 Task: Open Card Training Workshop Analytics Review in Board Competitive Intelligence Platforms and Tools to Workspace Business Valuation Services and add a team member Softage.1@softage.net, a label Blue, a checklist Green Building, an attachment from your onedrive, a color Blue and finally, add a card description 'Conduct customer research for new pricing models' and a comment 'Let us approach this task with a sense of urgency and prioritize it accordingly.'. Add a start date 'Jan 01, 1900' with a due date 'Jan 08, 1900'
Action: Mouse moved to (240, 168)
Screenshot: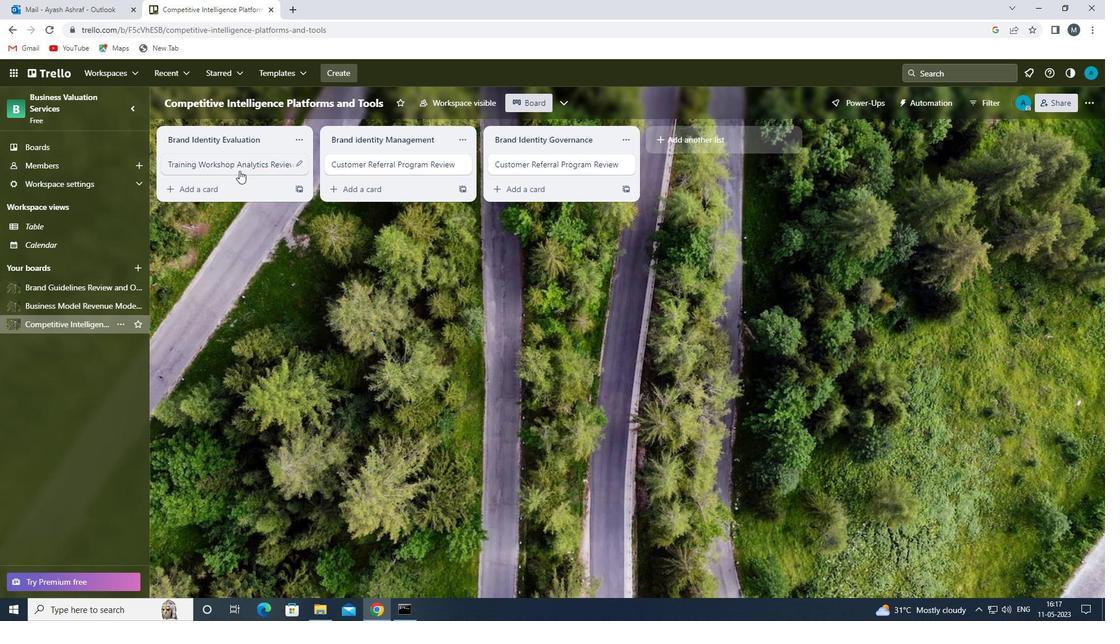 
Action: Mouse pressed left at (240, 168)
Screenshot: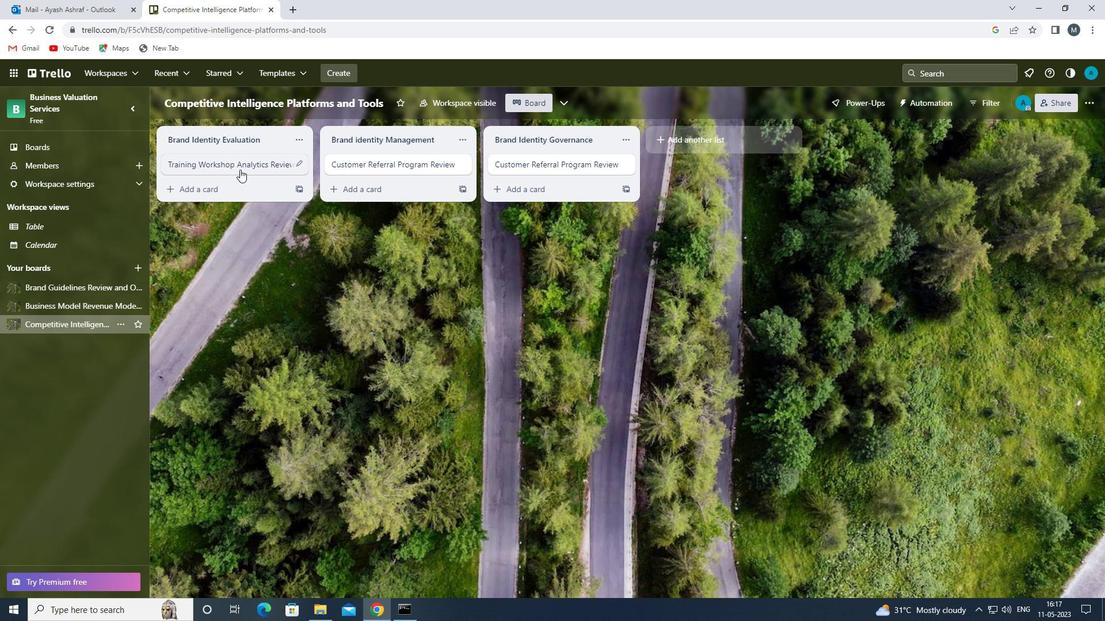 
Action: Mouse moved to (695, 164)
Screenshot: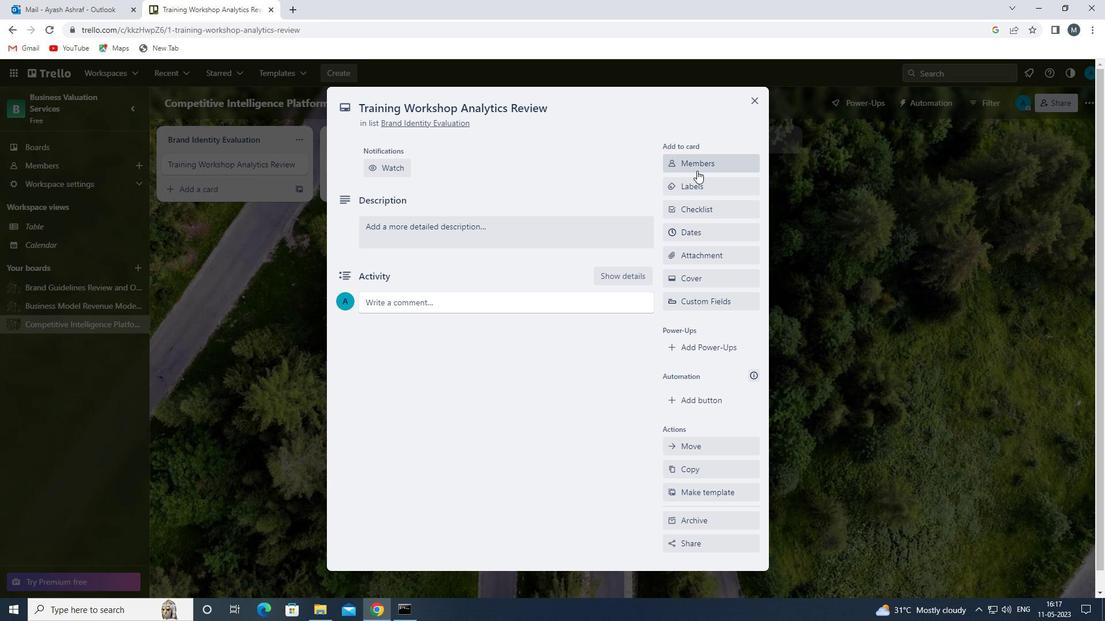 
Action: Mouse pressed left at (695, 164)
Screenshot: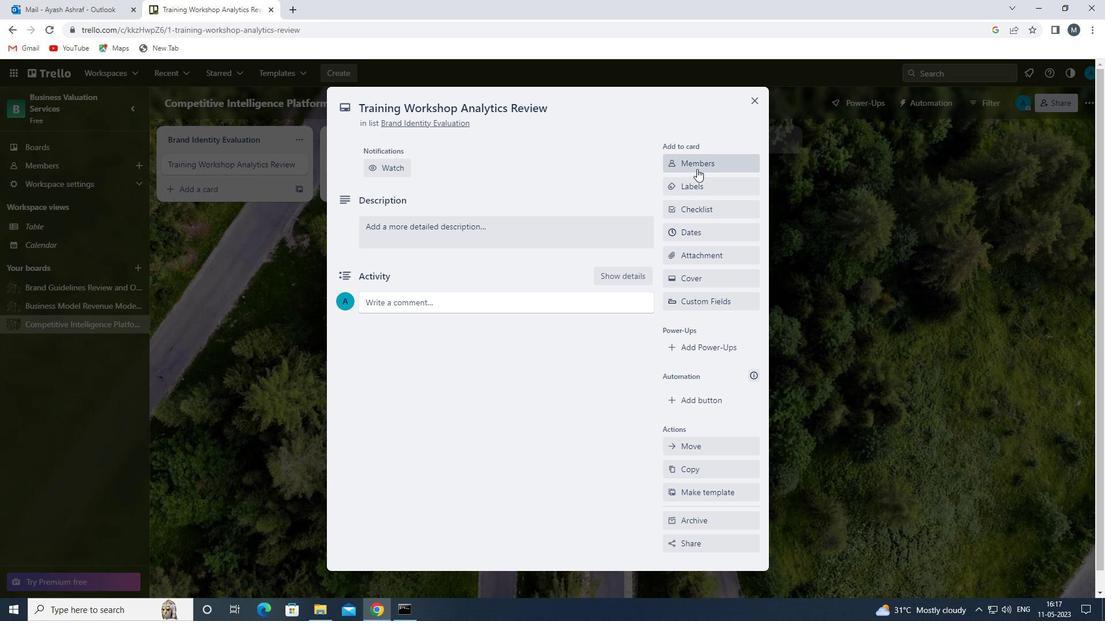 
Action: Mouse moved to (693, 215)
Screenshot: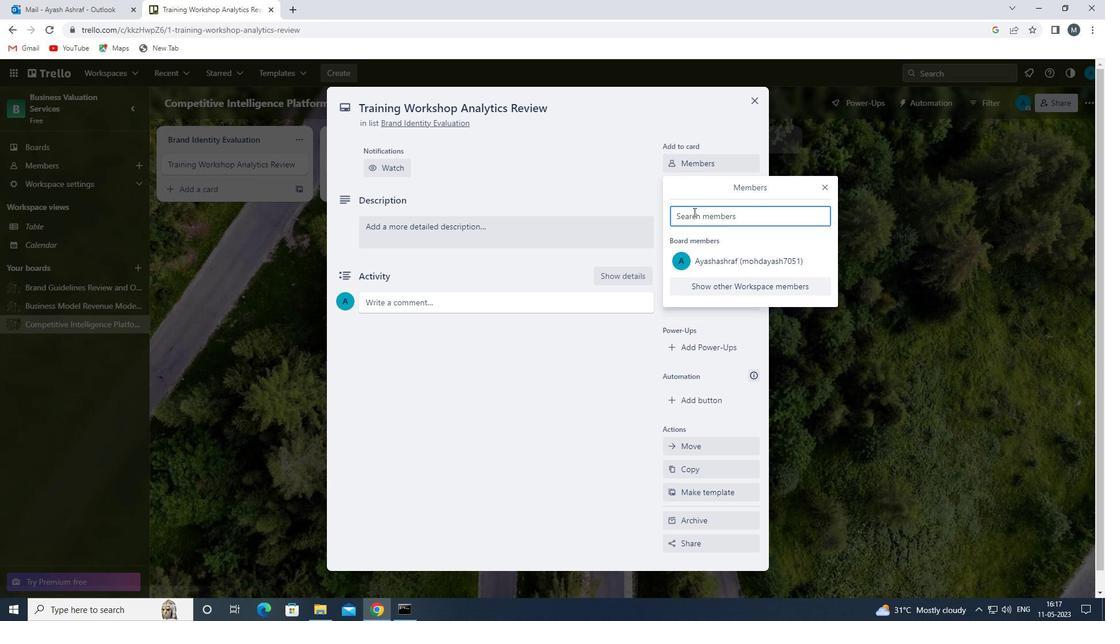
Action: Mouse pressed left at (693, 215)
Screenshot: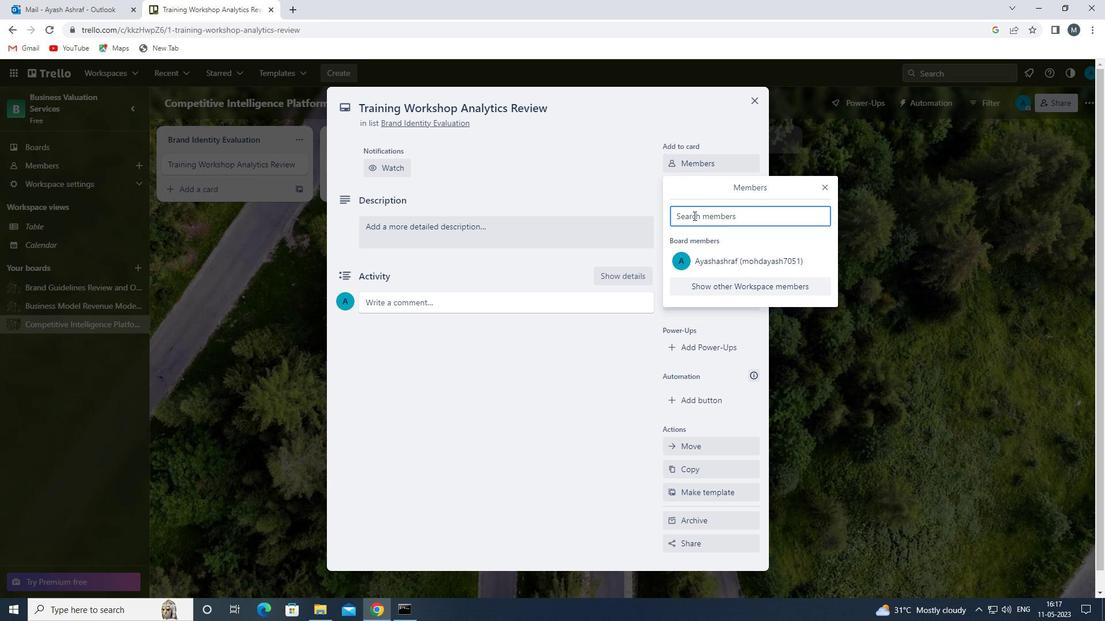 
Action: Key pressed so
Screenshot: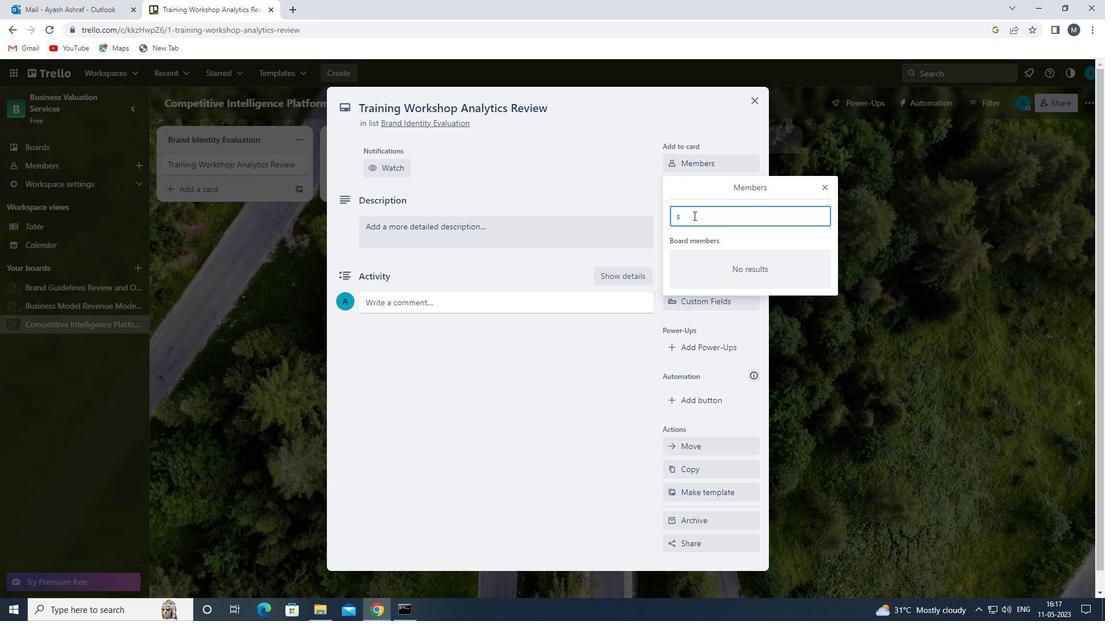 
Action: Mouse moved to (735, 329)
Screenshot: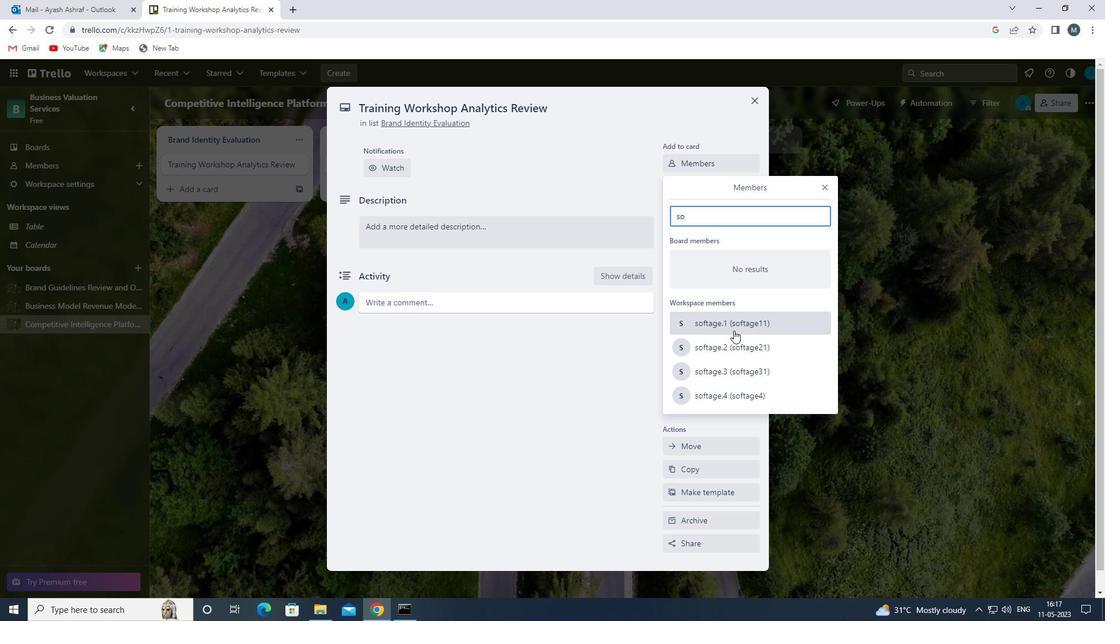 
Action: Mouse pressed left at (735, 329)
Screenshot: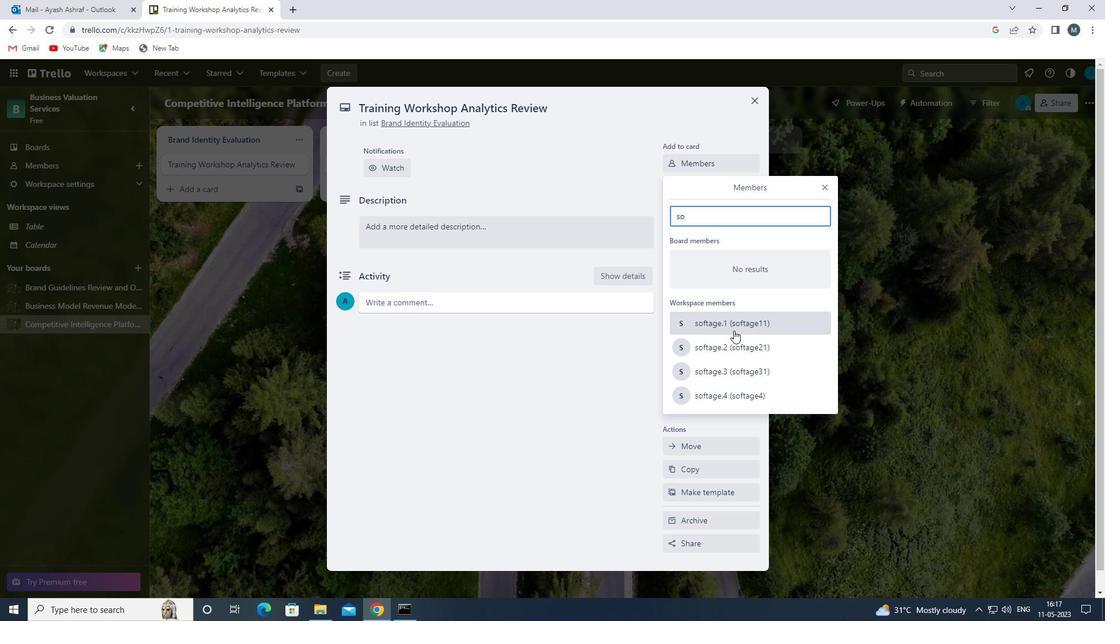 
Action: Mouse moved to (830, 188)
Screenshot: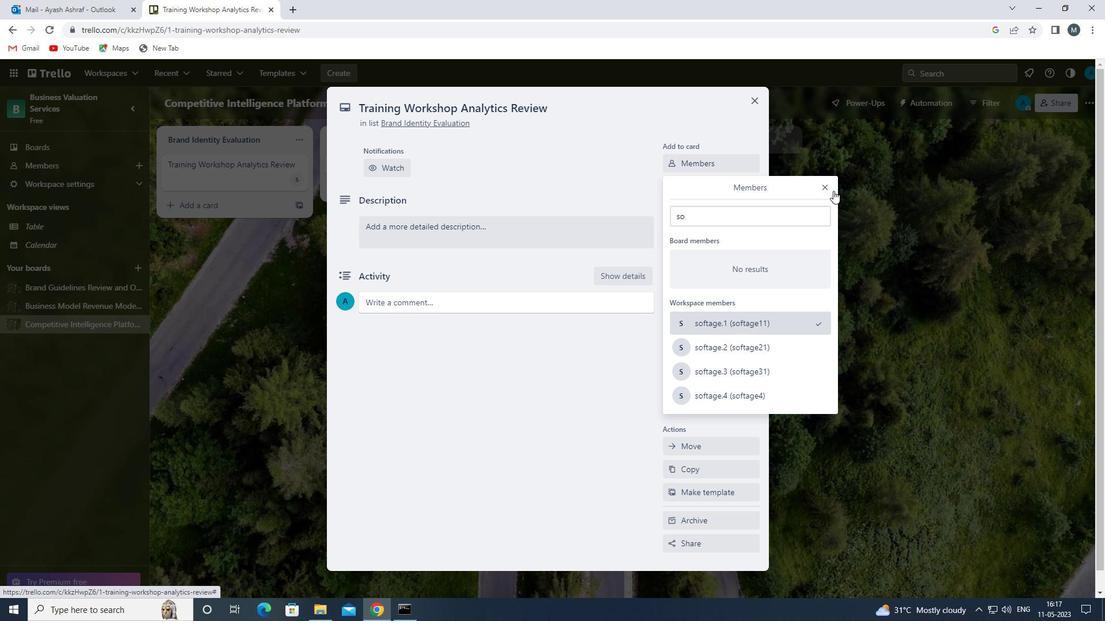 
Action: Mouse pressed left at (830, 188)
Screenshot: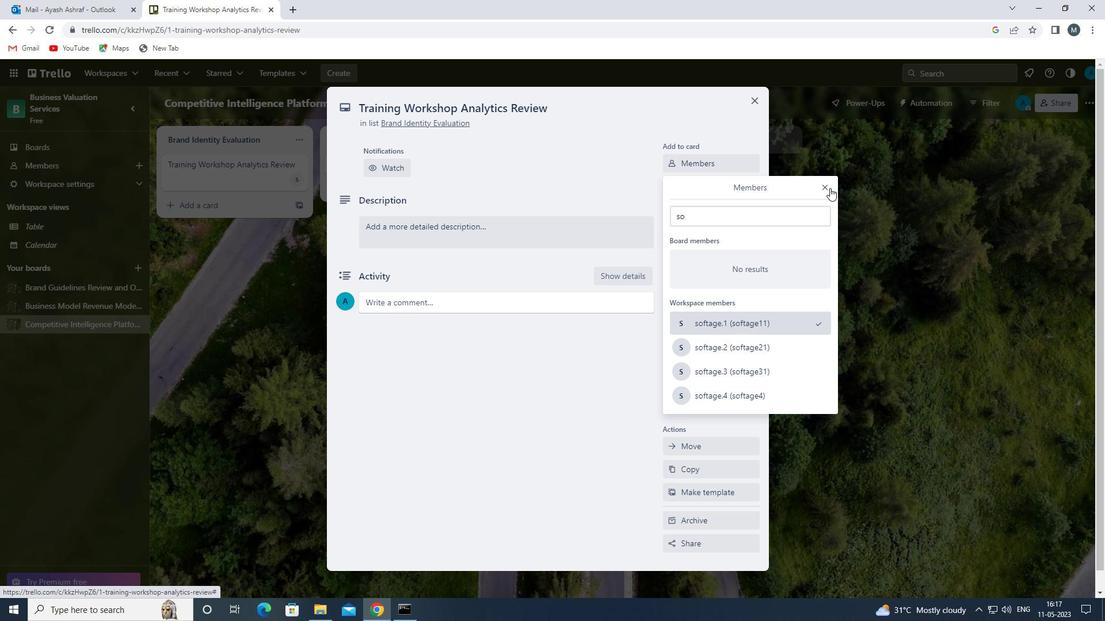 
Action: Mouse moved to (693, 229)
Screenshot: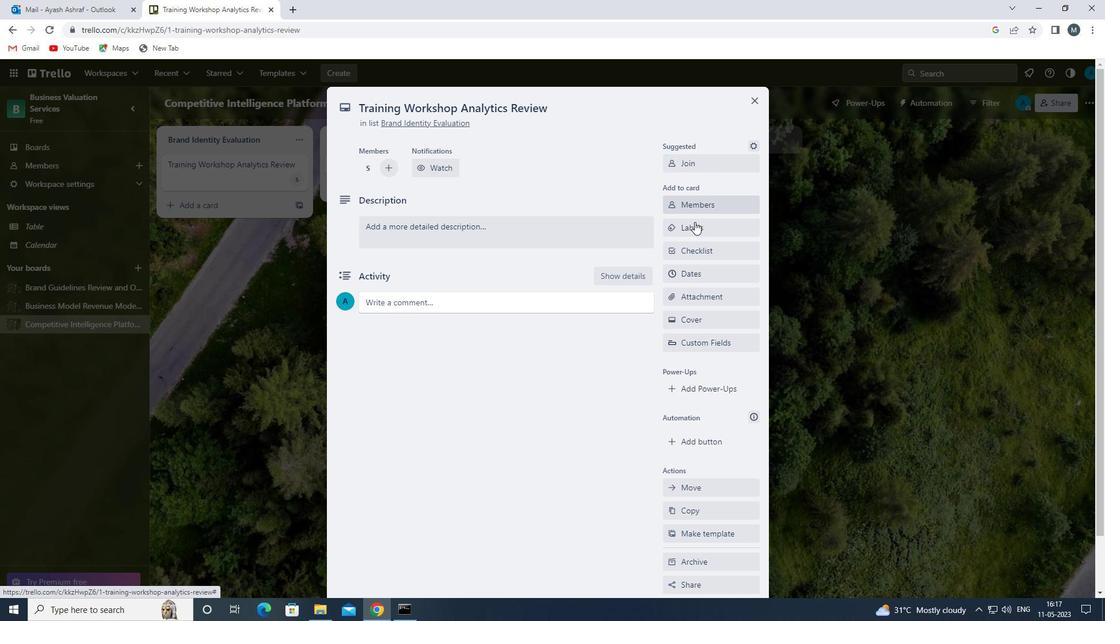 
Action: Mouse pressed left at (693, 229)
Screenshot: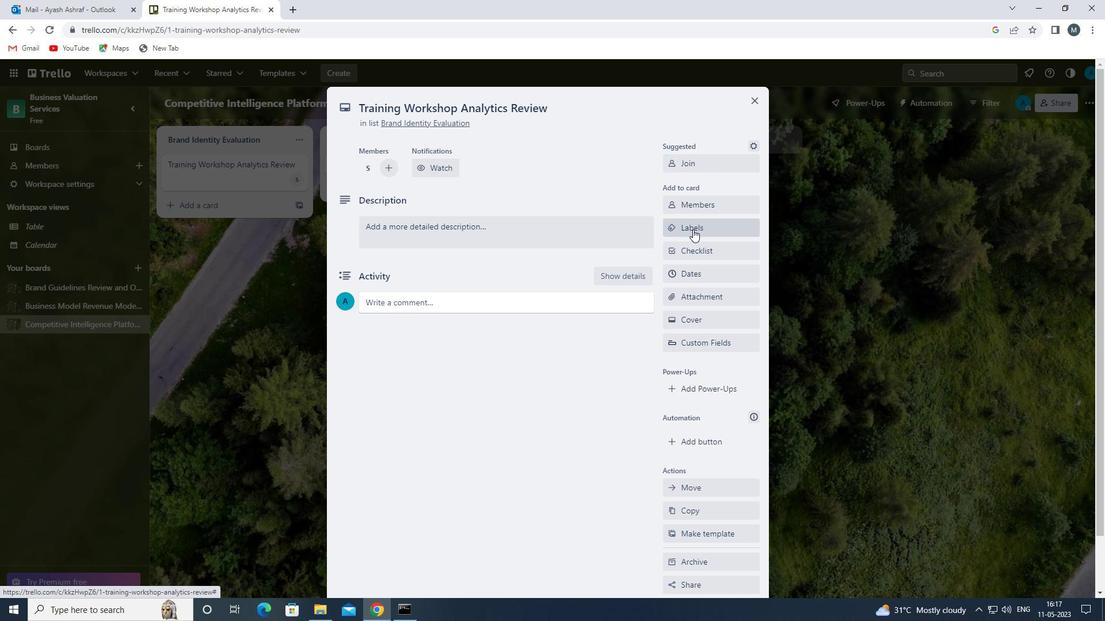 
Action: Mouse moved to (676, 424)
Screenshot: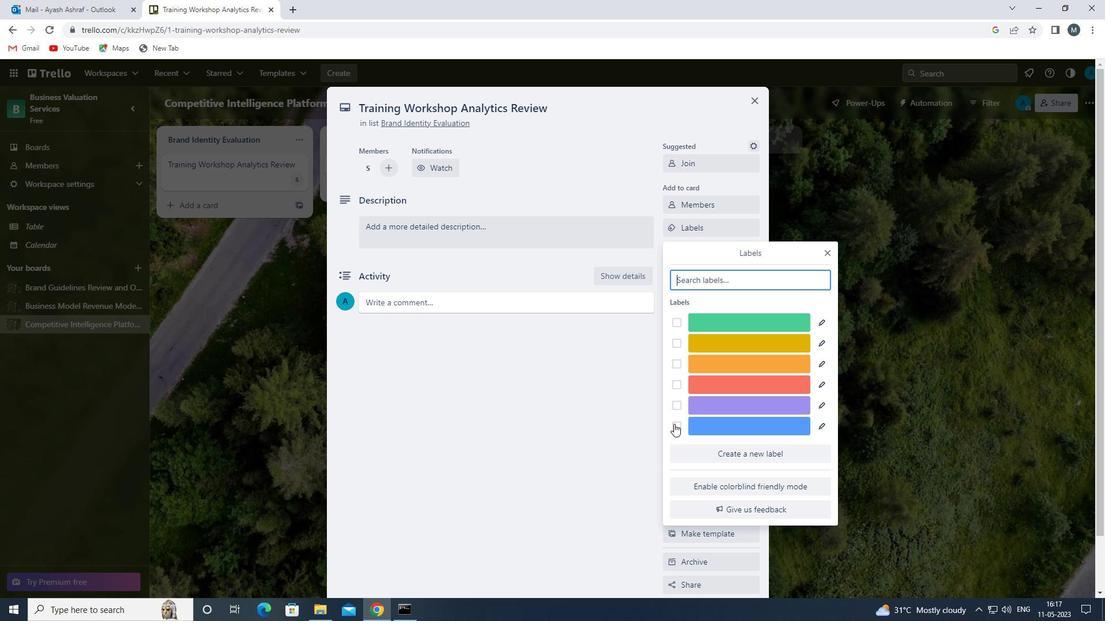 
Action: Mouse pressed left at (676, 424)
Screenshot: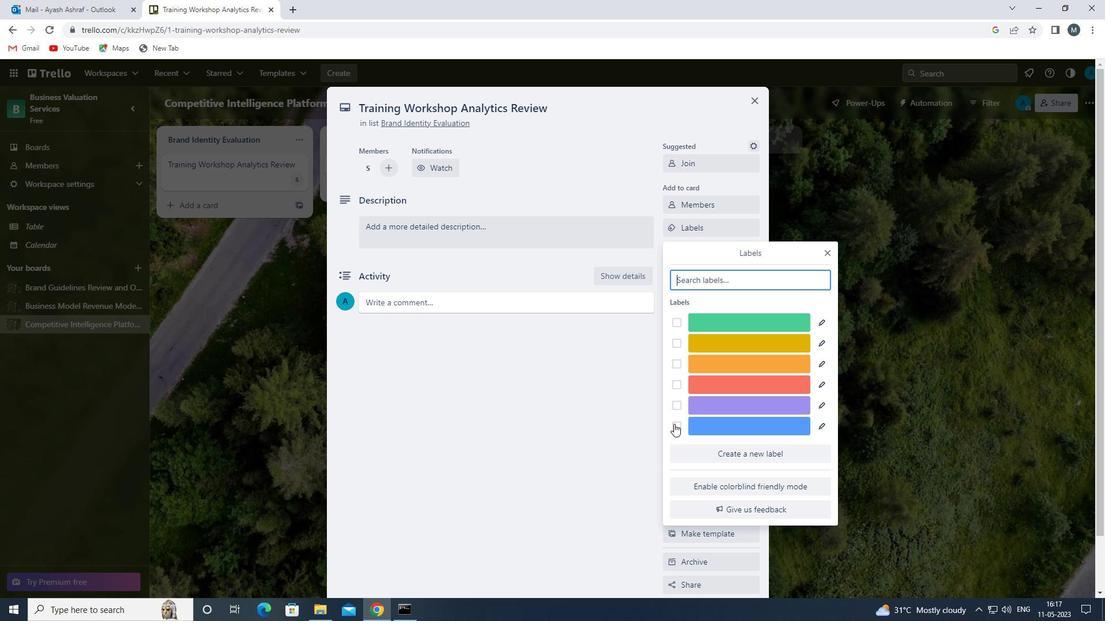
Action: Mouse moved to (829, 252)
Screenshot: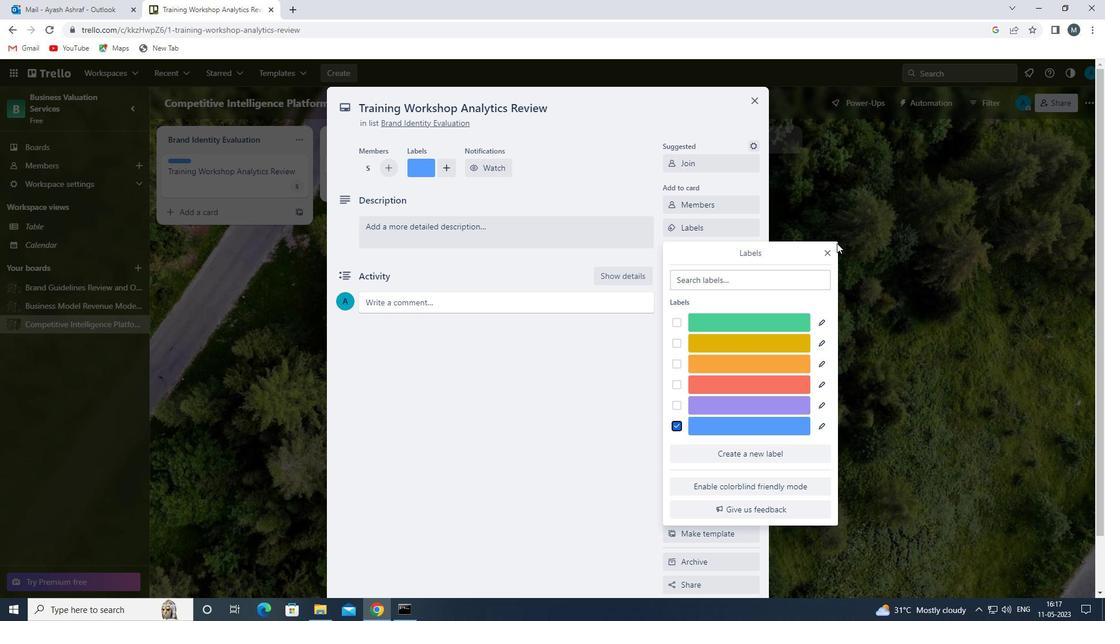 
Action: Mouse pressed left at (829, 252)
Screenshot: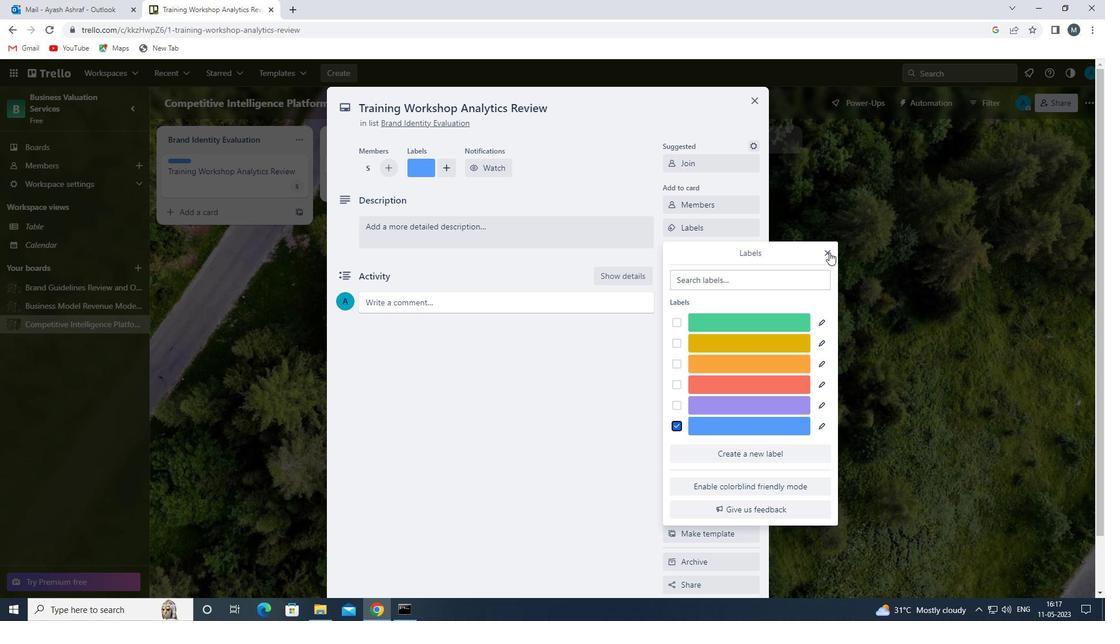 
Action: Mouse moved to (706, 252)
Screenshot: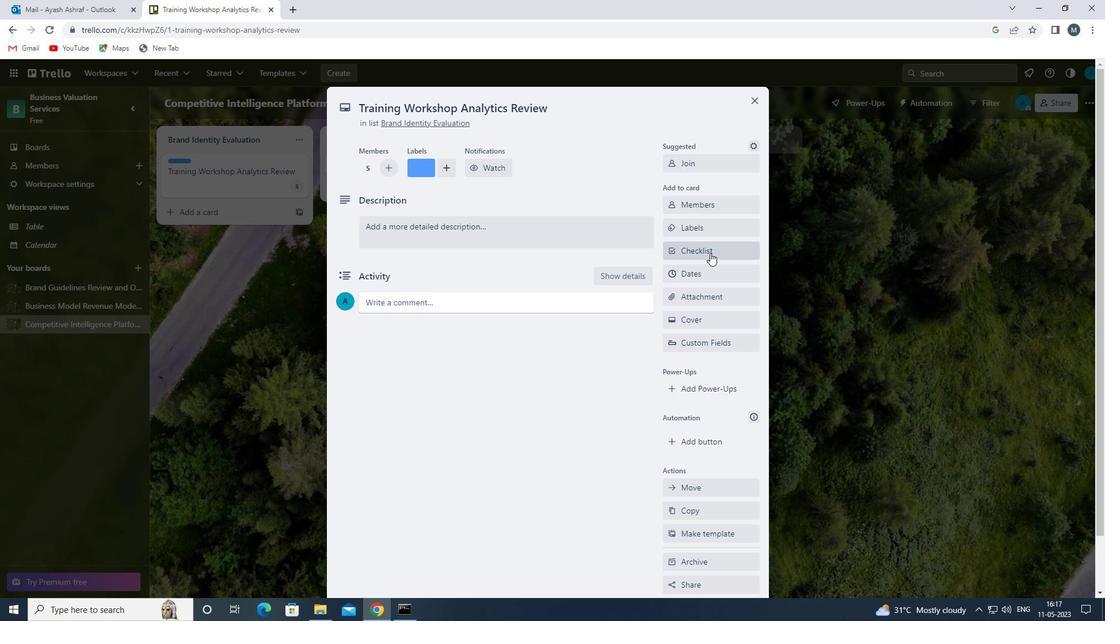 
Action: Mouse pressed left at (706, 252)
Screenshot: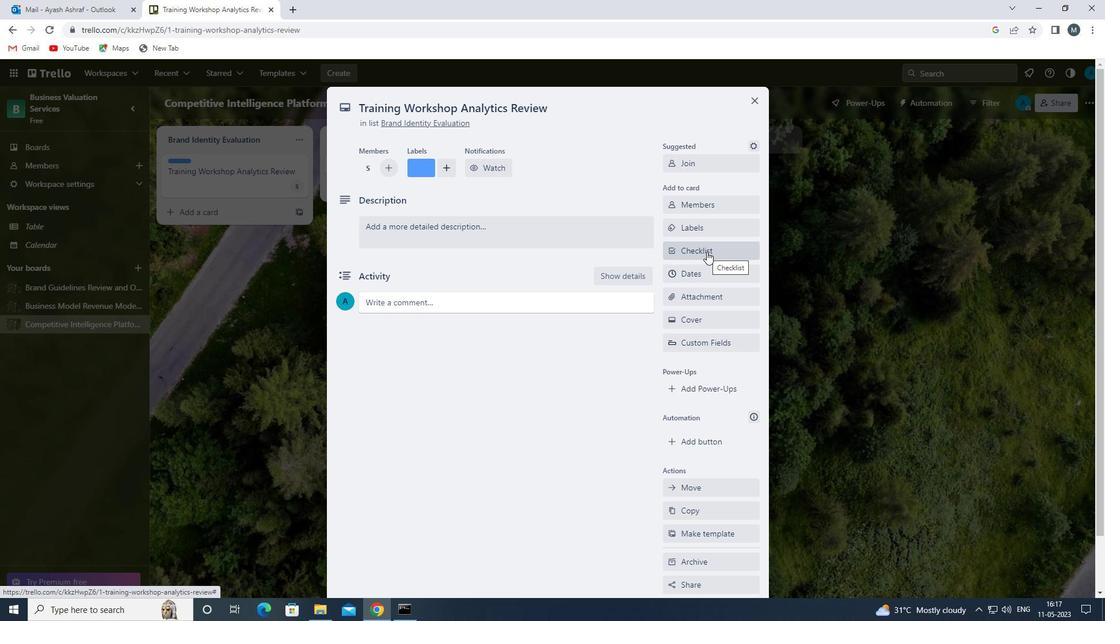 
Action: Mouse moved to (707, 254)
Screenshot: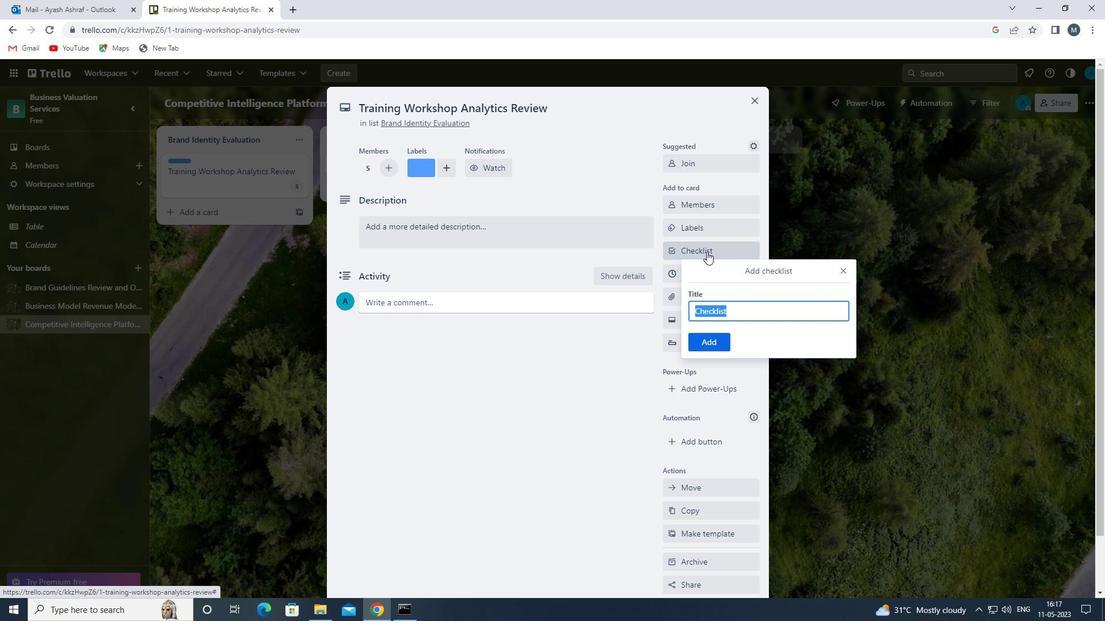 
Action: Key pressed <Key.shift>GREEN<Key.space><Key.shift>BUILDING<Key.space>
Screenshot: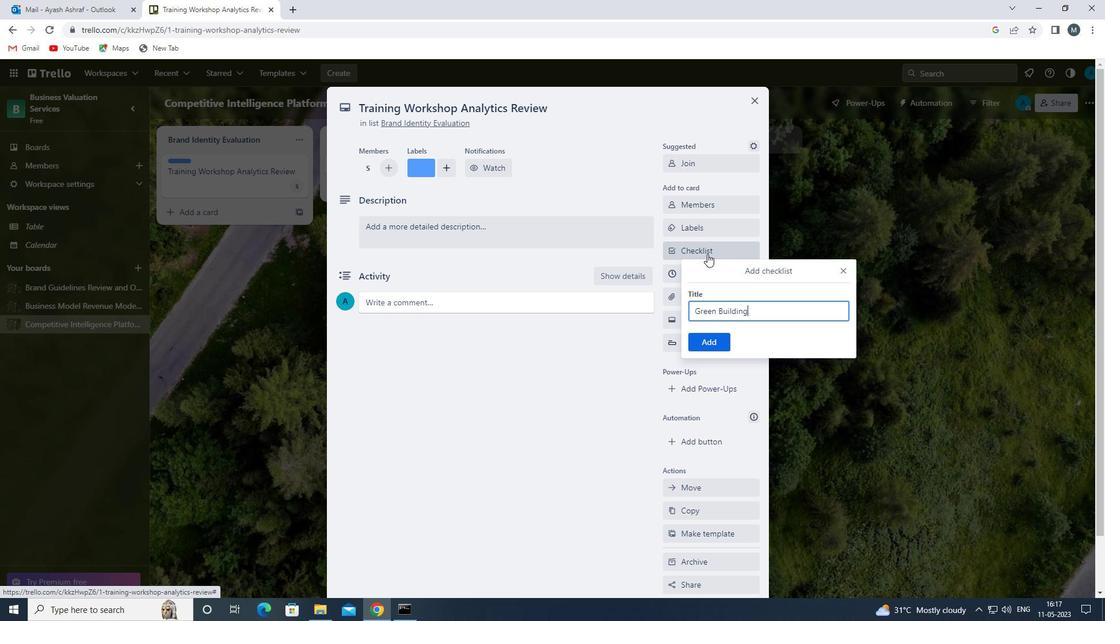 
Action: Mouse moved to (701, 343)
Screenshot: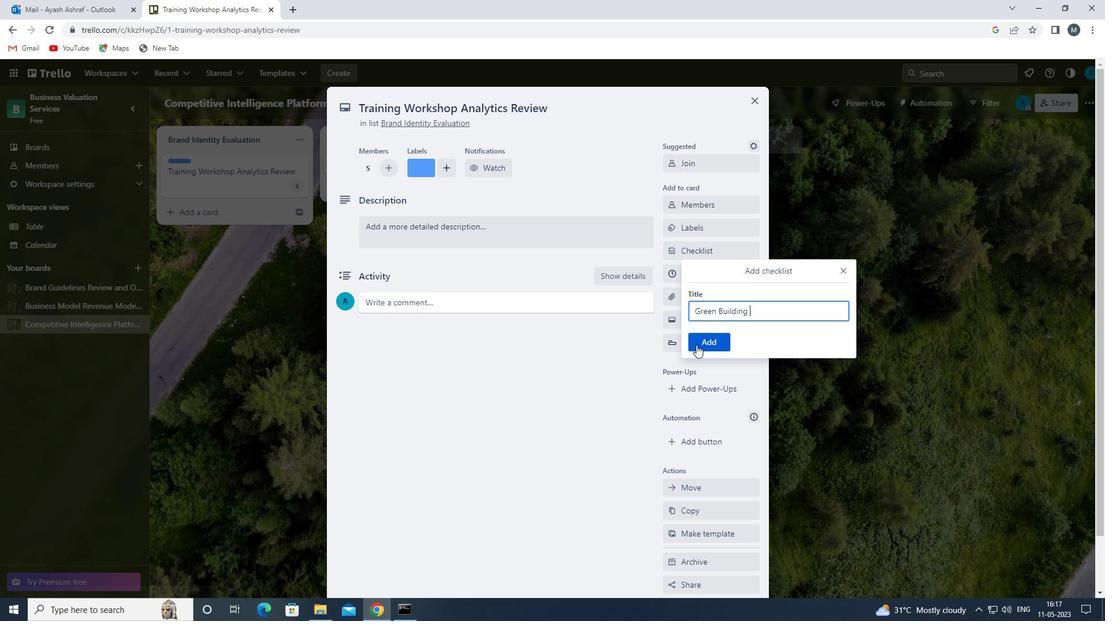 
Action: Mouse pressed left at (701, 343)
Screenshot: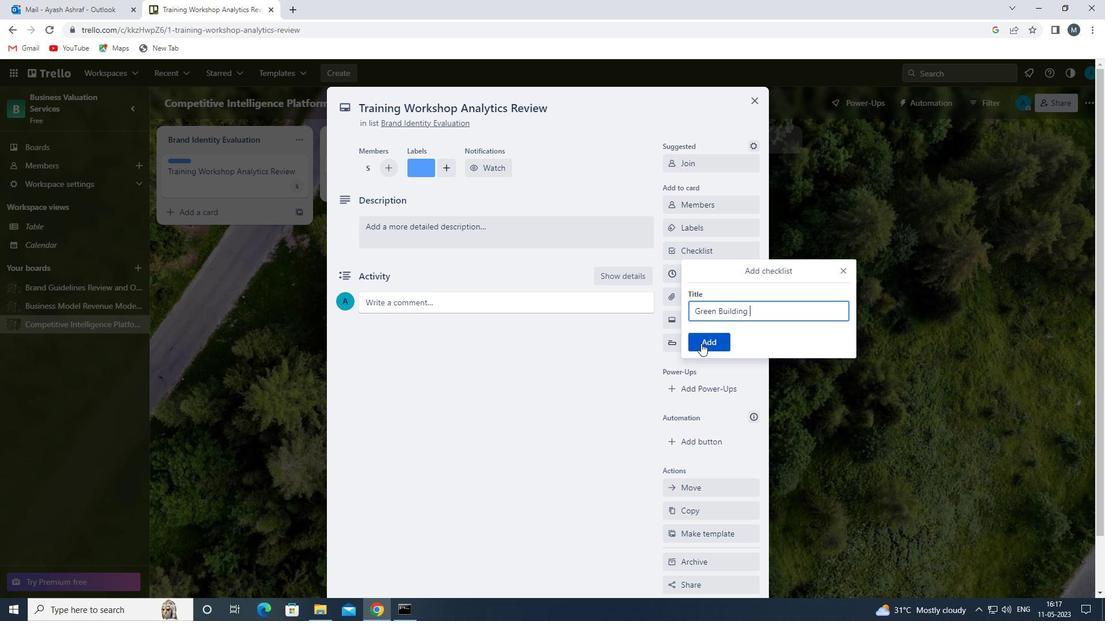 
Action: Mouse moved to (695, 293)
Screenshot: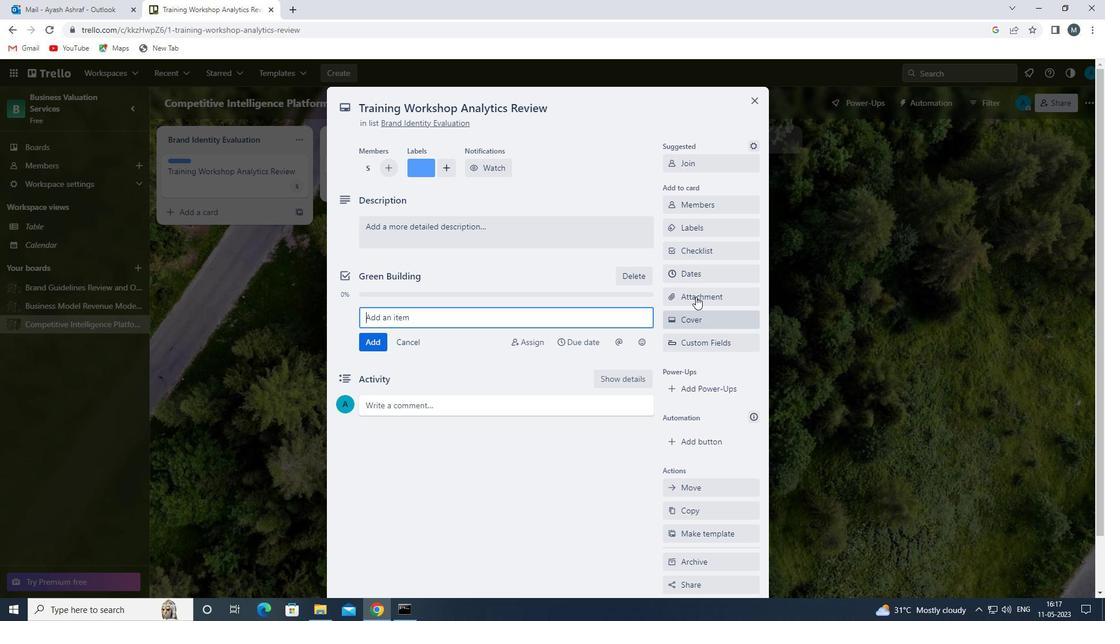 
Action: Mouse pressed left at (695, 293)
Screenshot: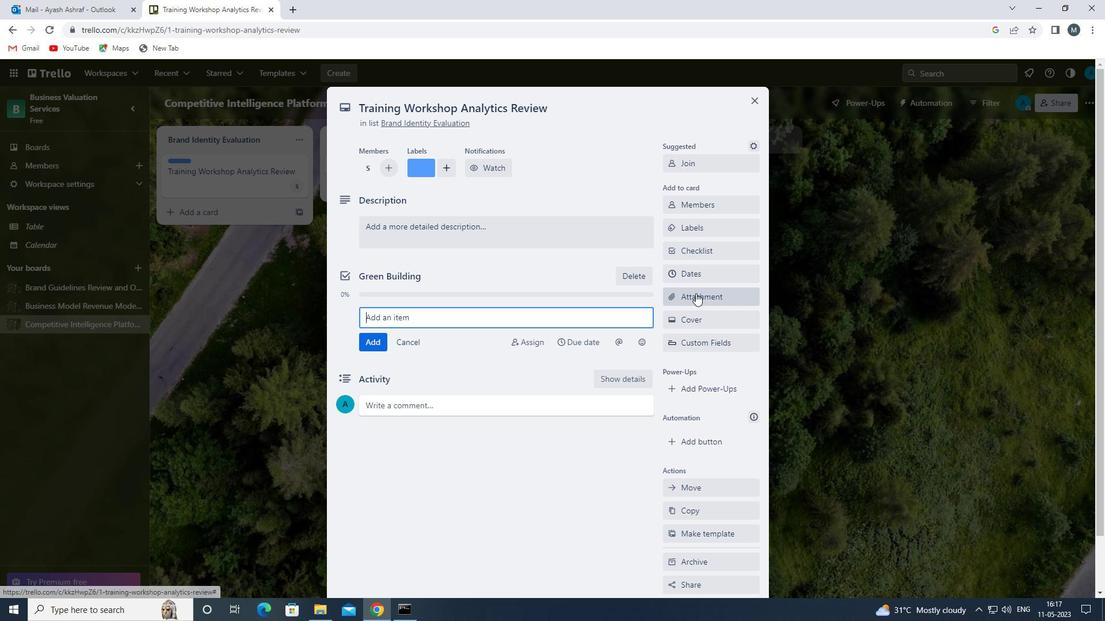 
Action: Mouse moved to (693, 438)
Screenshot: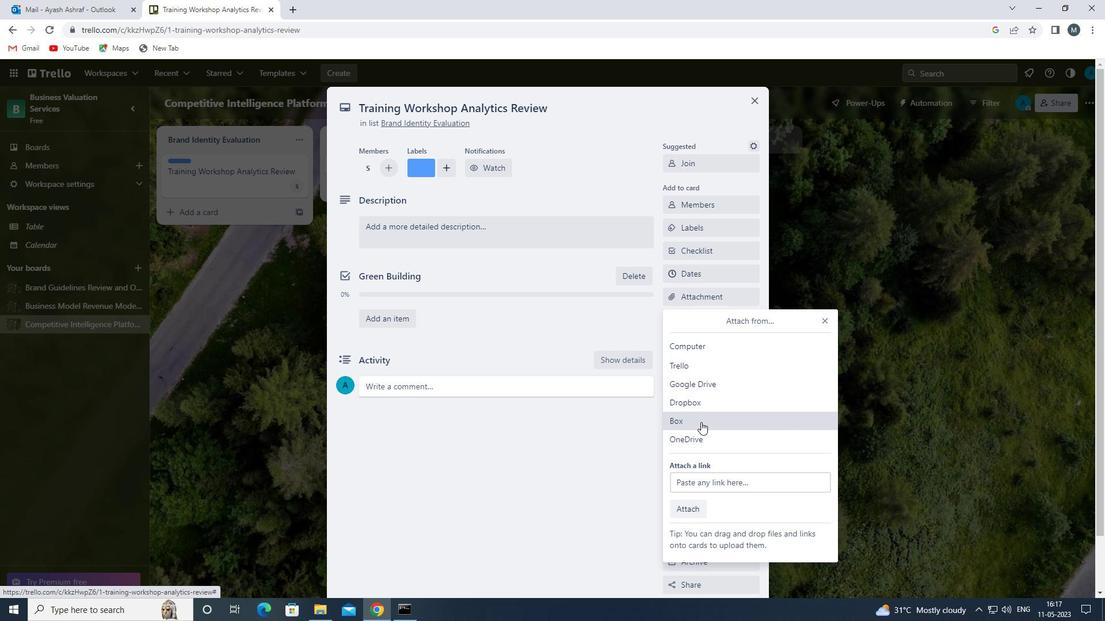 
Action: Mouse pressed left at (693, 438)
Screenshot: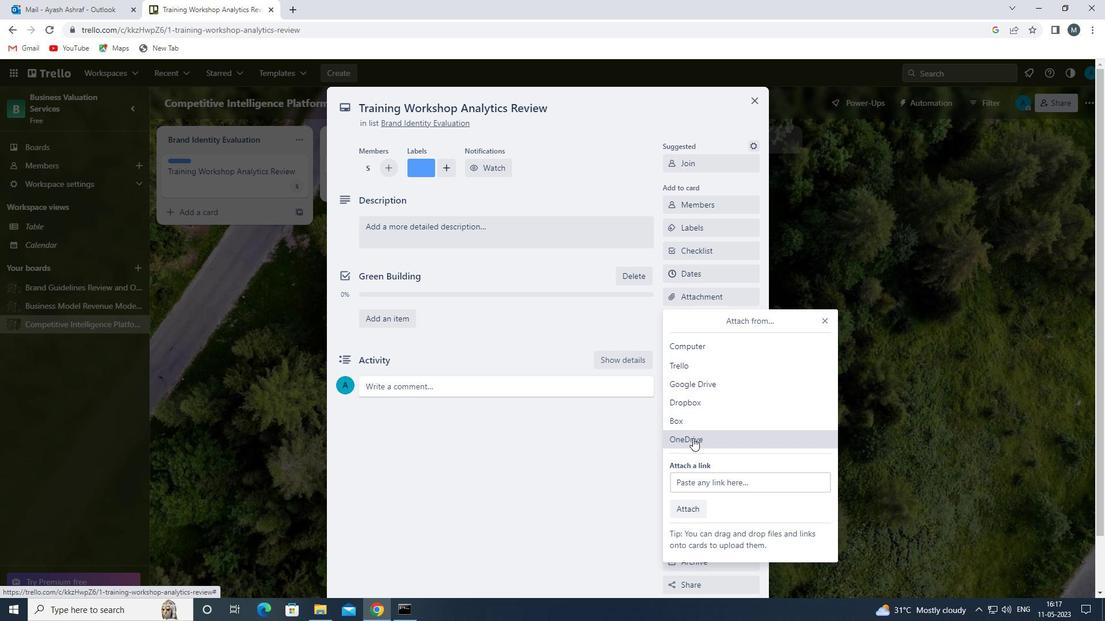 
Action: Mouse moved to (495, 225)
Screenshot: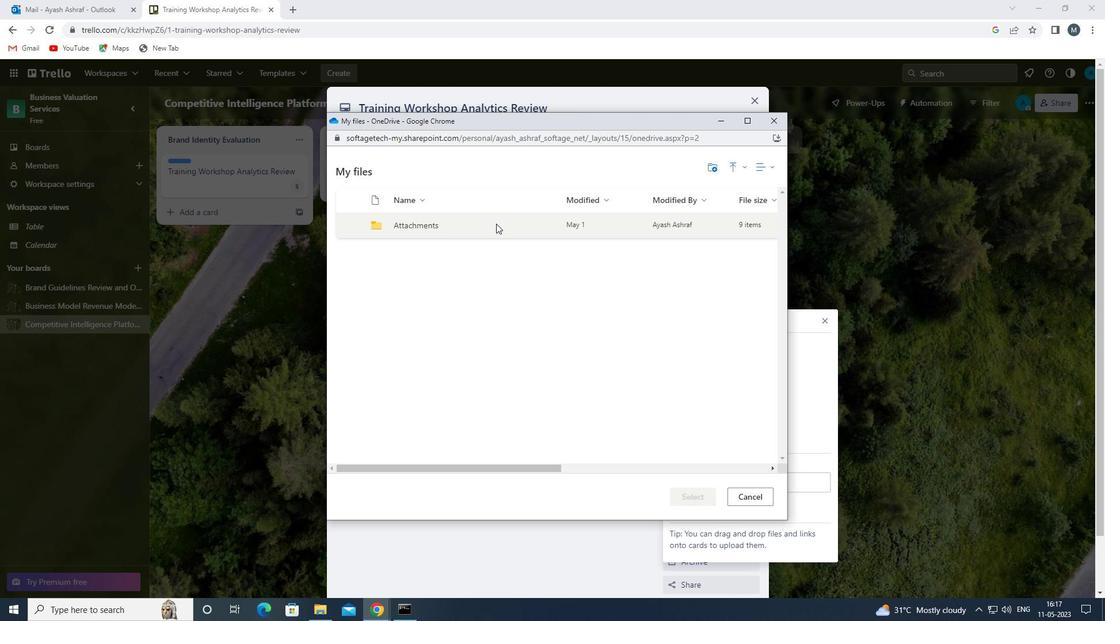 
Action: Mouse pressed left at (495, 225)
Screenshot: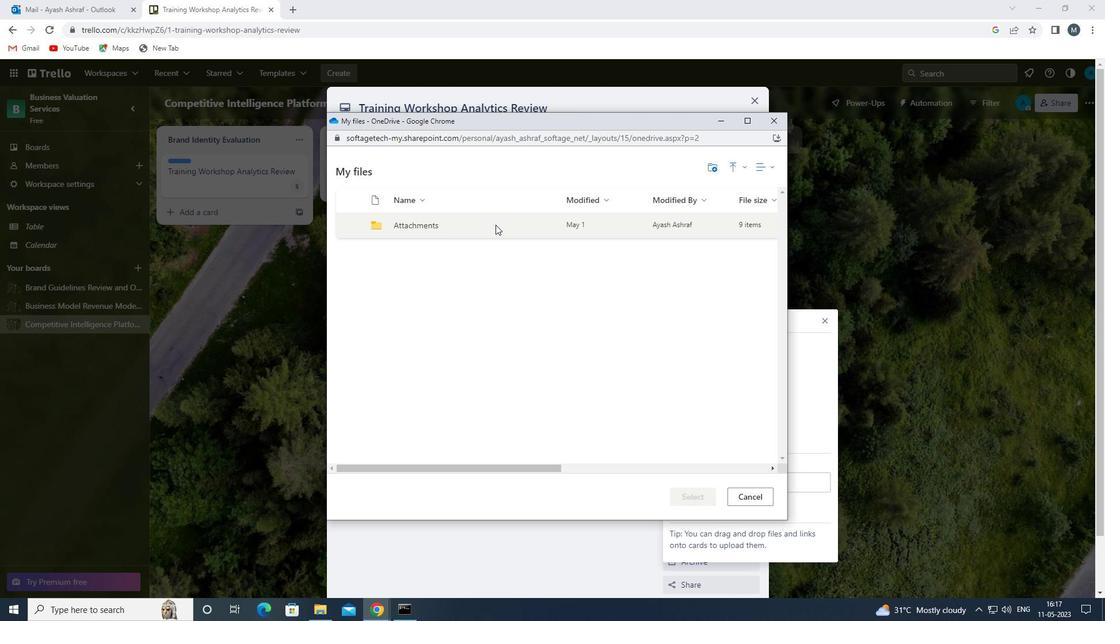 
Action: Mouse moved to (495, 226)
Screenshot: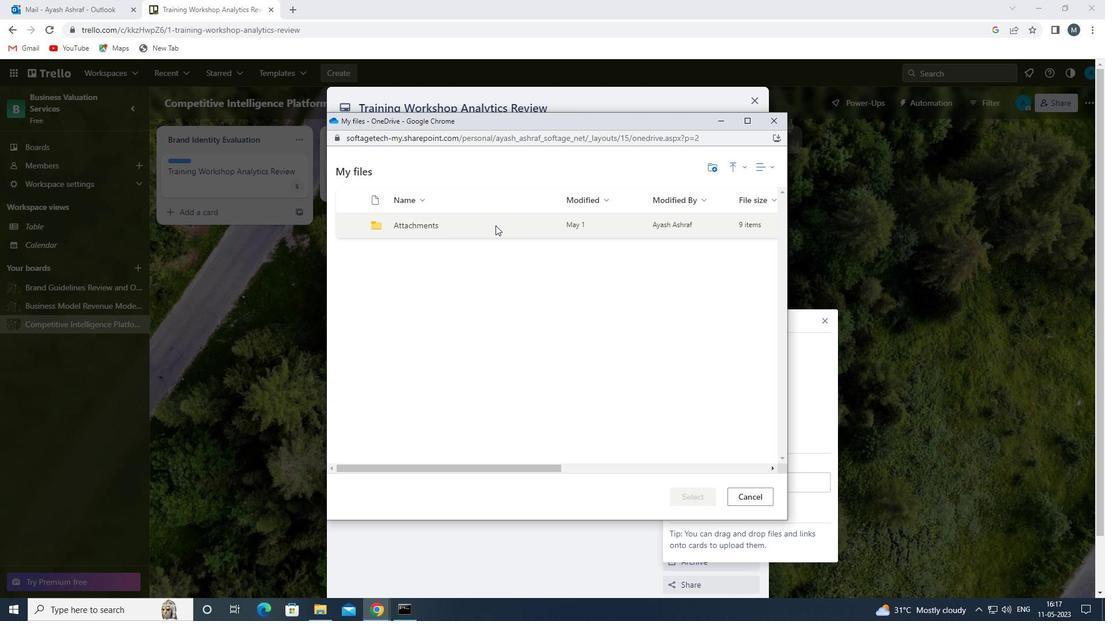 
Action: Mouse pressed left at (495, 226)
Screenshot: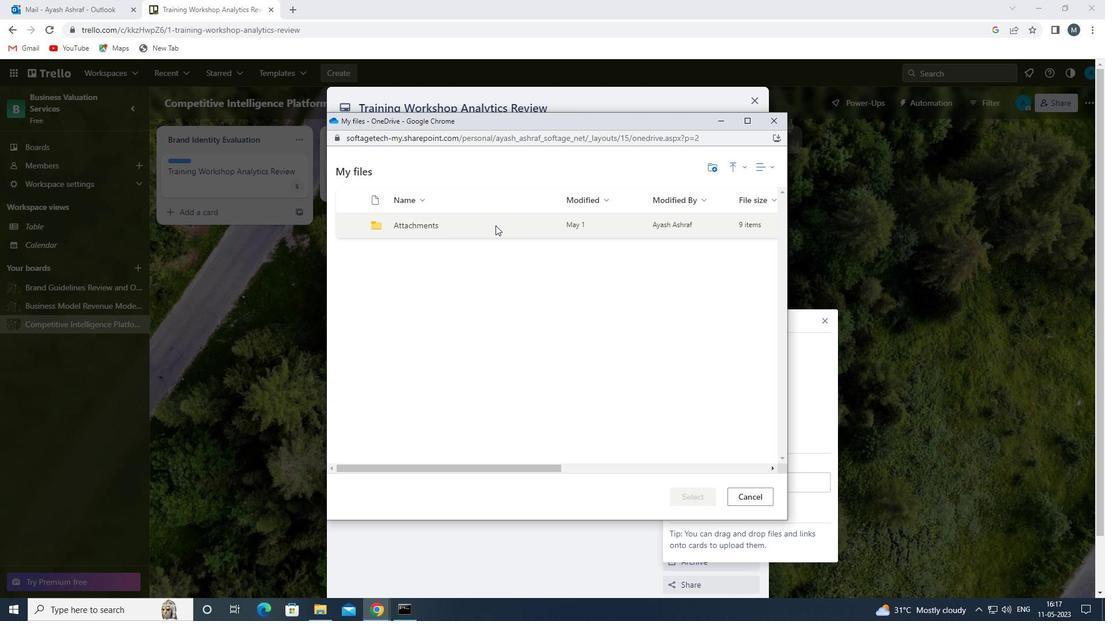 
Action: Mouse pressed left at (495, 226)
Screenshot: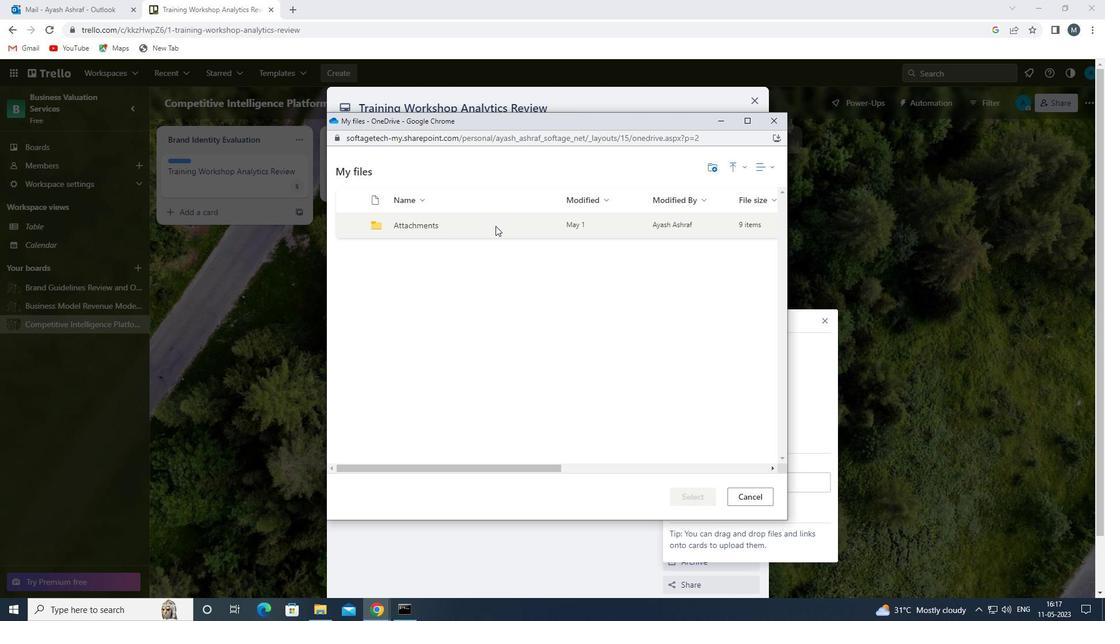 
Action: Mouse moved to (495, 304)
Screenshot: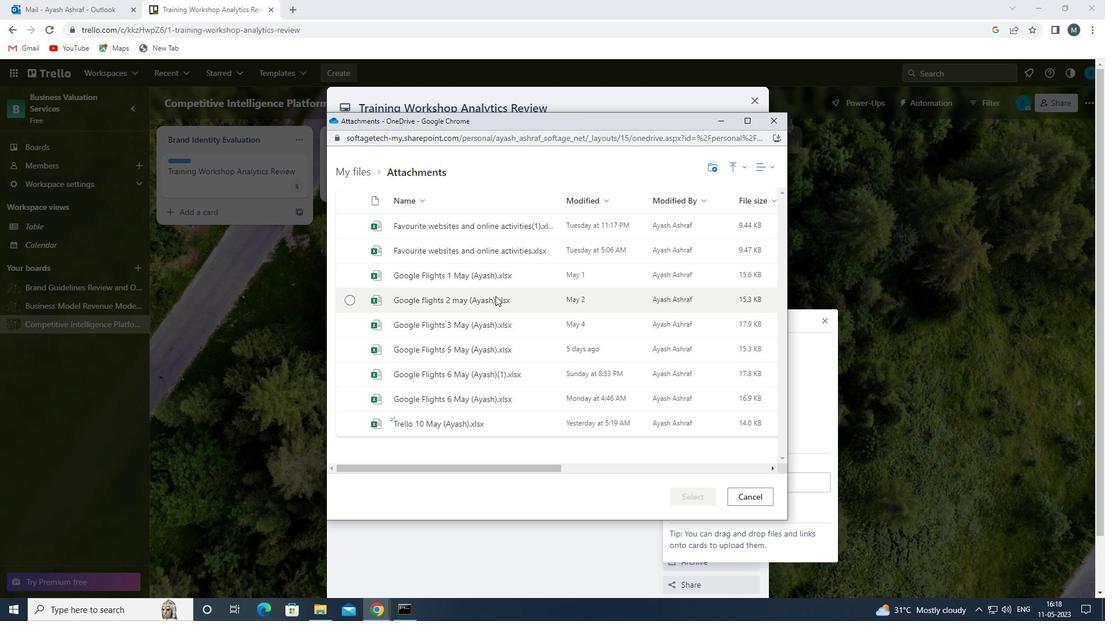 
Action: Mouse pressed left at (495, 304)
Screenshot: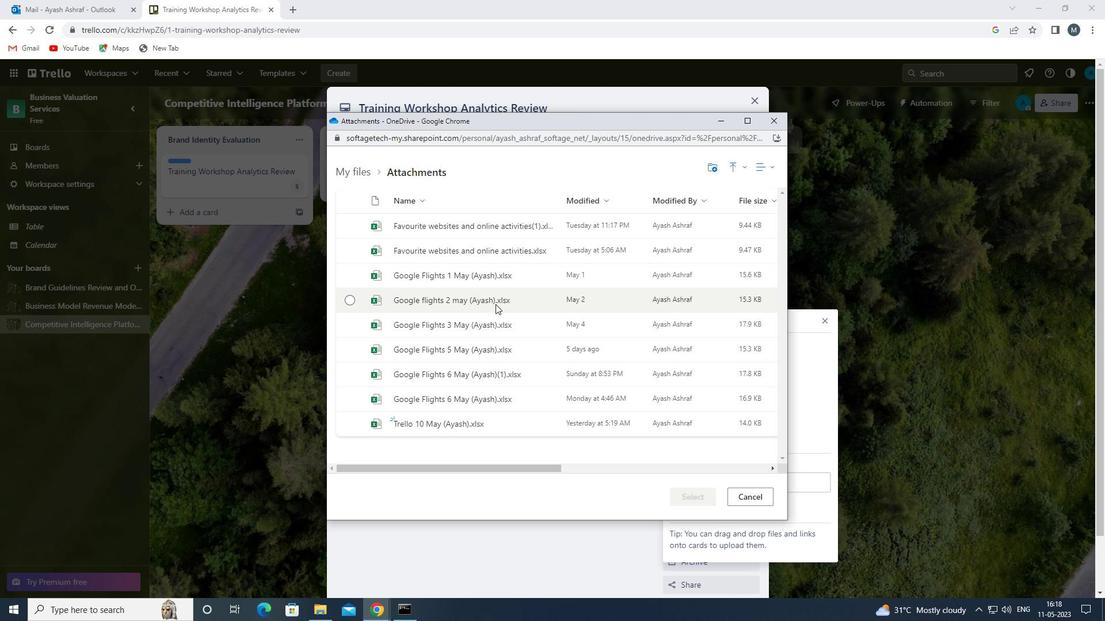 
Action: Mouse moved to (692, 499)
Screenshot: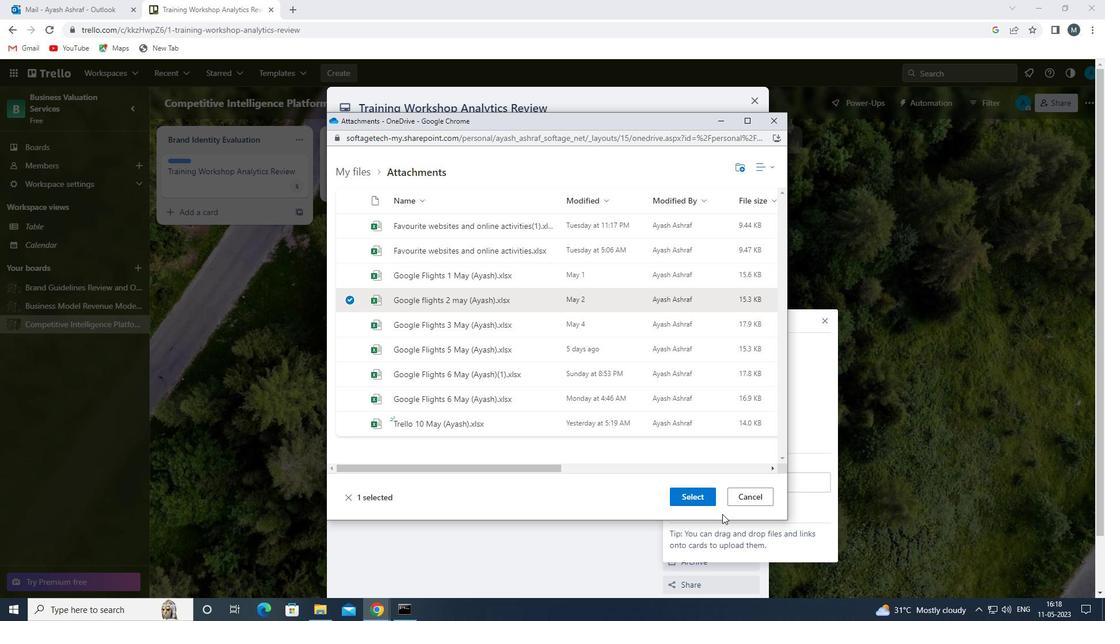 
Action: Mouse pressed left at (692, 499)
Screenshot: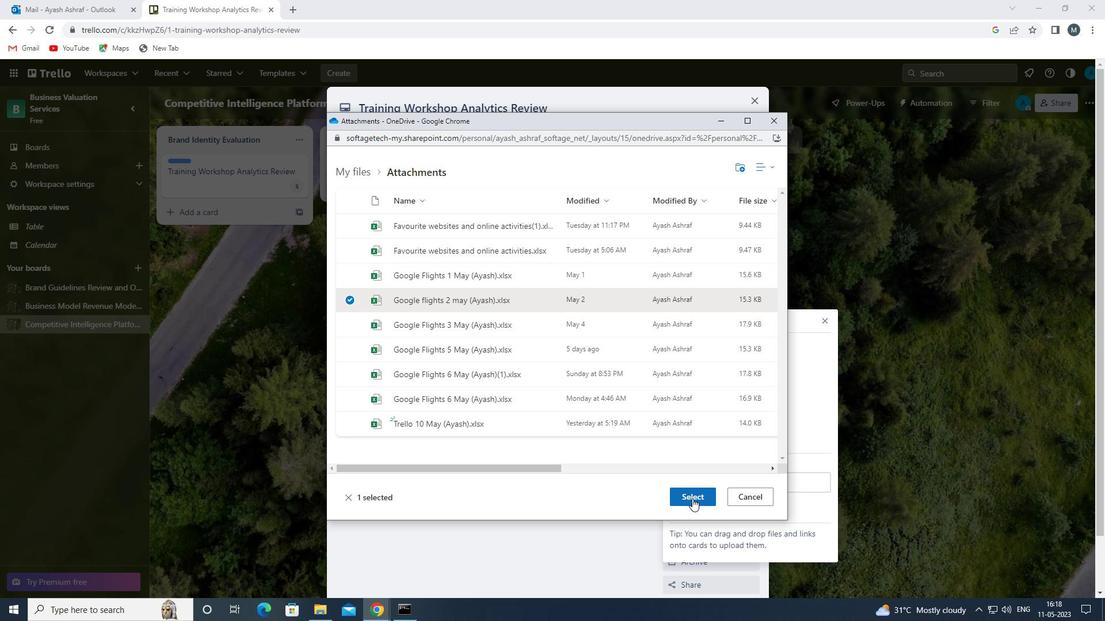 
Action: Mouse moved to (677, 317)
Screenshot: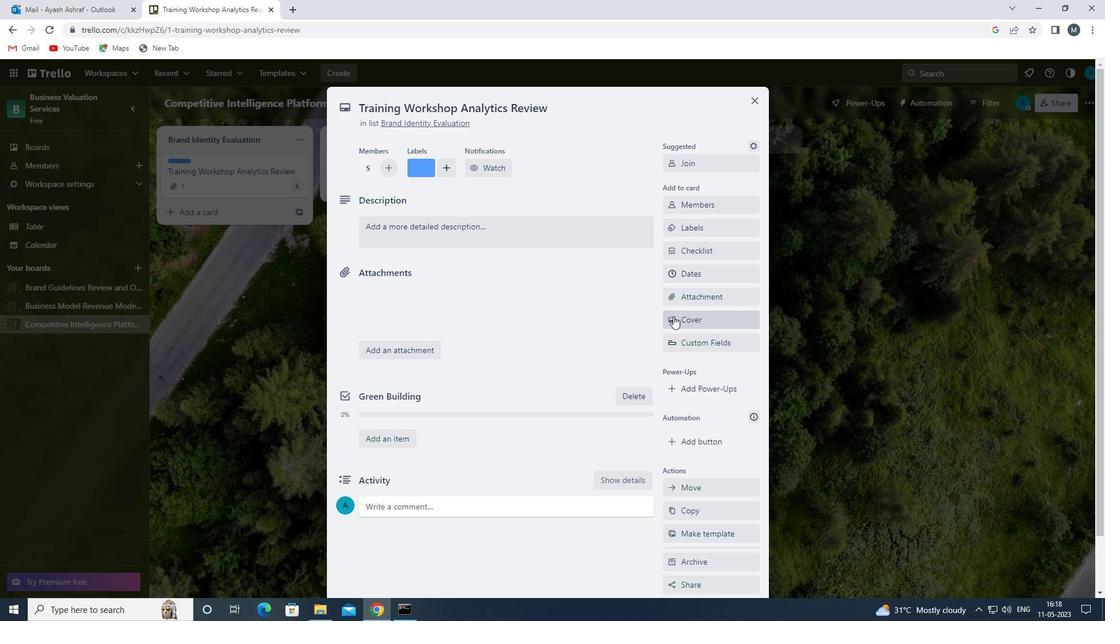 
Action: Mouse pressed left at (677, 317)
Screenshot: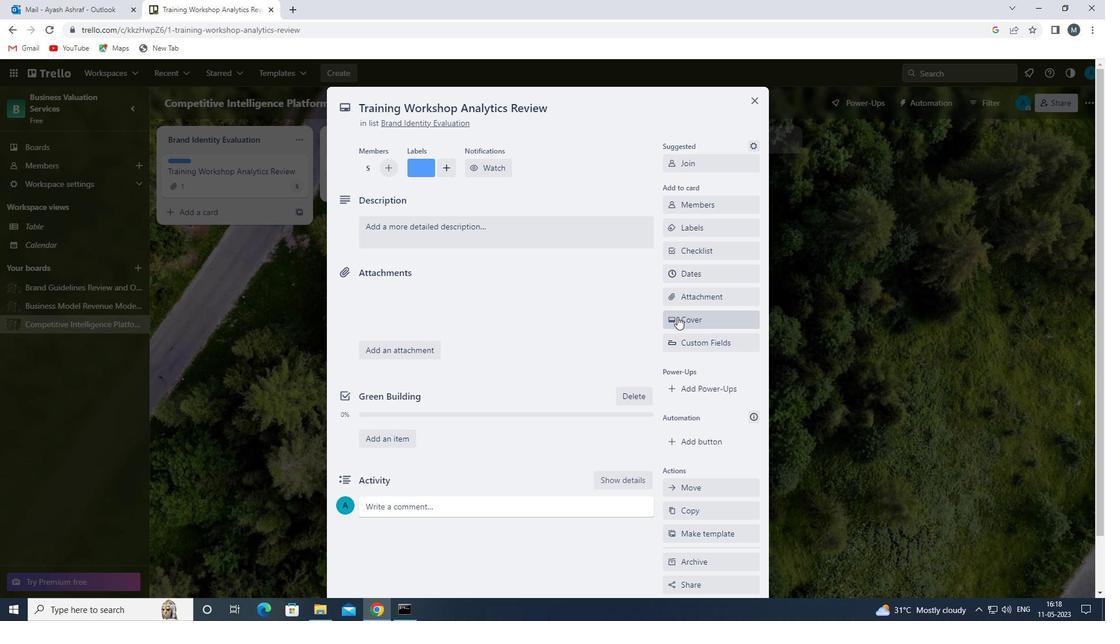 
Action: Mouse moved to (694, 389)
Screenshot: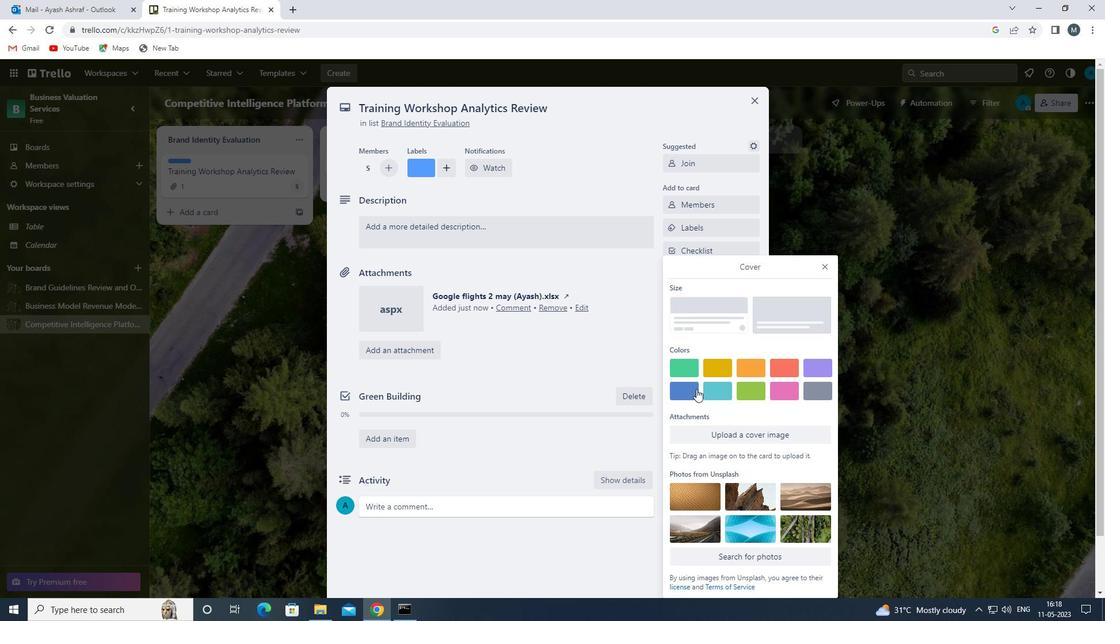 
Action: Mouse pressed left at (694, 389)
Screenshot: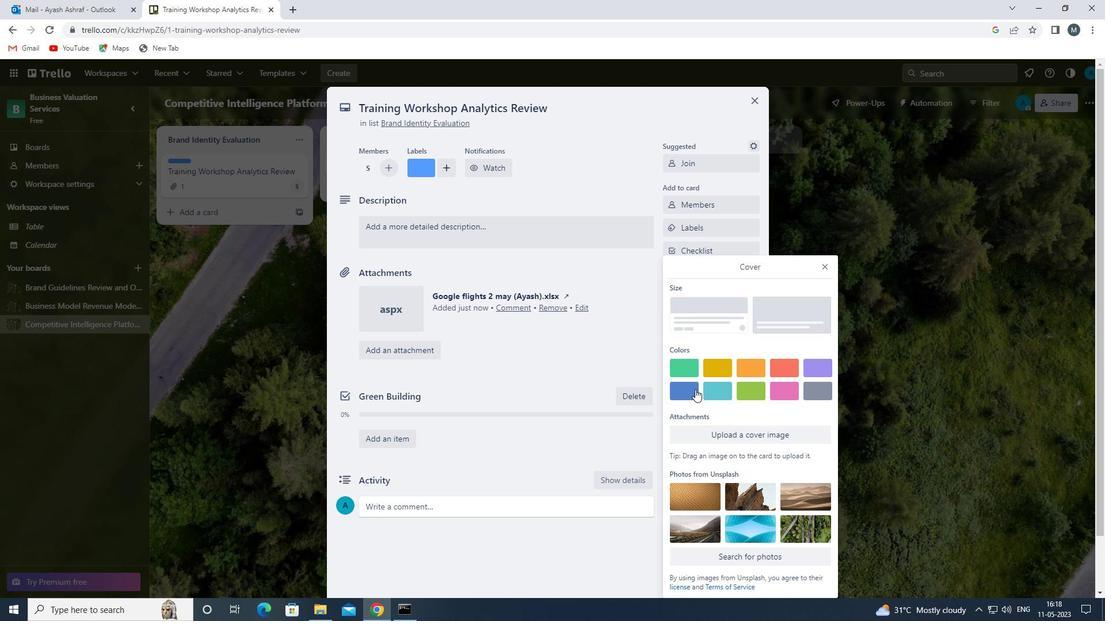 
Action: Mouse moved to (827, 249)
Screenshot: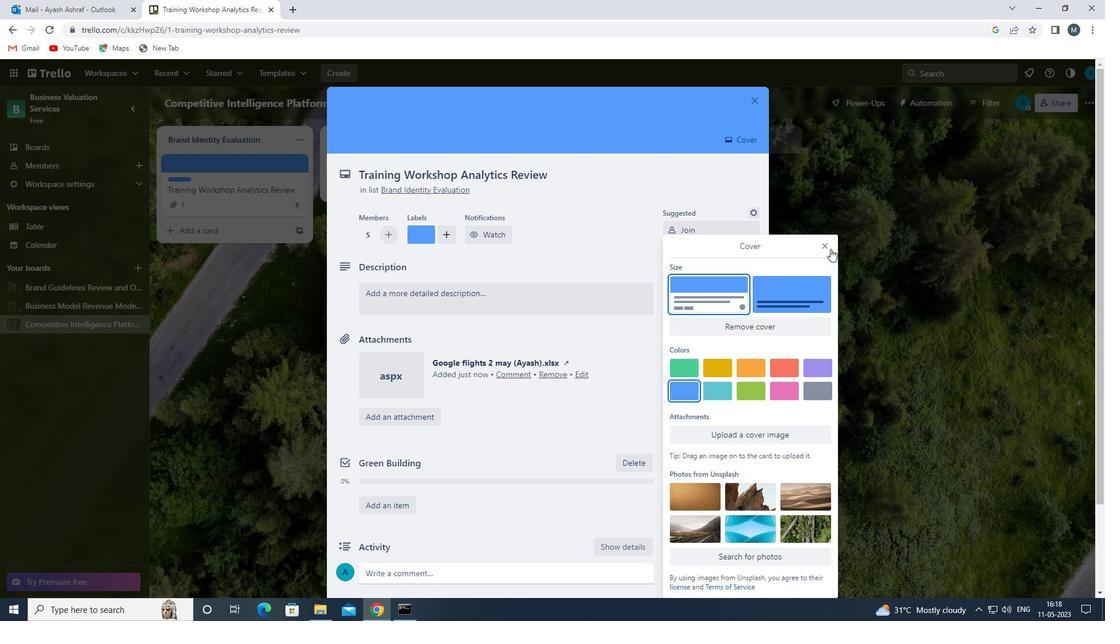 
Action: Mouse pressed left at (827, 249)
Screenshot: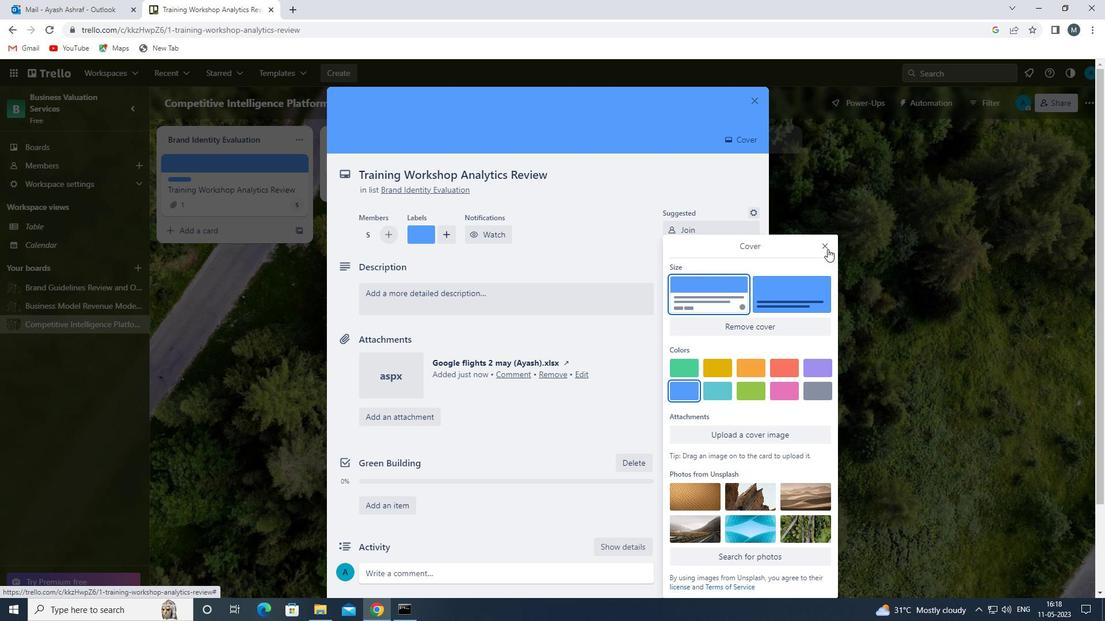 
Action: Mouse moved to (401, 295)
Screenshot: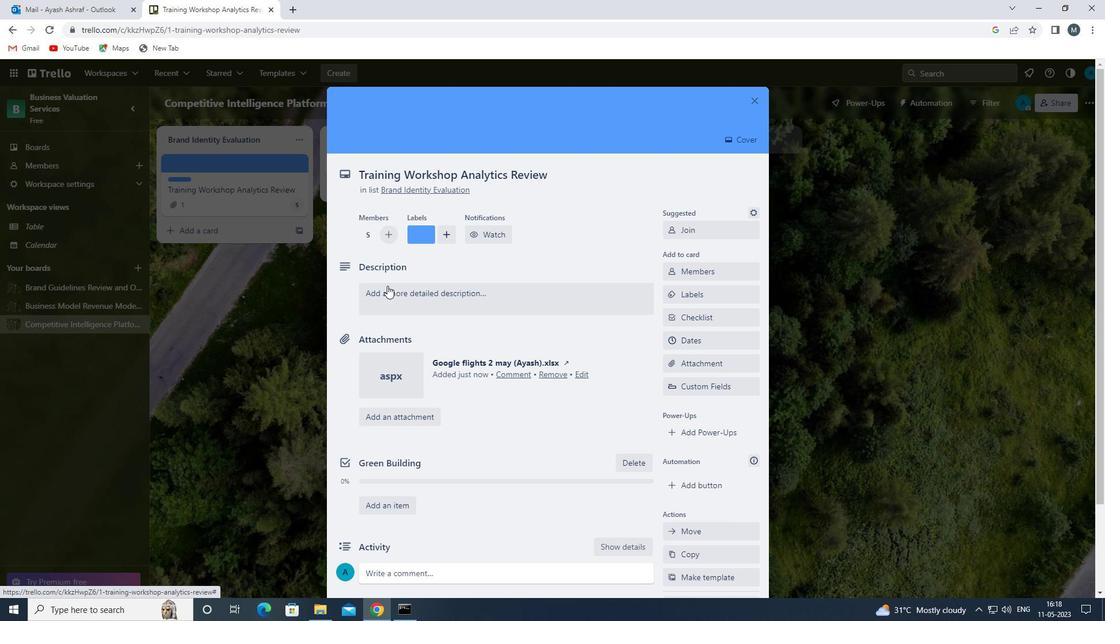
Action: Mouse pressed left at (401, 295)
Screenshot: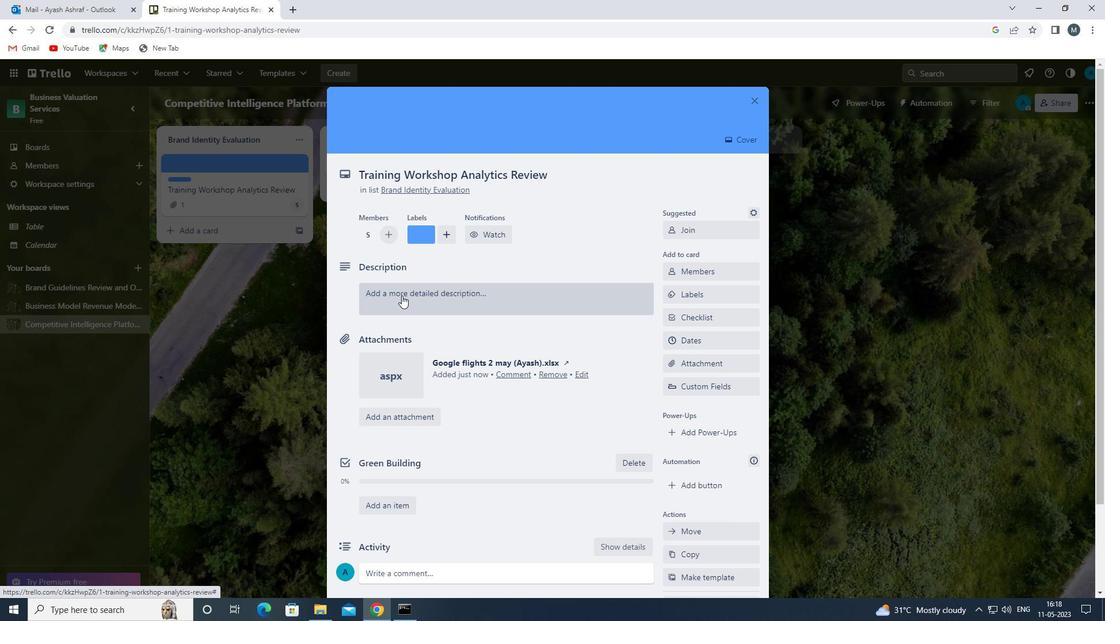 
Action: Mouse moved to (409, 345)
Screenshot: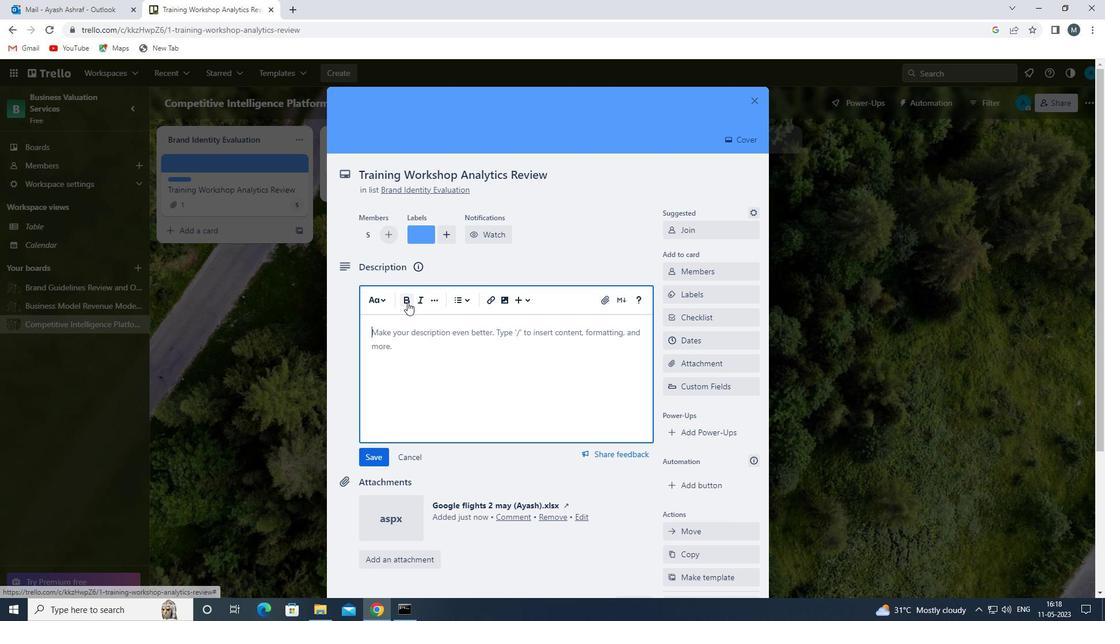 
Action: Mouse pressed left at (409, 345)
Screenshot: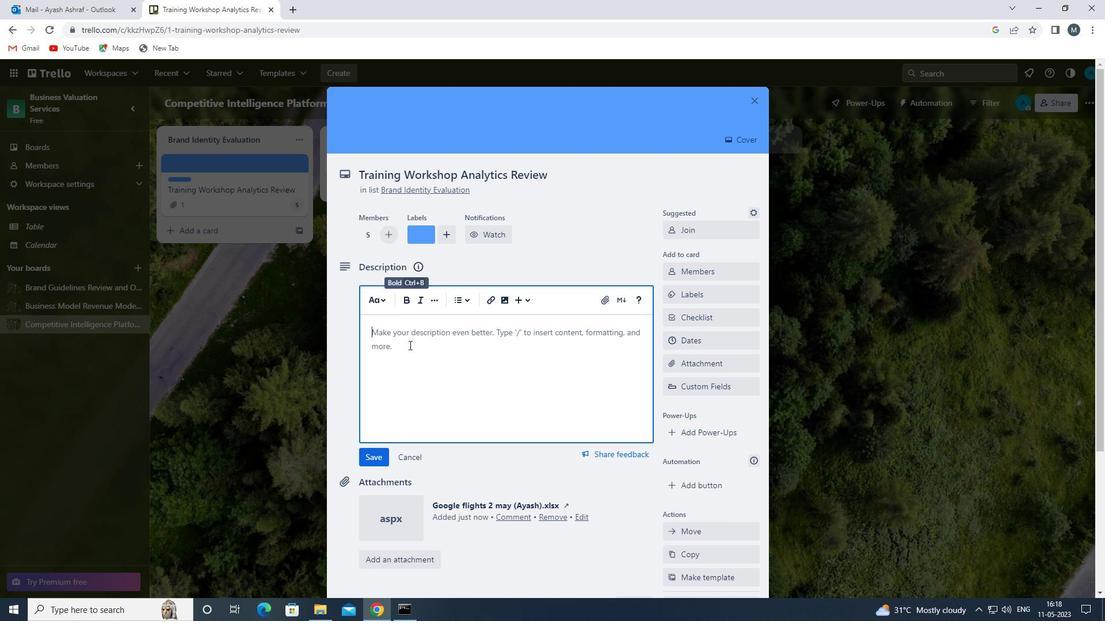 
Action: Mouse moved to (409, 345)
Screenshot: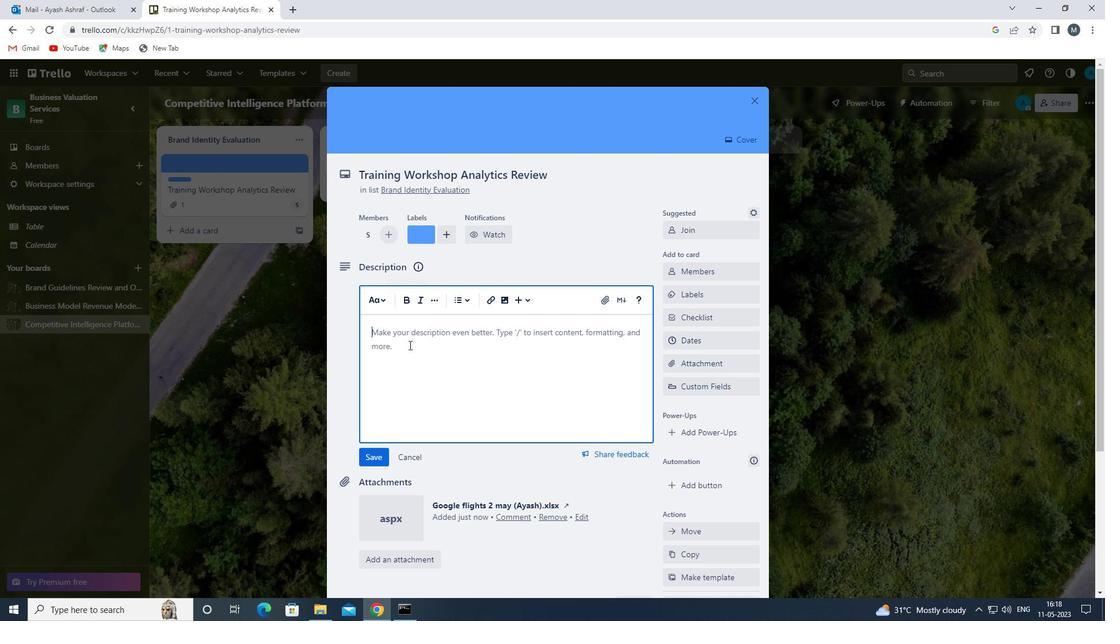 
Action: Key pressed <Key.shift>CONDUCT<Key.space><Key.shift>CUSTOMER<Key.space>RESEARCH<Key.space>FOR<Key.space>NEW<Key.space>PRICING<Key.space>MODELS<Key.space>
Screenshot: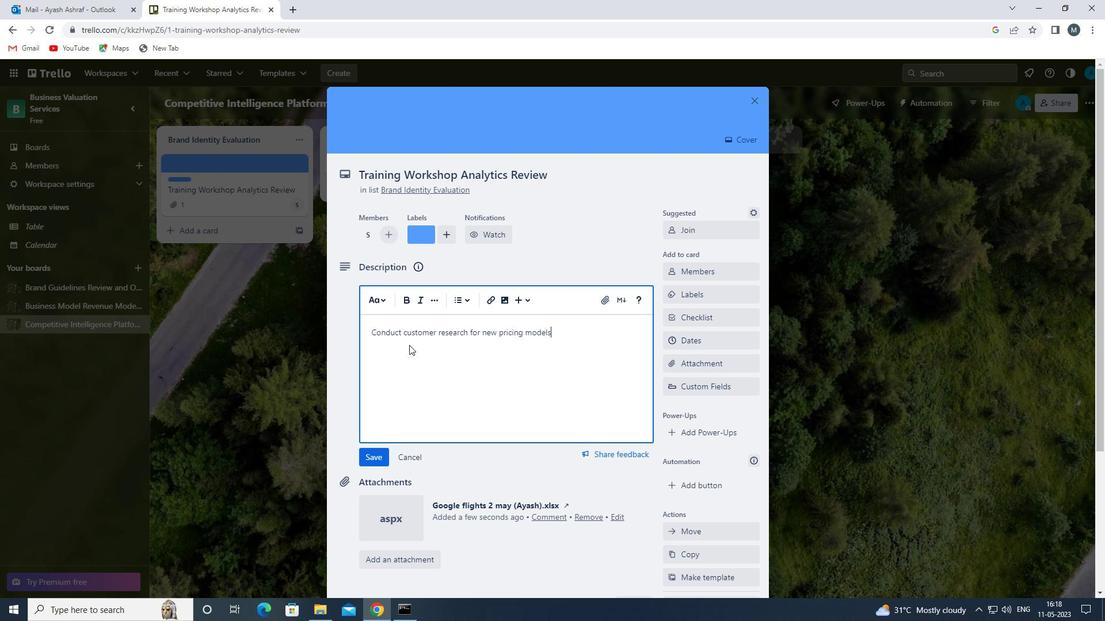 
Action: Mouse moved to (372, 454)
Screenshot: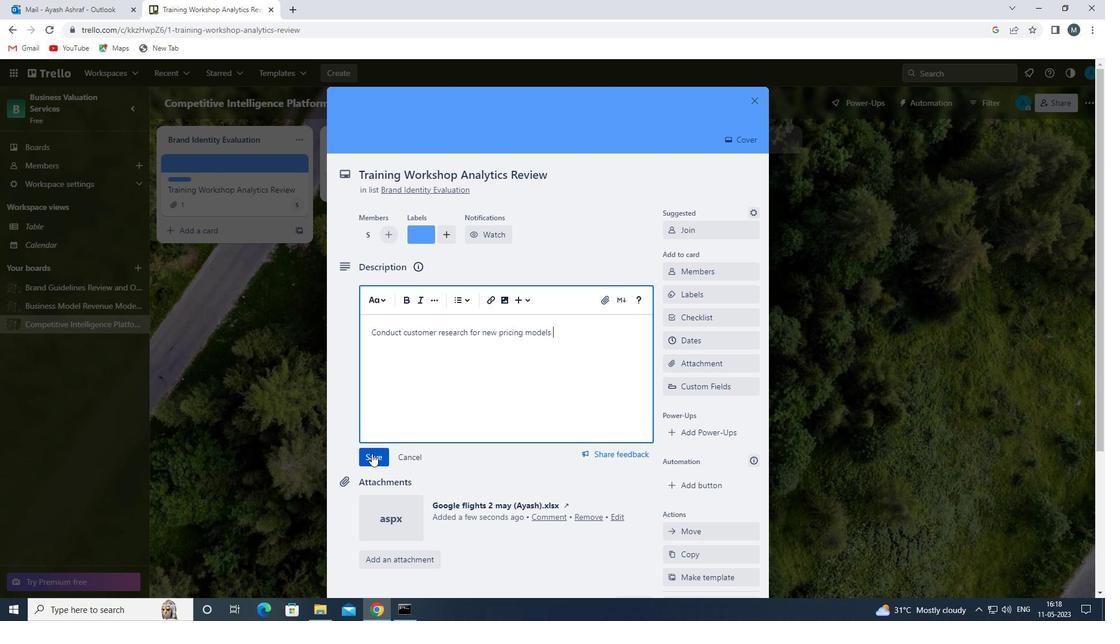 
Action: Mouse pressed left at (372, 454)
Screenshot: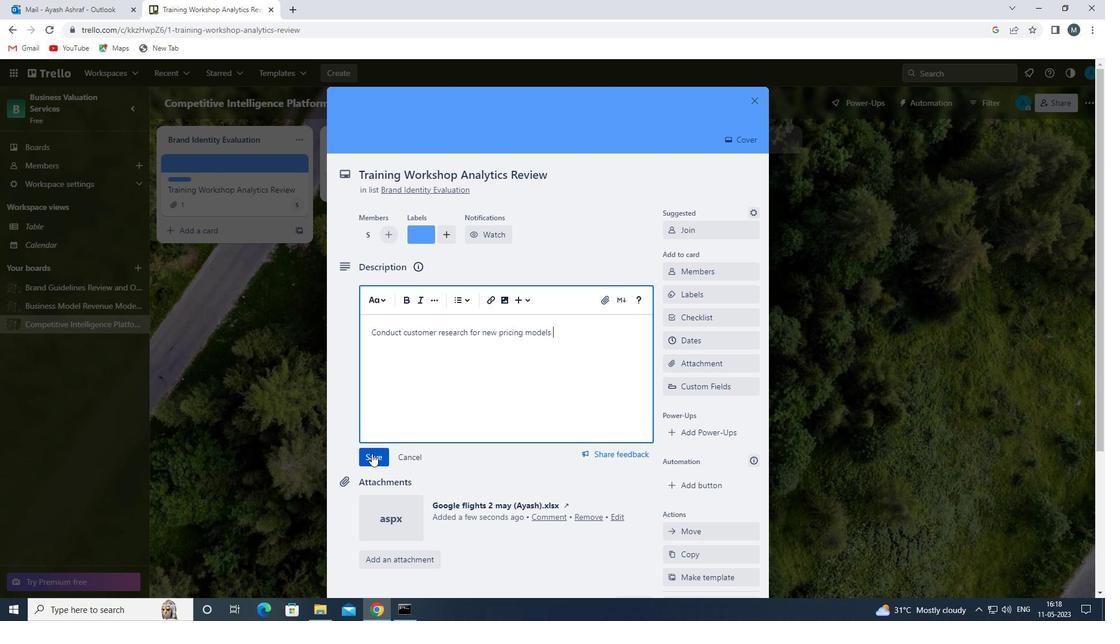
Action: Mouse moved to (398, 552)
Screenshot: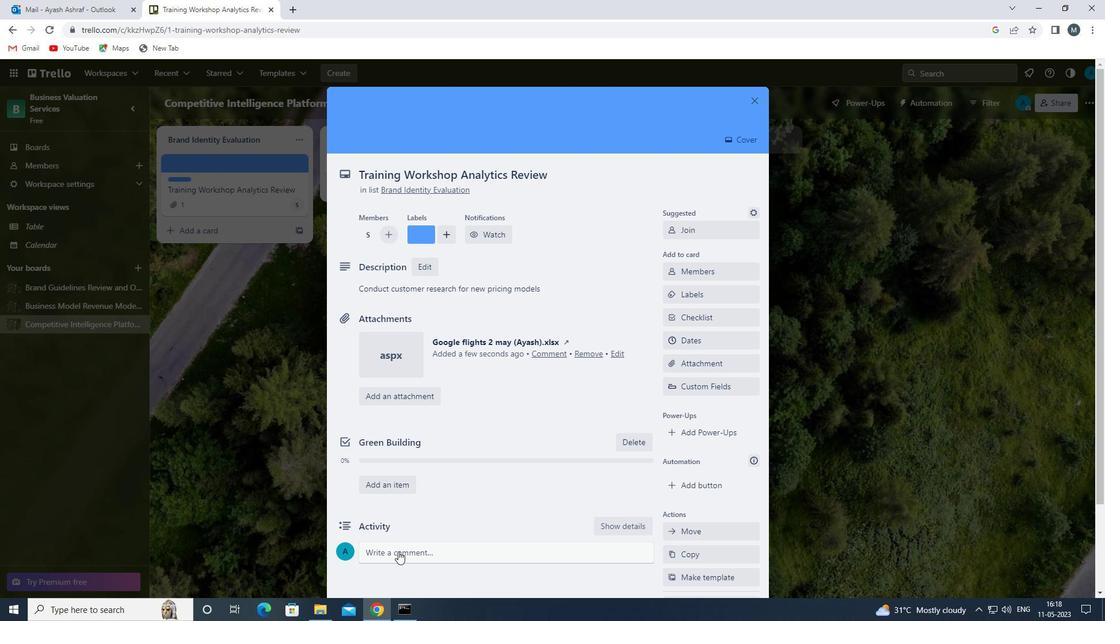 
Action: Mouse pressed left at (398, 552)
Screenshot: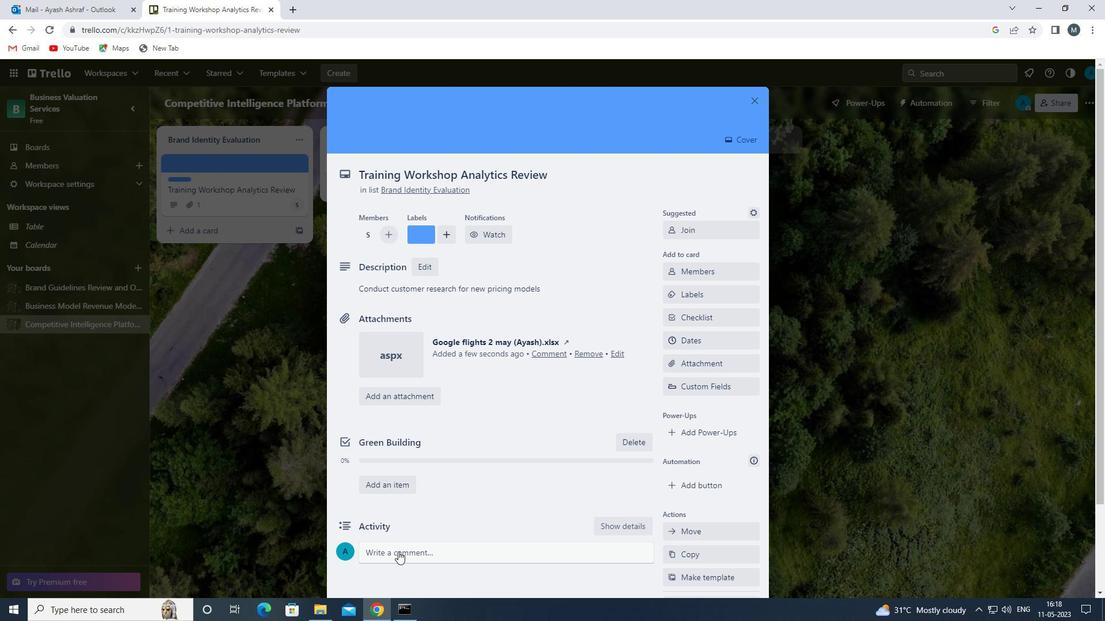 
Action: Mouse moved to (439, 487)
Screenshot: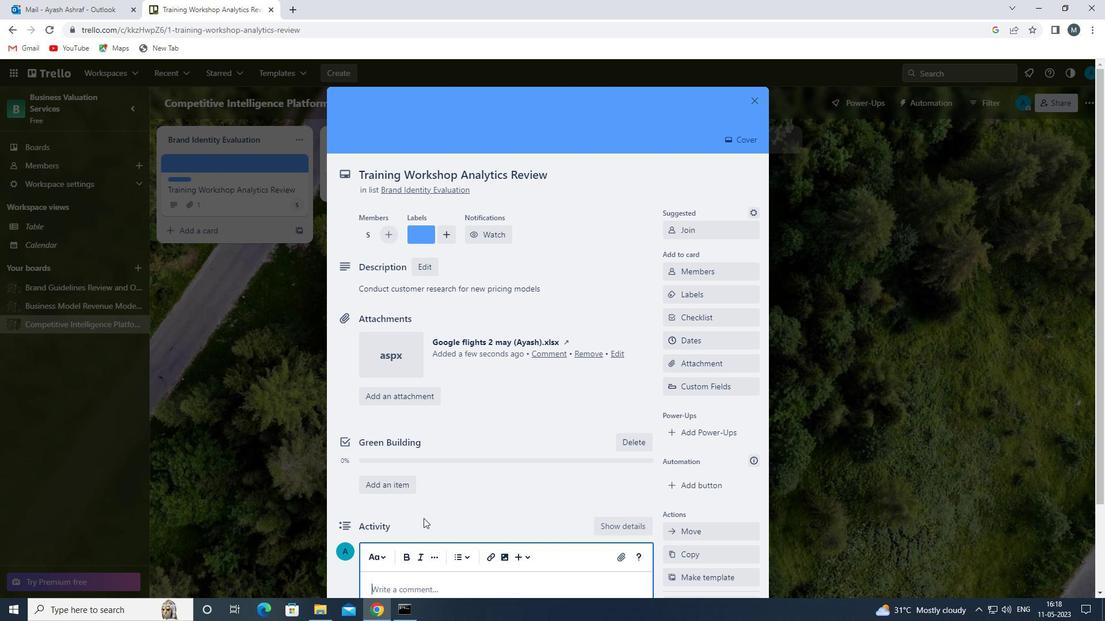 
Action: Mouse scrolled (439, 486) with delta (0, 0)
Screenshot: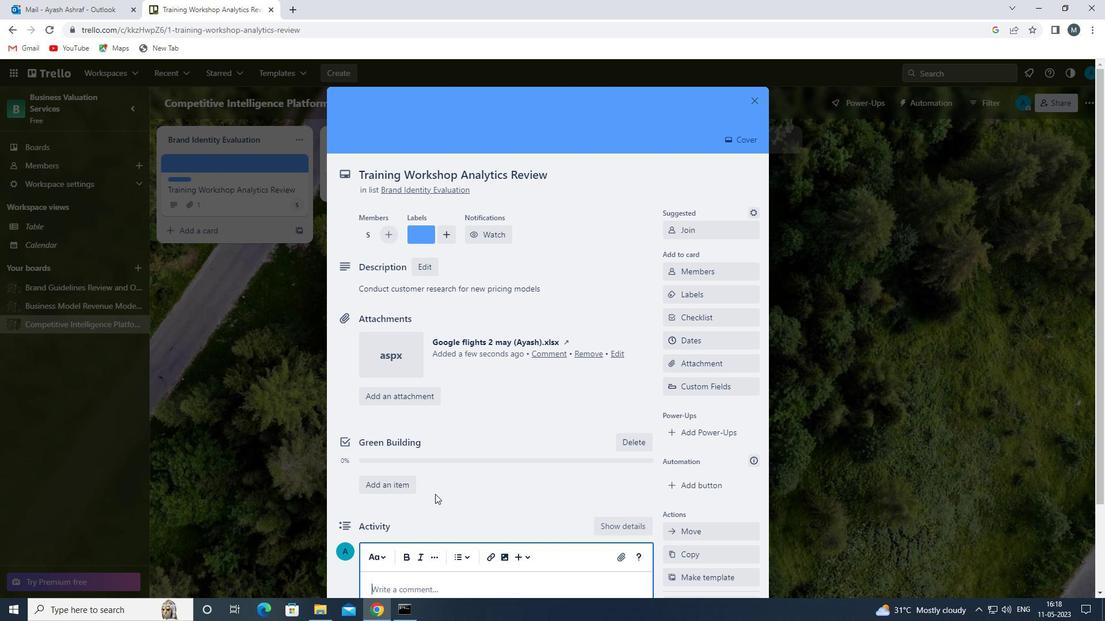 
Action: Mouse moved to (413, 533)
Screenshot: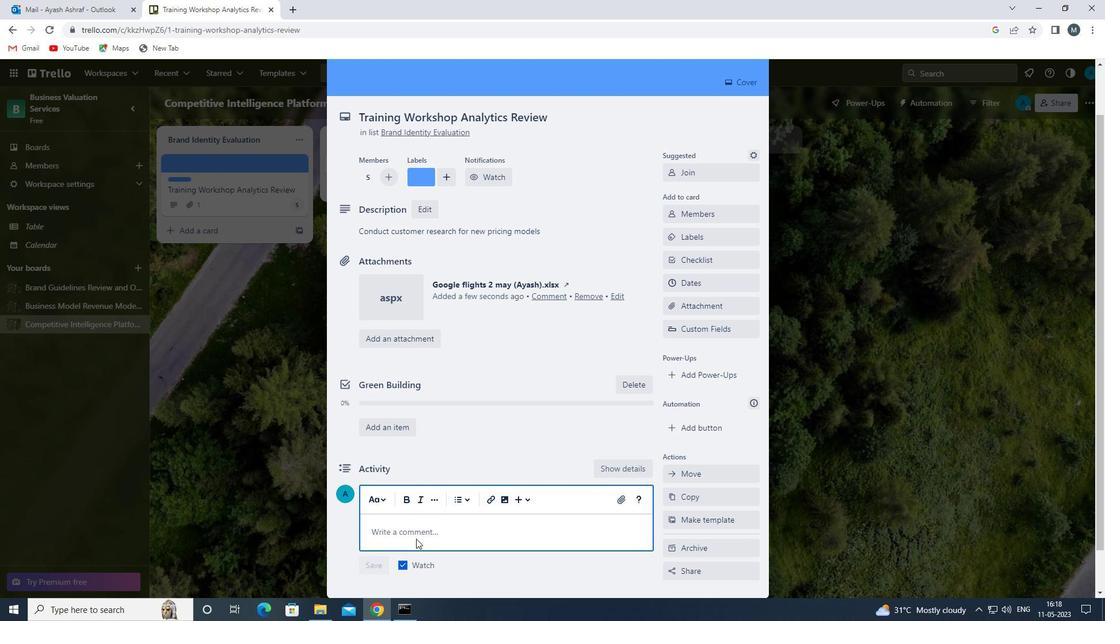 
Action: Mouse pressed left at (413, 533)
Screenshot: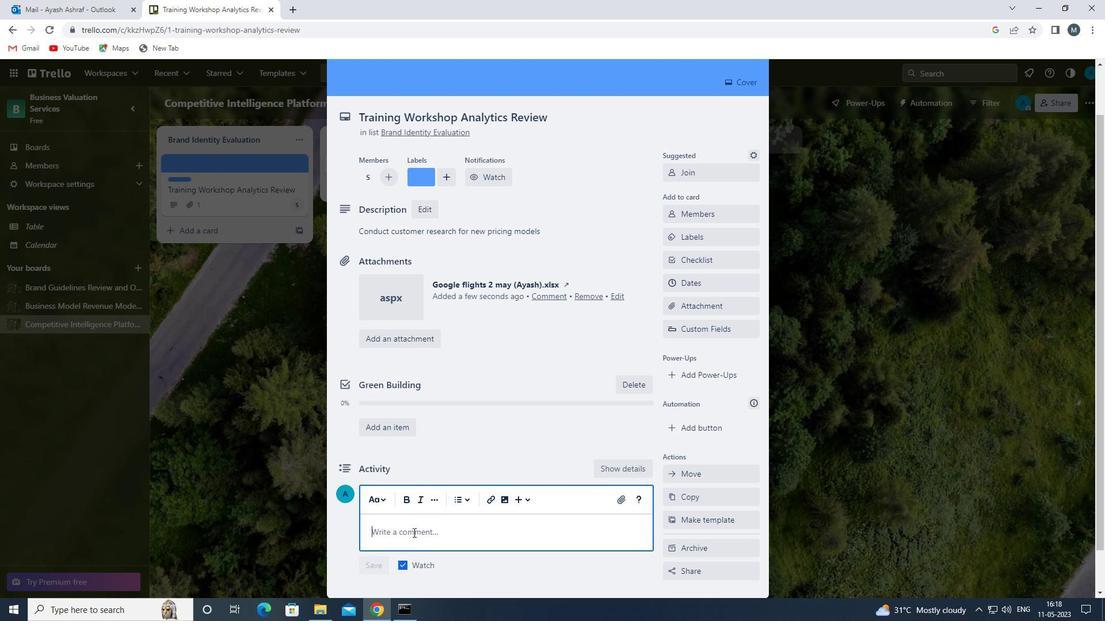 
Action: Key pressed <Key.shift>LET<Key.space>I<Key.backspace>US<Key.space>APPROACH<Key.space>THIS<Key.space>TASK<Key.space>WITH<Key.space>A<Key.space>SENSE<Key.space>OF<Key.space>URGENCY<Key.space>AND<Key.space>PRORTIZE<Key.space>IT<Key.space>ACCORDINGLY<Key.space>
Screenshot: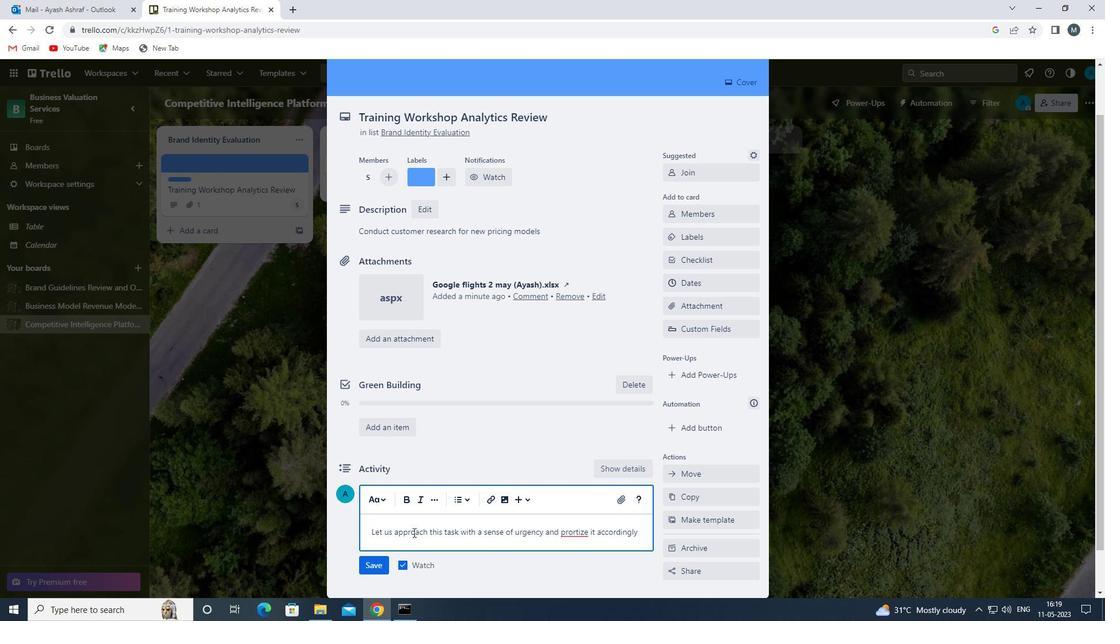 
Action: Mouse moved to (566, 533)
Screenshot: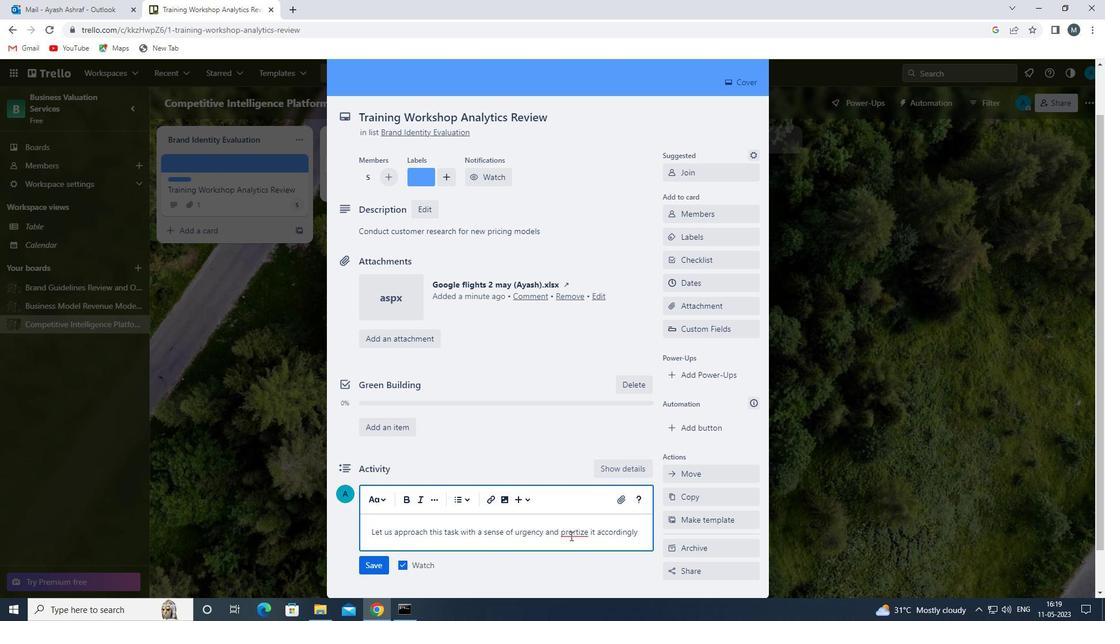 
Action: Mouse pressed left at (566, 533)
Screenshot: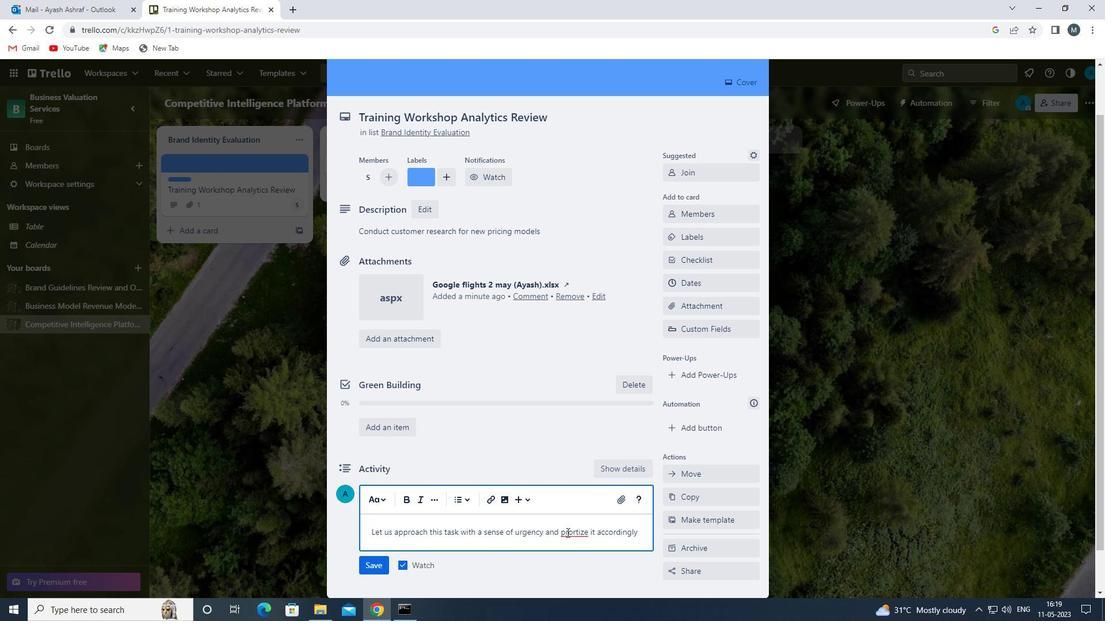 
Action: Mouse moved to (568, 533)
Screenshot: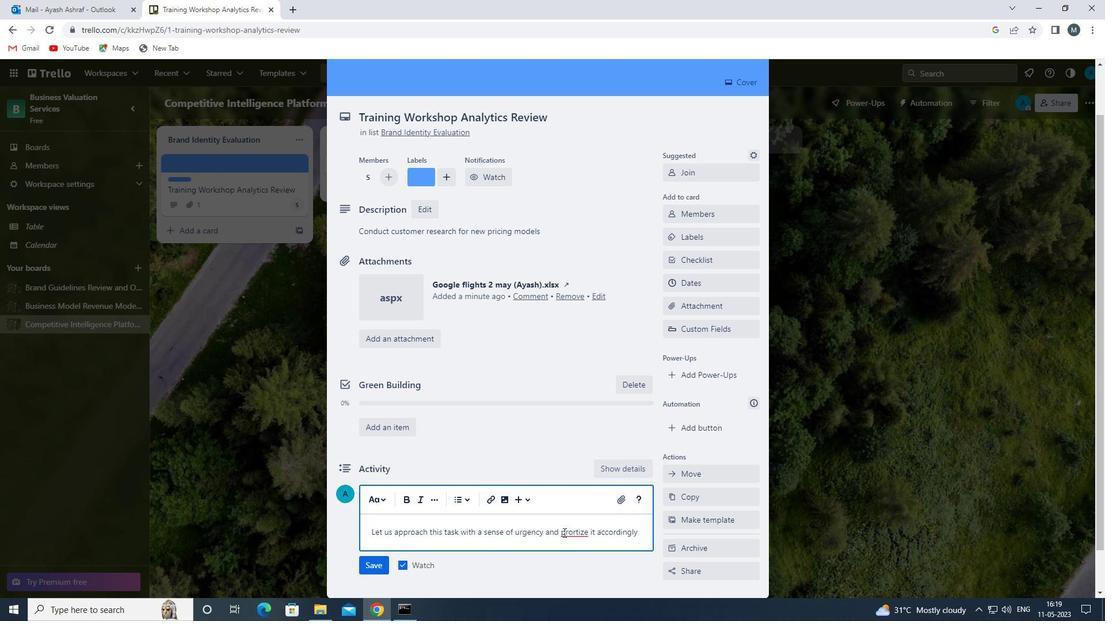 
Action: Mouse pressed left at (568, 533)
Screenshot: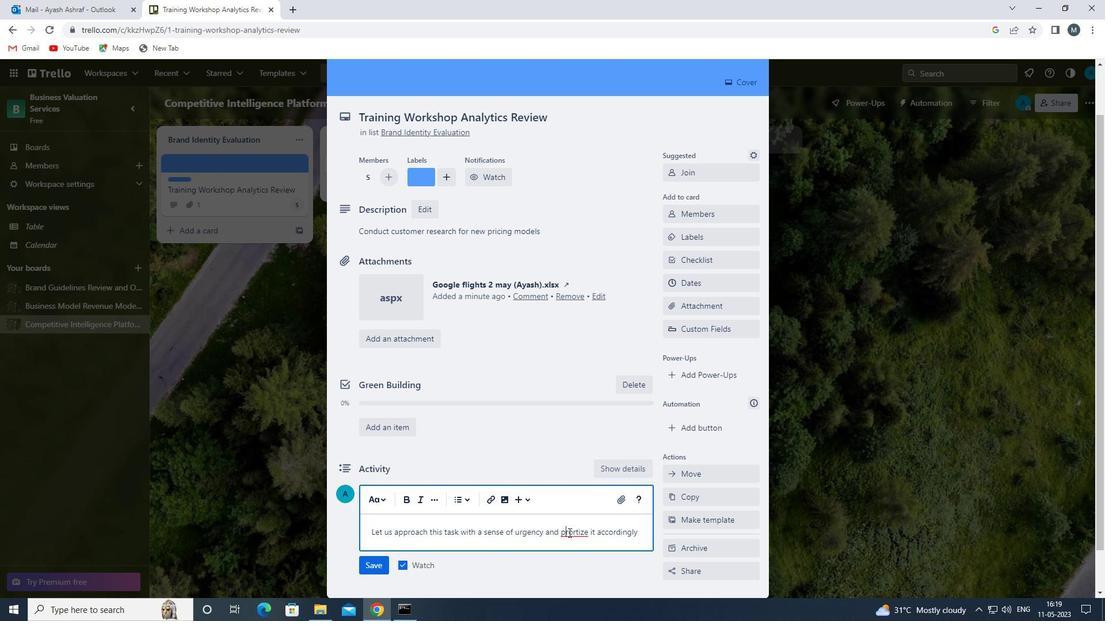 
Action: Mouse moved to (568, 533)
Screenshot: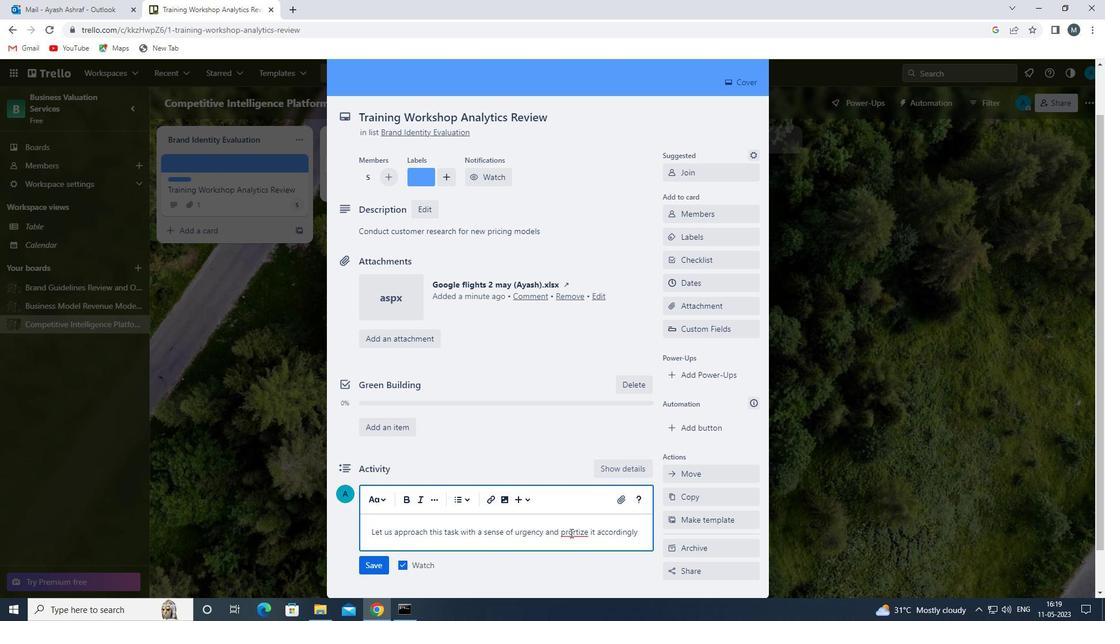 
Action: Key pressed I
Screenshot: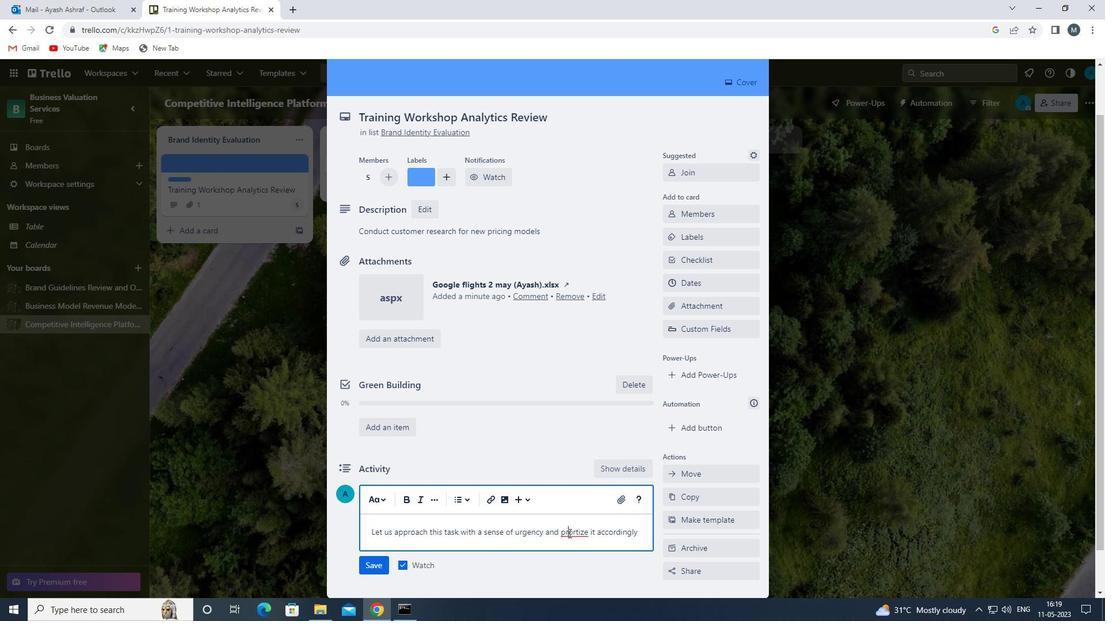 
Action: Mouse moved to (577, 533)
Screenshot: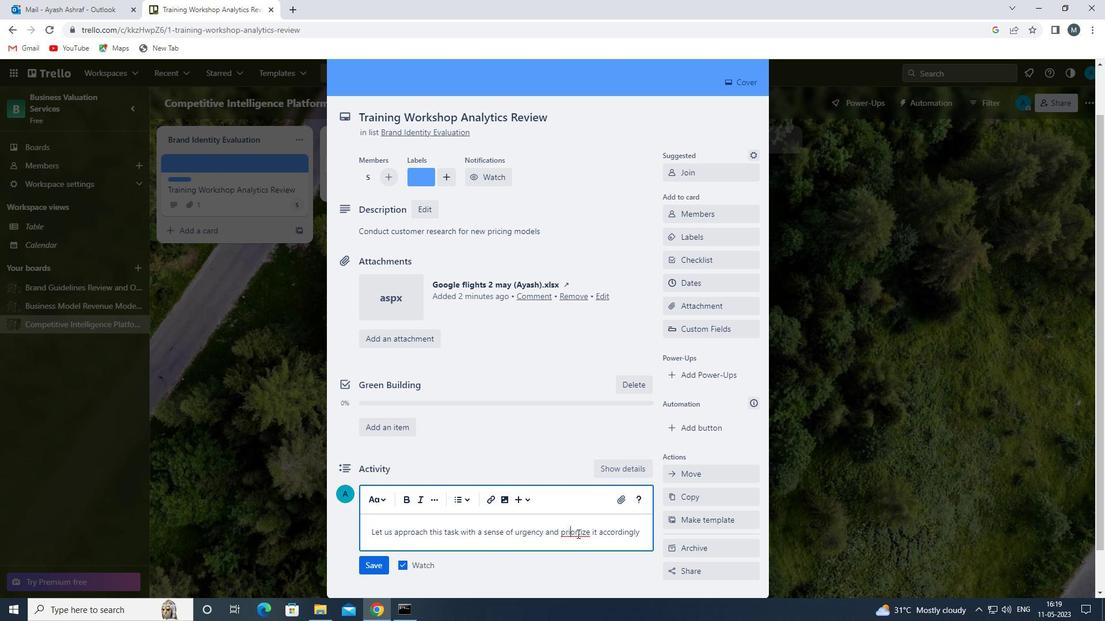 
Action: Mouse pressed left at (577, 533)
Screenshot: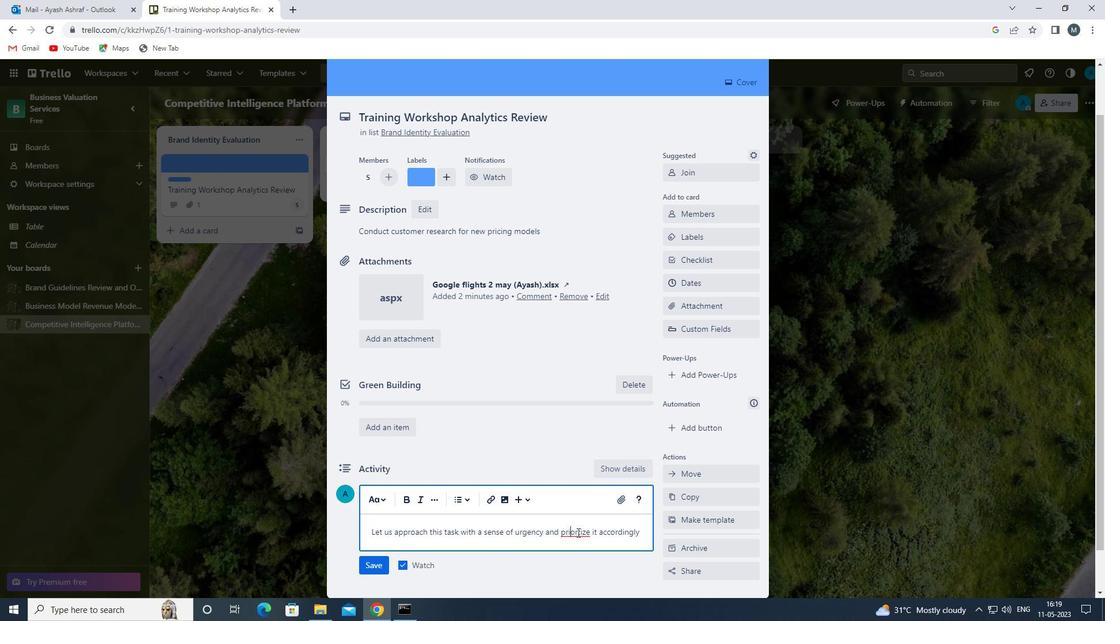 
Action: Mouse moved to (588, 531)
Screenshot: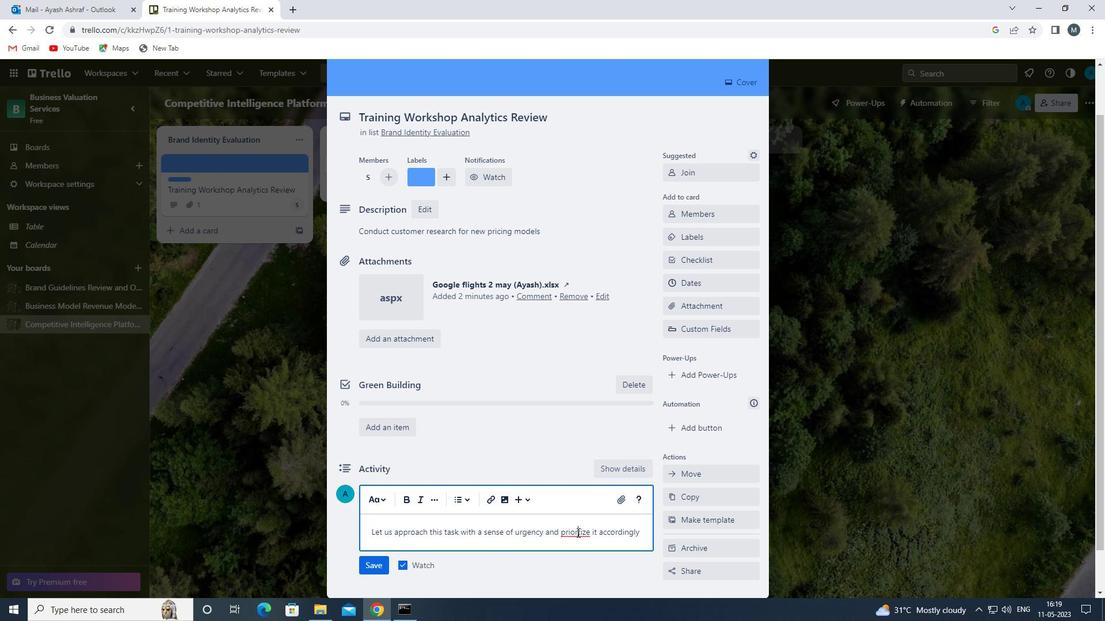 
Action: Key pressed I
Screenshot: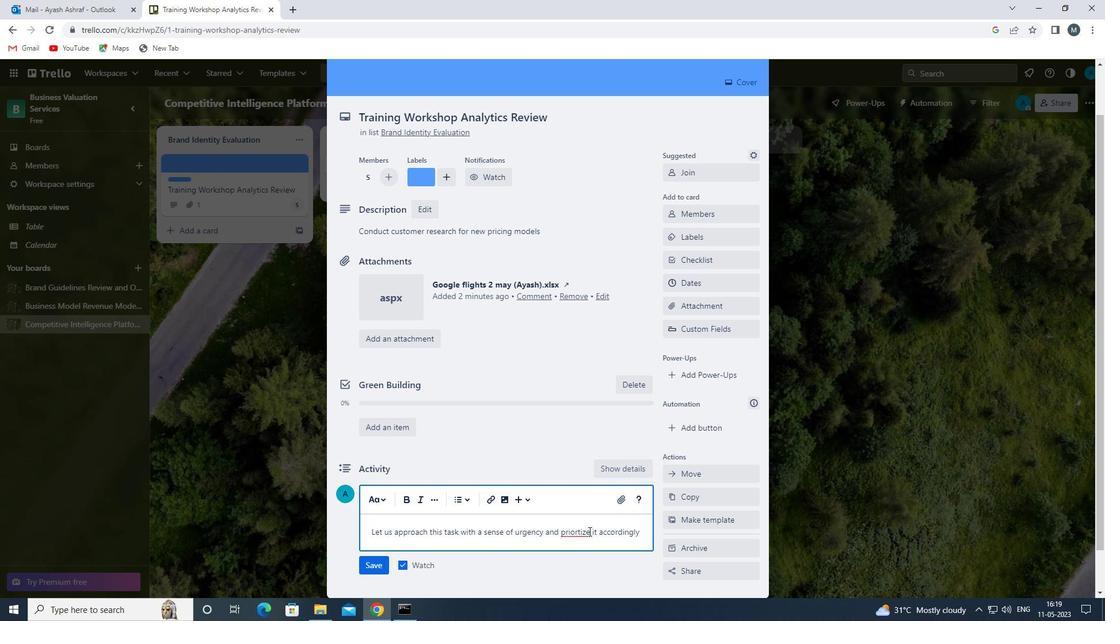 
Action: Mouse moved to (428, 548)
Screenshot: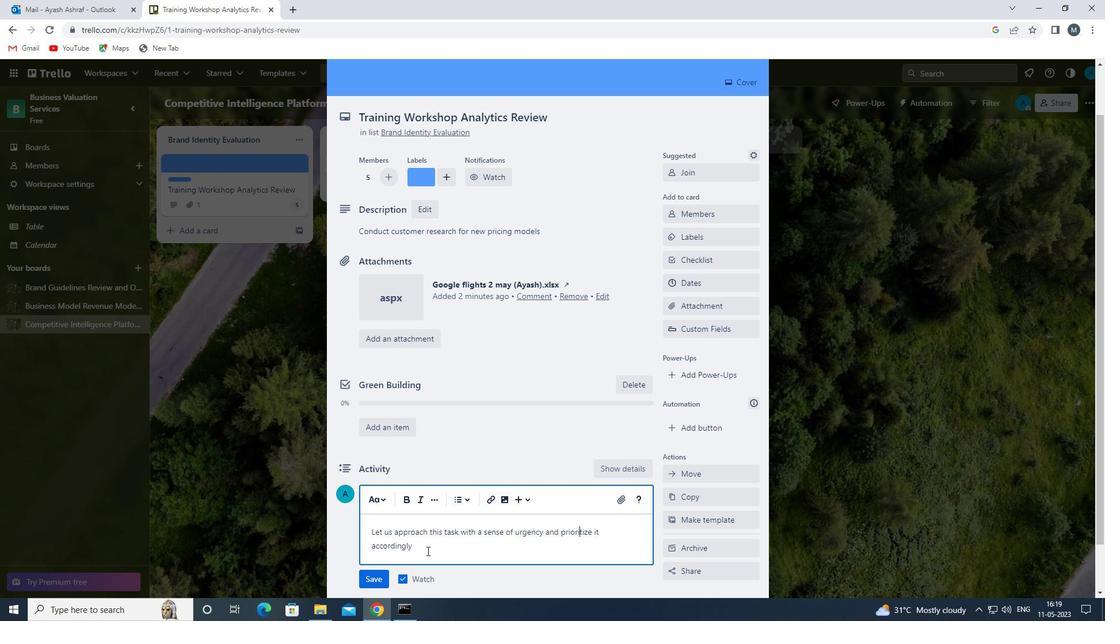 
Action: Mouse pressed left at (428, 548)
Screenshot: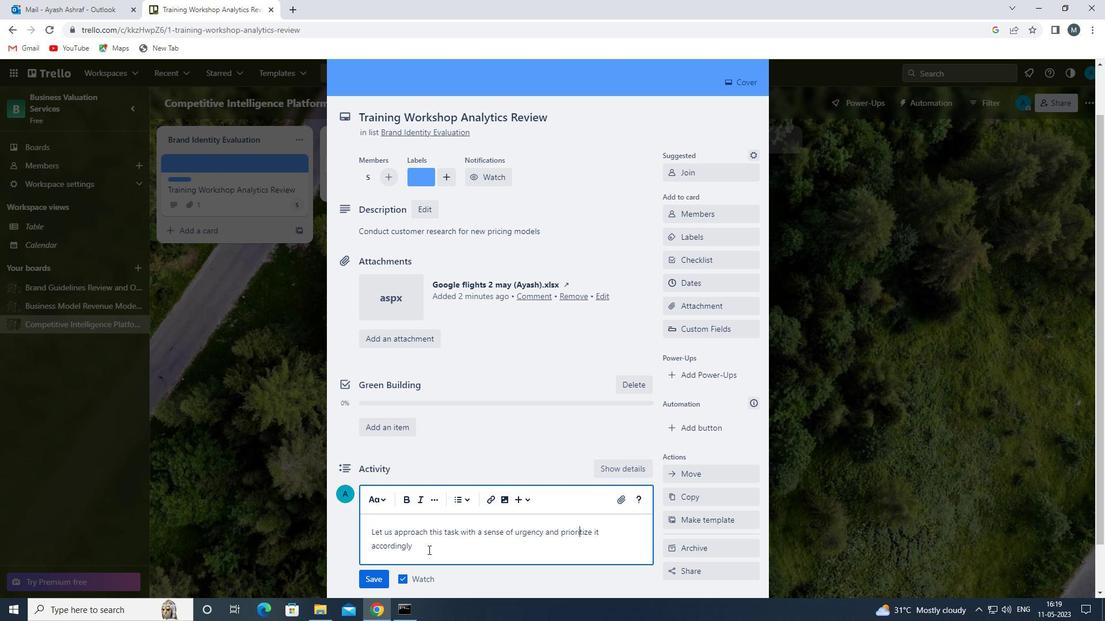
Action: Mouse moved to (423, 550)
Screenshot: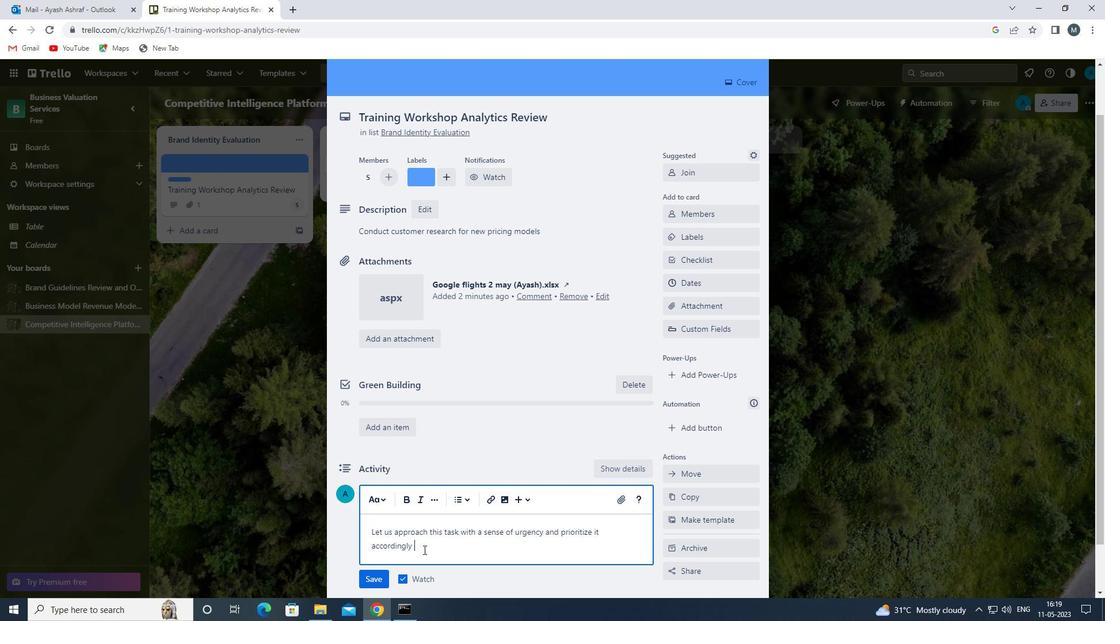 
Action: Key pressed <Key.backspace><<110>>
Screenshot: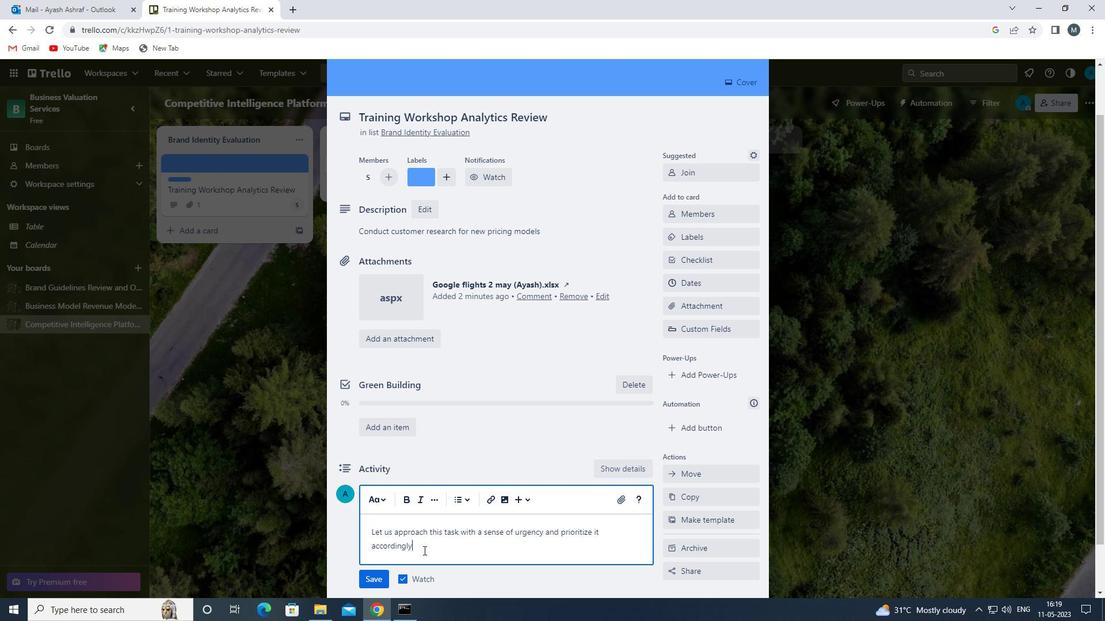 
Action: Mouse moved to (691, 280)
Screenshot: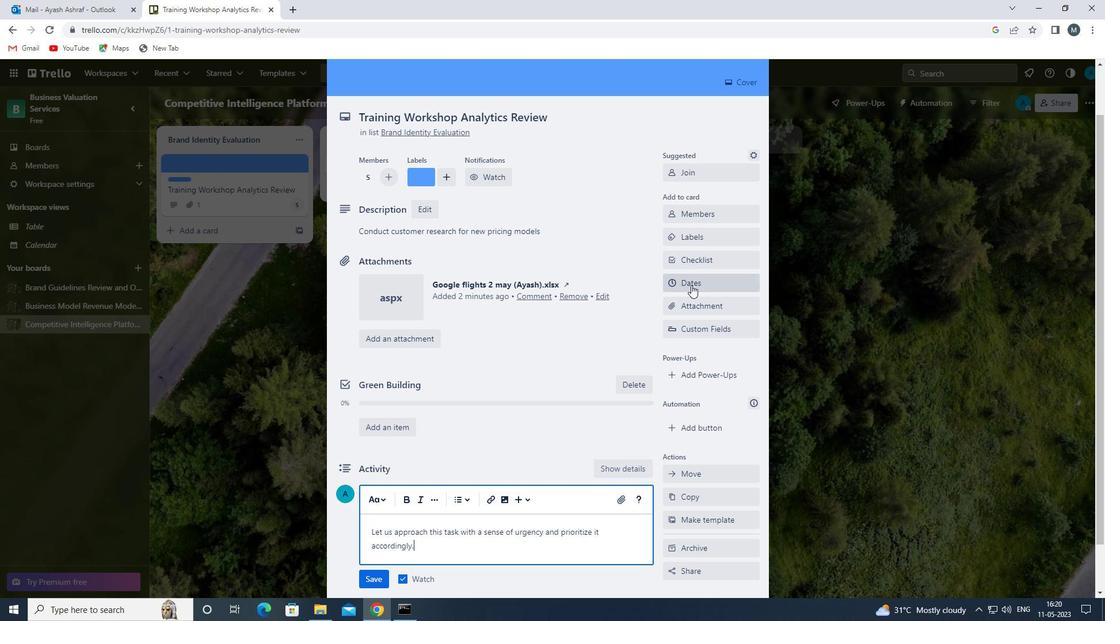 
Action: Mouse pressed left at (691, 280)
Screenshot: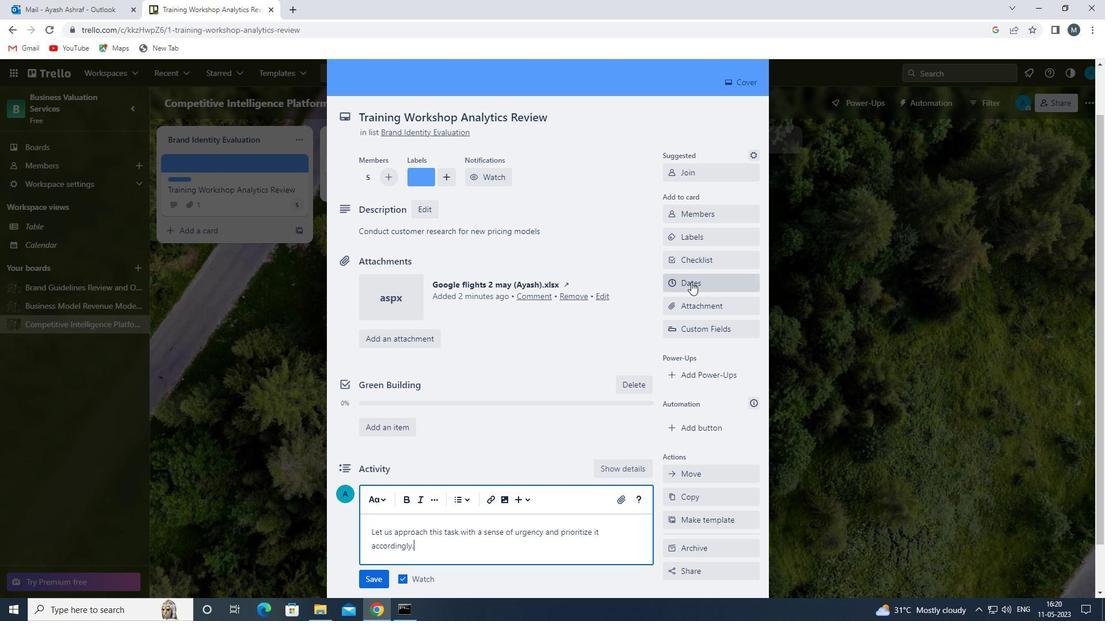 
Action: Mouse moved to (674, 311)
Screenshot: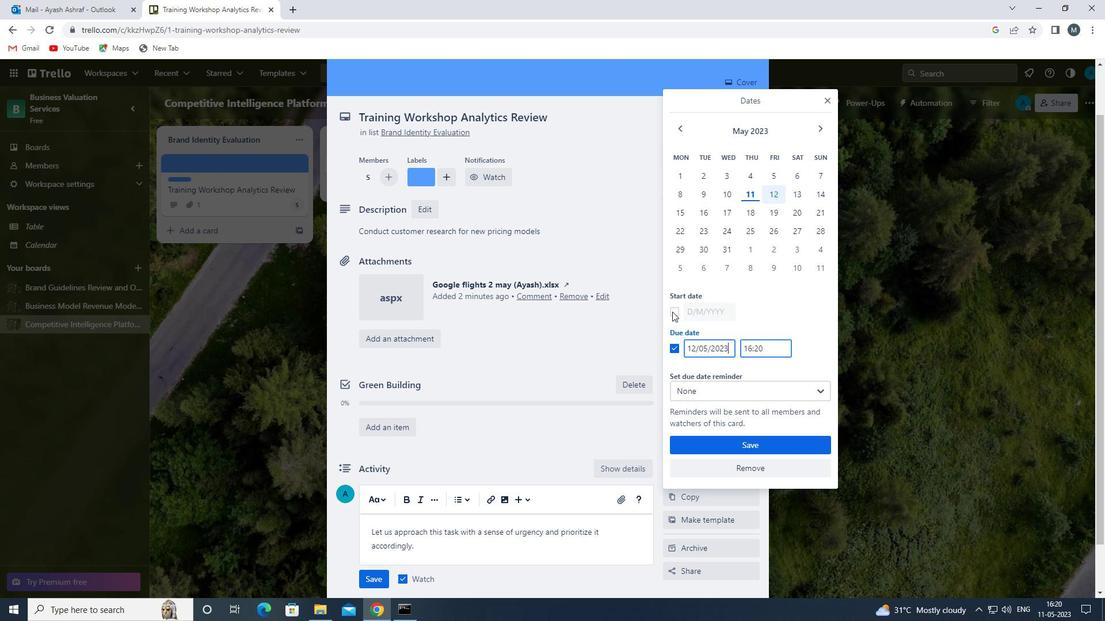 
Action: Mouse pressed left at (674, 311)
Screenshot: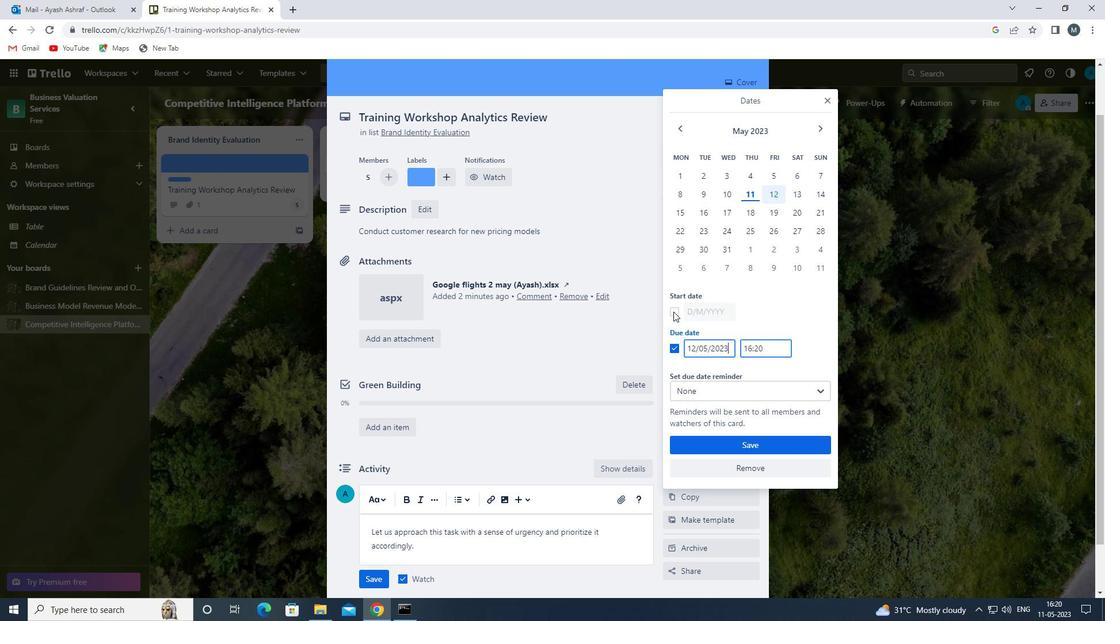 
Action: Mouse moved to (695, 310)
Screenshot: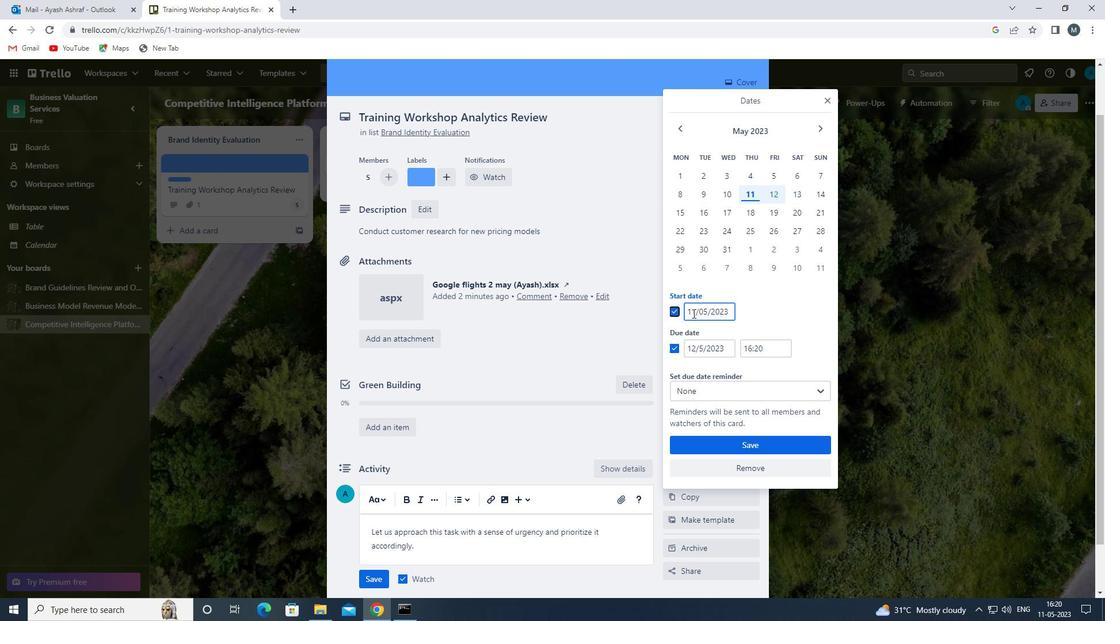 
Action: Mouse pressed left at (695, 310)
Screenshot: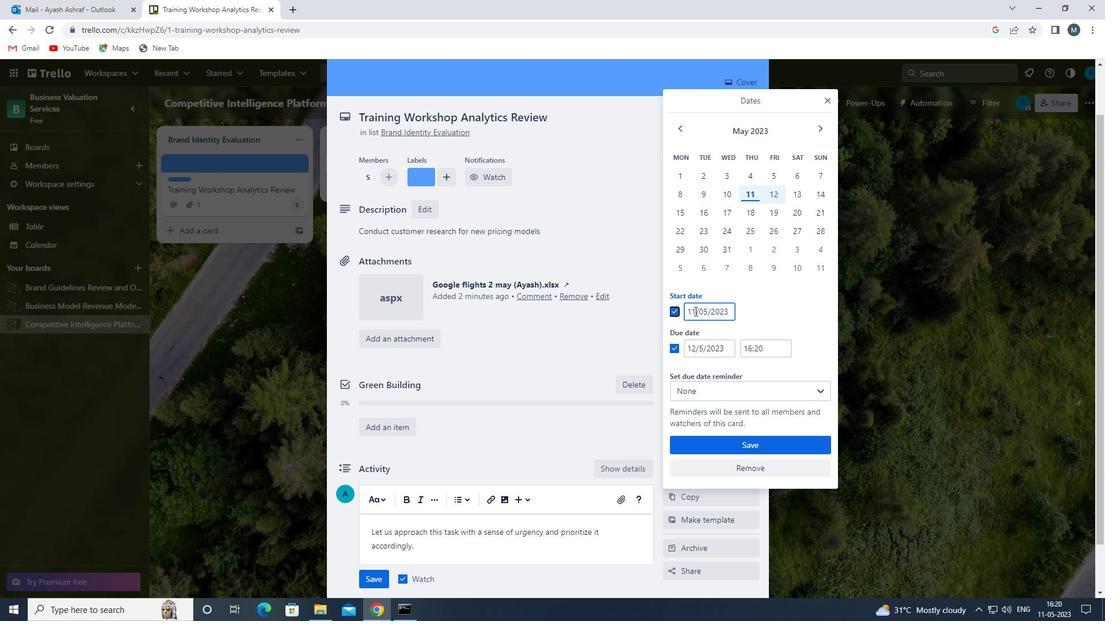 
Action: Mouse moved to (697, 312)
Screenshot: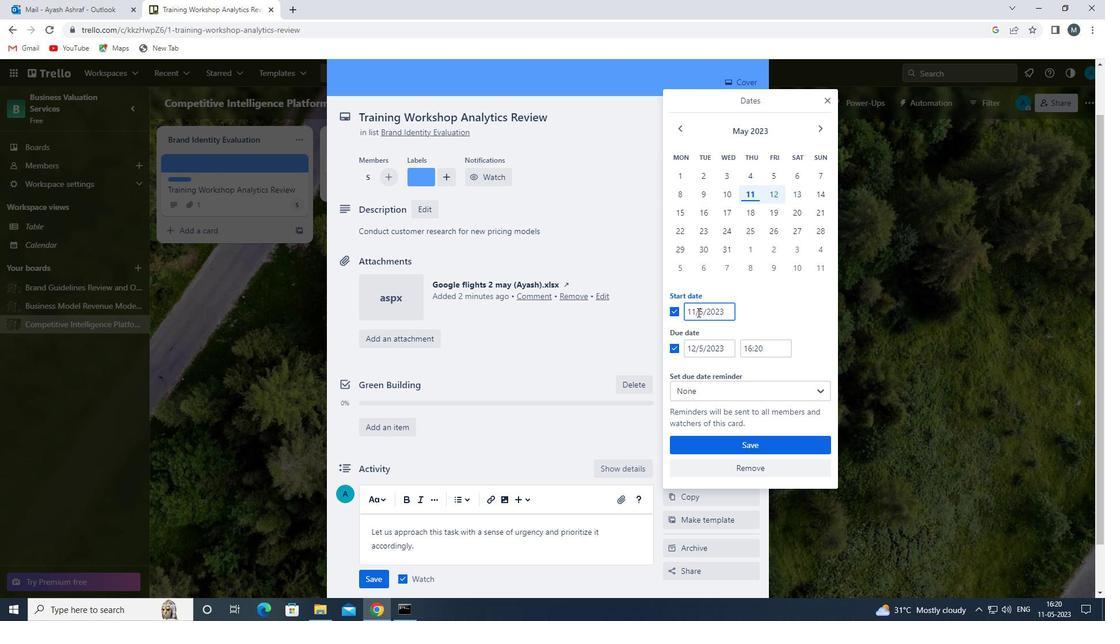 
Action: Key pressed <Key.backspace>
Screenshot: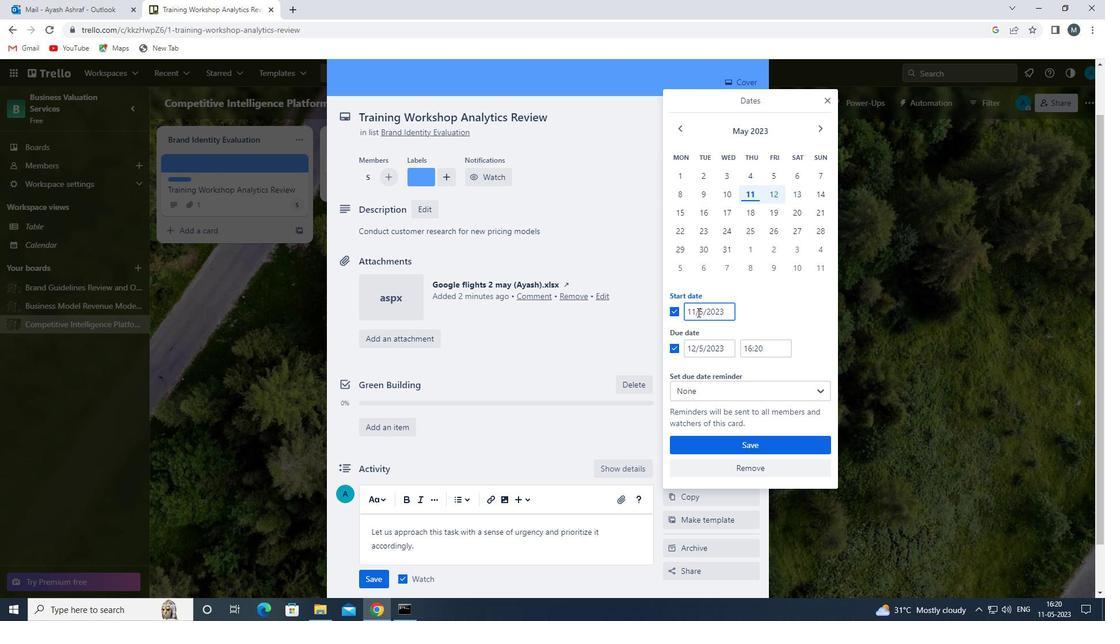 
Action: Mouse moved to (696, 313)
Screenshot: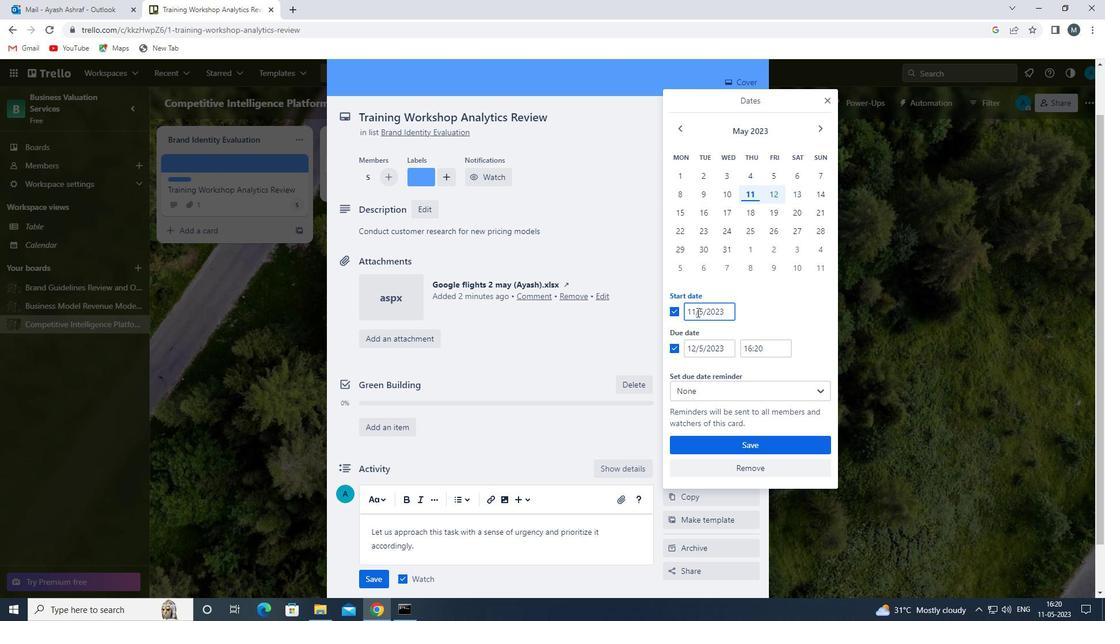 
Action: Key pressed <Key.backspace><<96>>
Screenshot: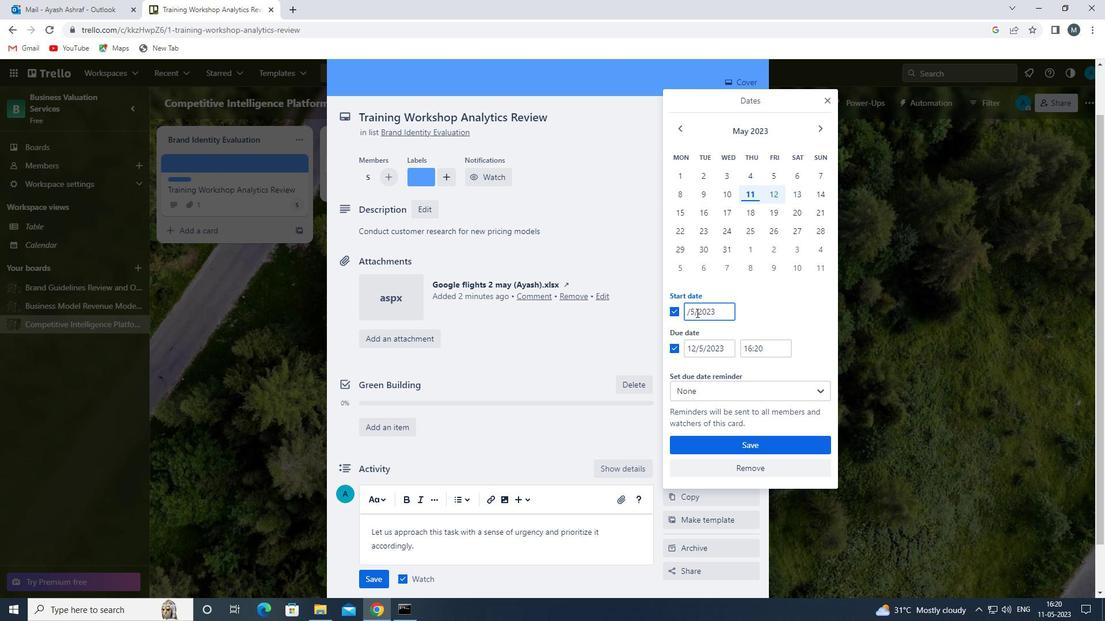 
Action: Mouse moved to (696, 313)
Screenshot: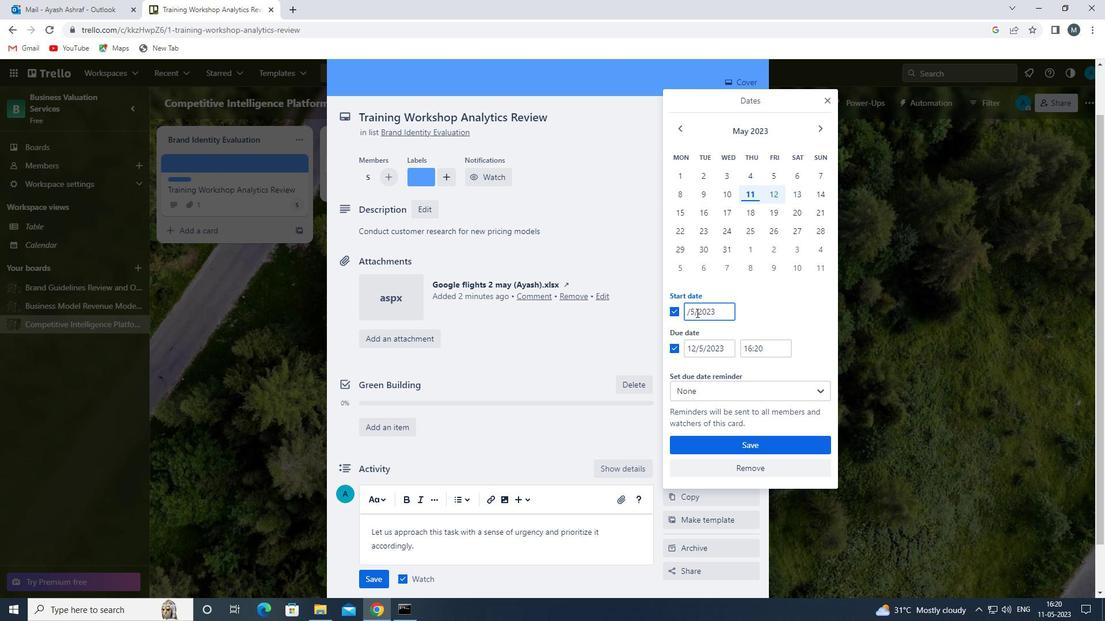 
Action: Key pressed <<97>>
Screenshot: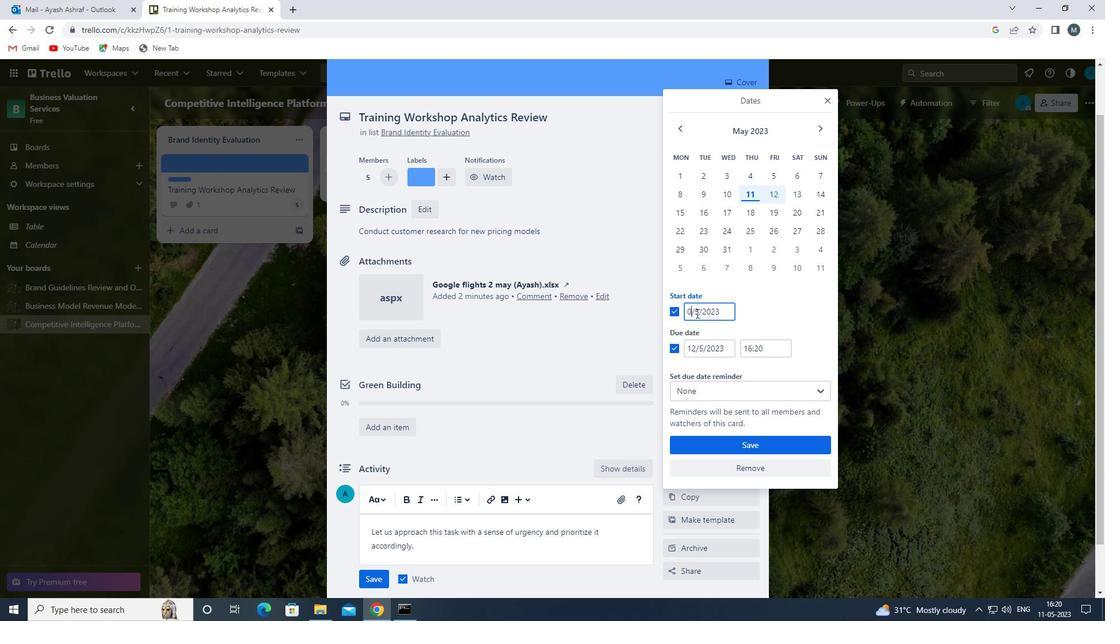 
Action: Mouse moved to (701, 311)
Screenshot: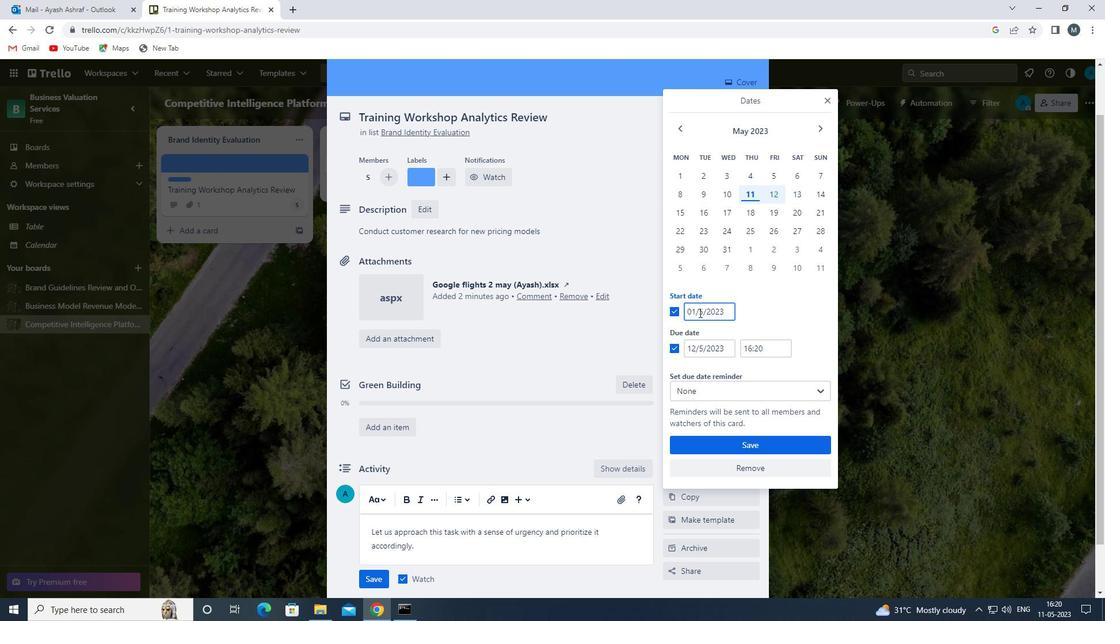 
Action: Mouse pressed left at (701, 311)
Screenshot: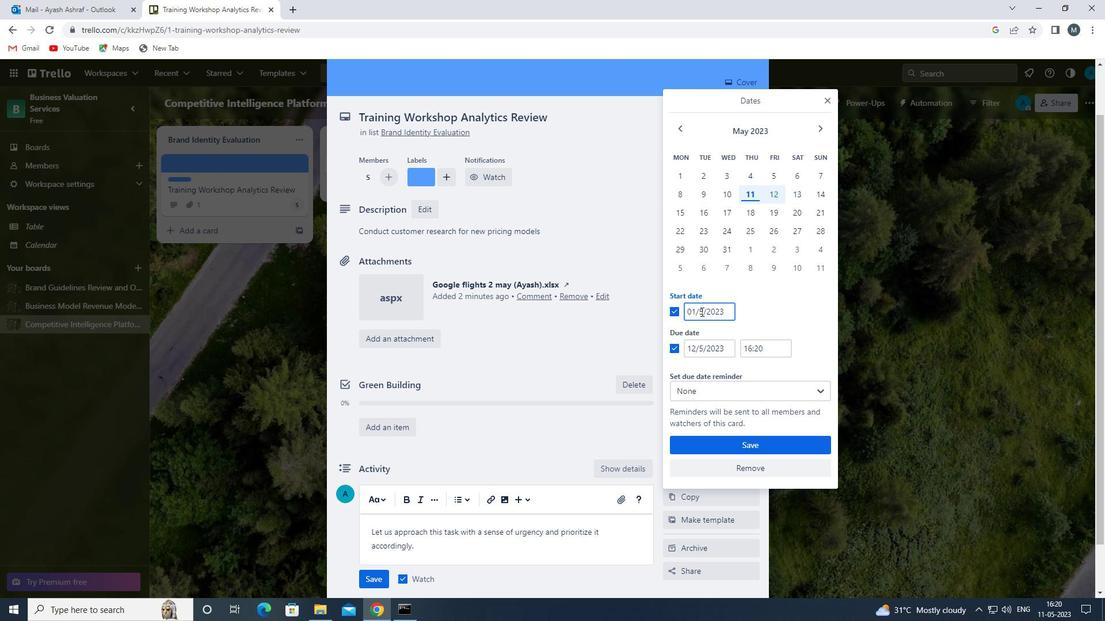 
Action: Mouse moved to (703, 311)
Screenshot: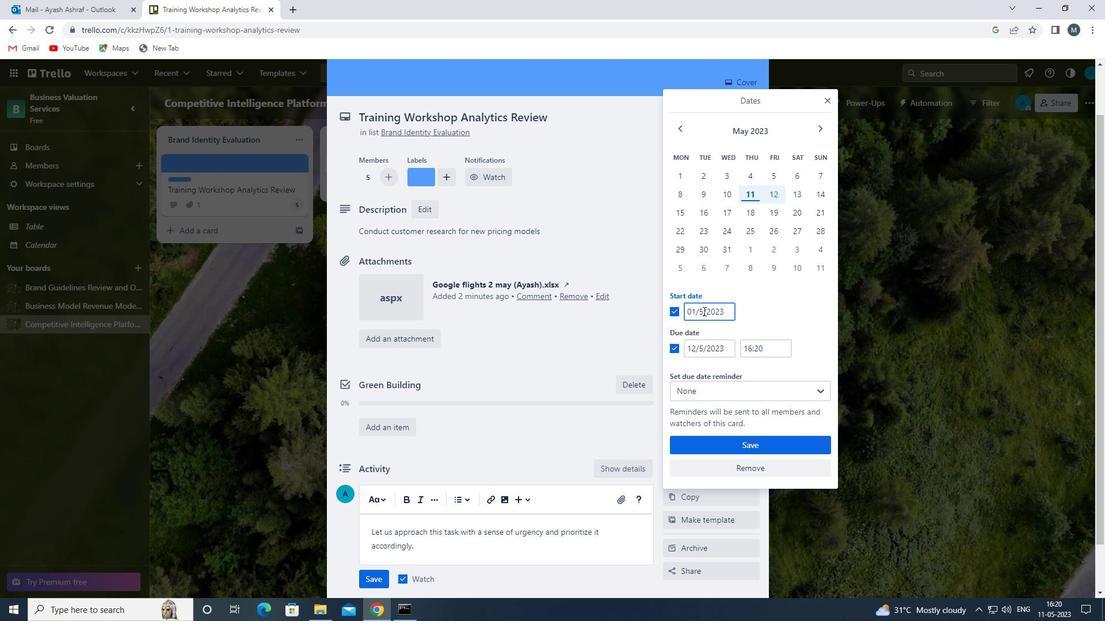 
Action: Mouse pressed left at (703, 311)
Screenshot: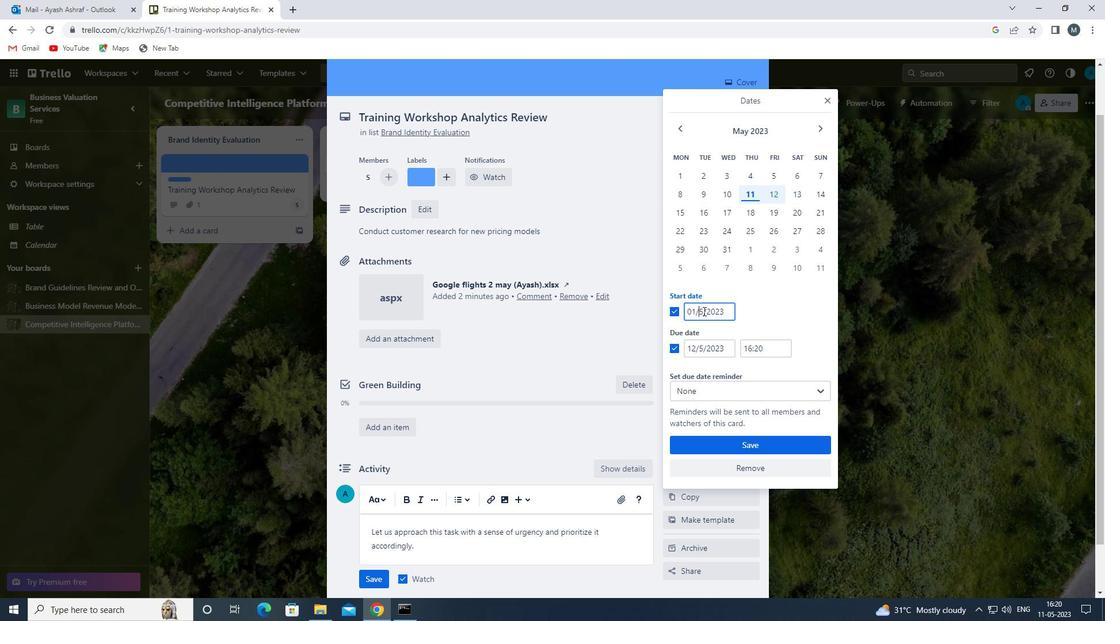 
Action: Mouse moved to (709, 314)
Screenshot: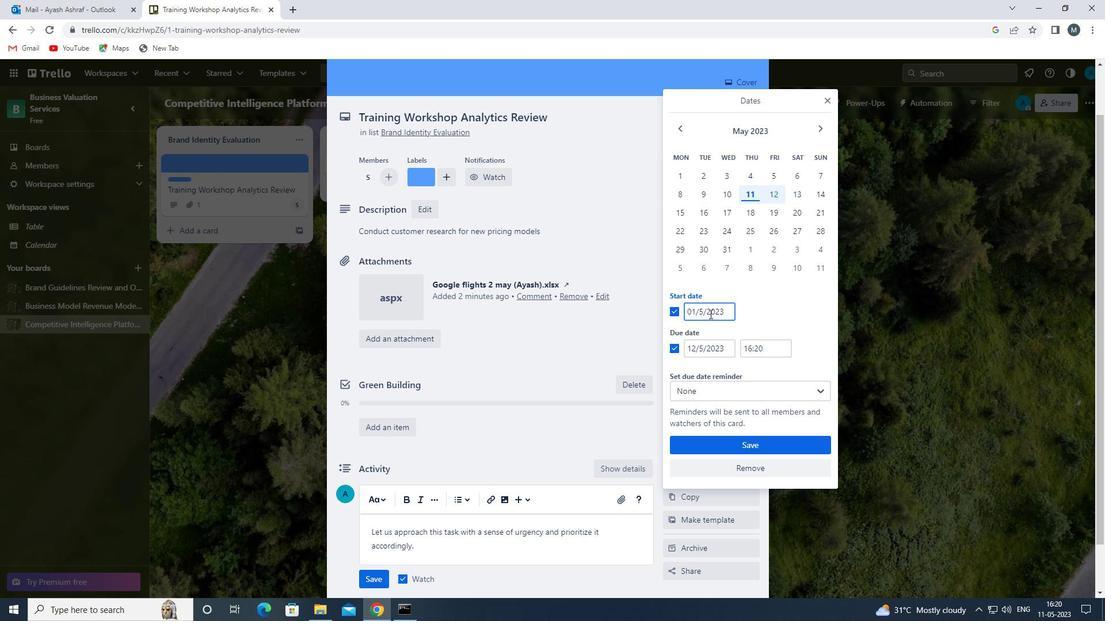 
Action: Key pressed <Key.backspace>
Screenshot: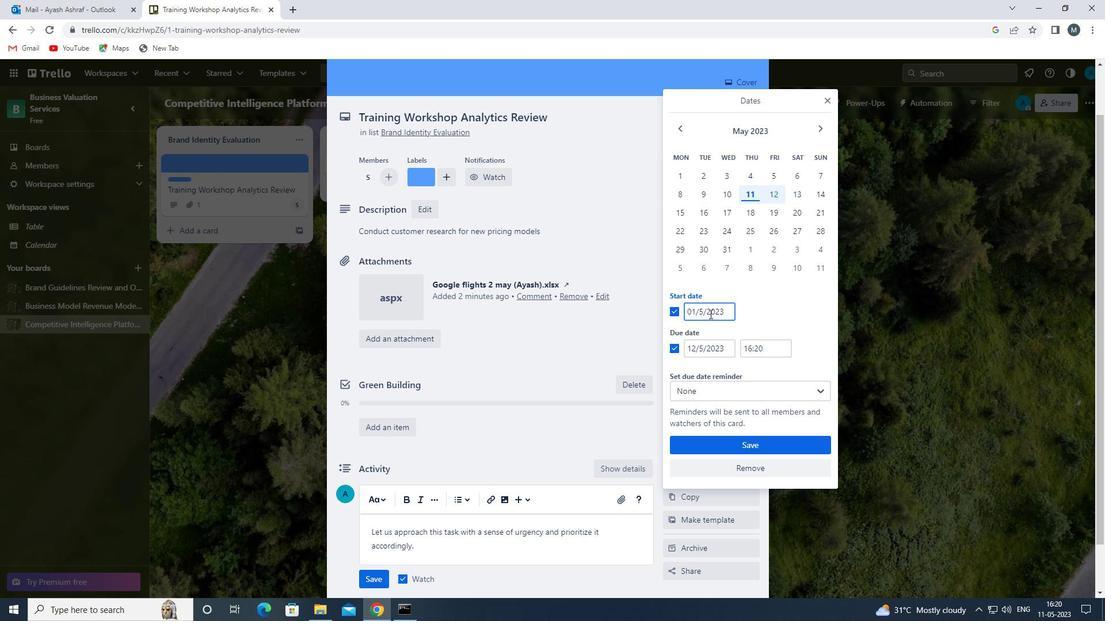 
Action: Mouse moved to (707, 315)
Screenshot: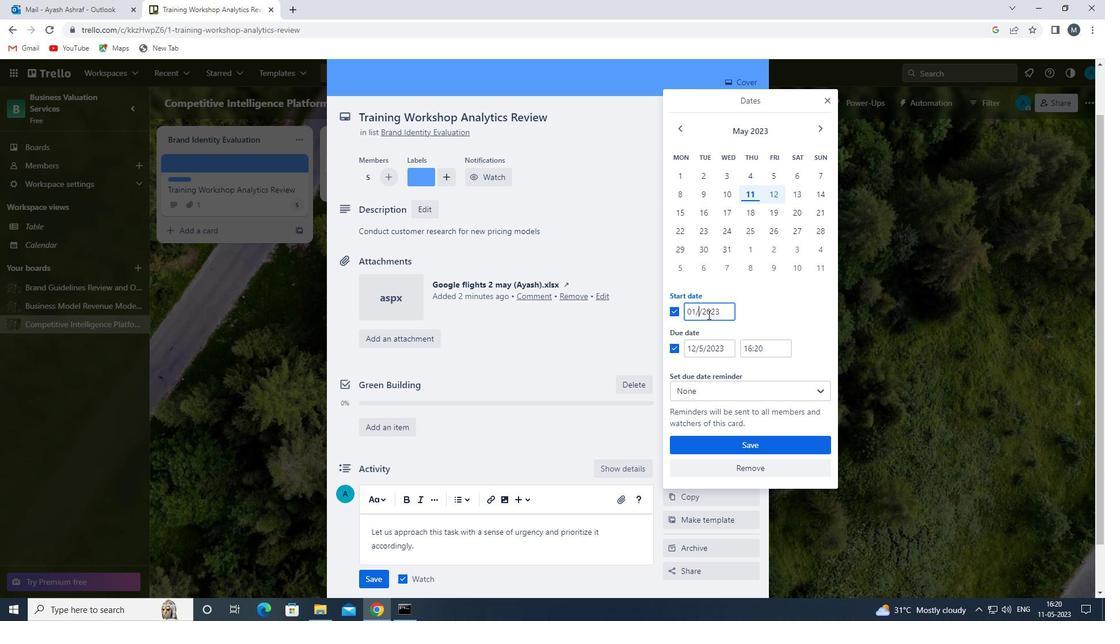 
Action: Key pressed <<96>><<97>>
Screenshot: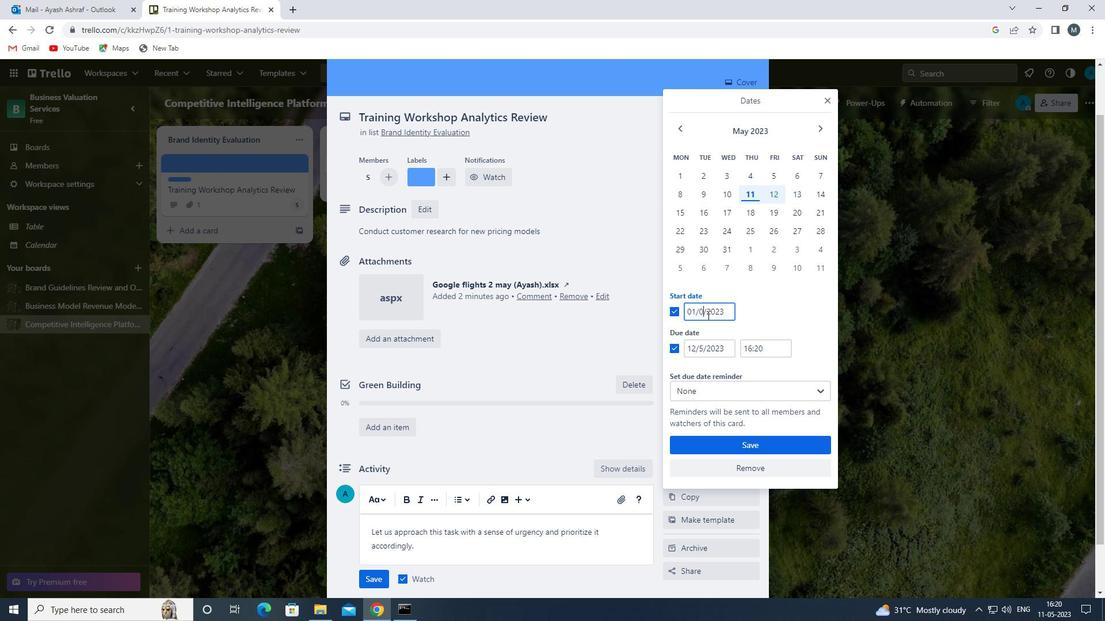 
Action: Mouse moved to (697, 347)
Screenshot: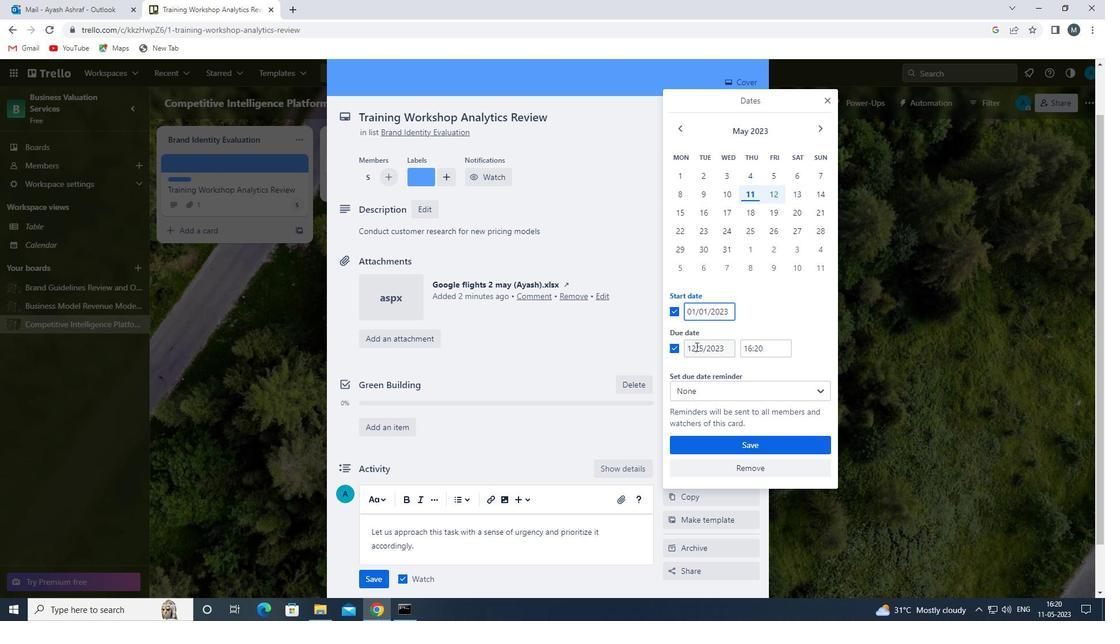
Action: Mouse pressed left at (697, 347)
Screenshot: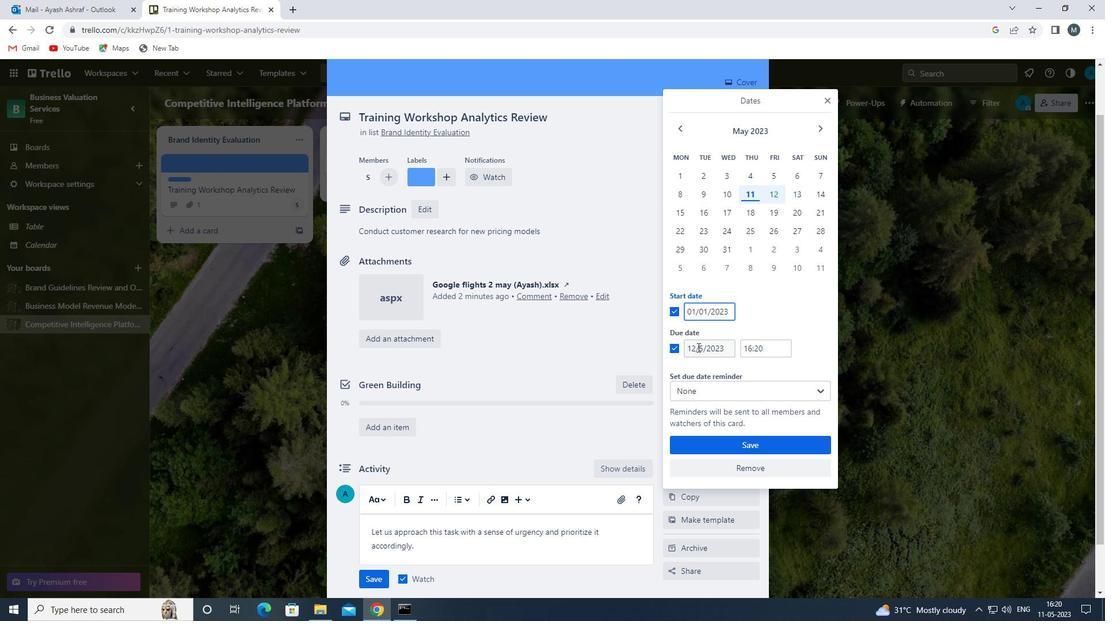 
Action: Mouse moved to (729, 314)
Screenshot: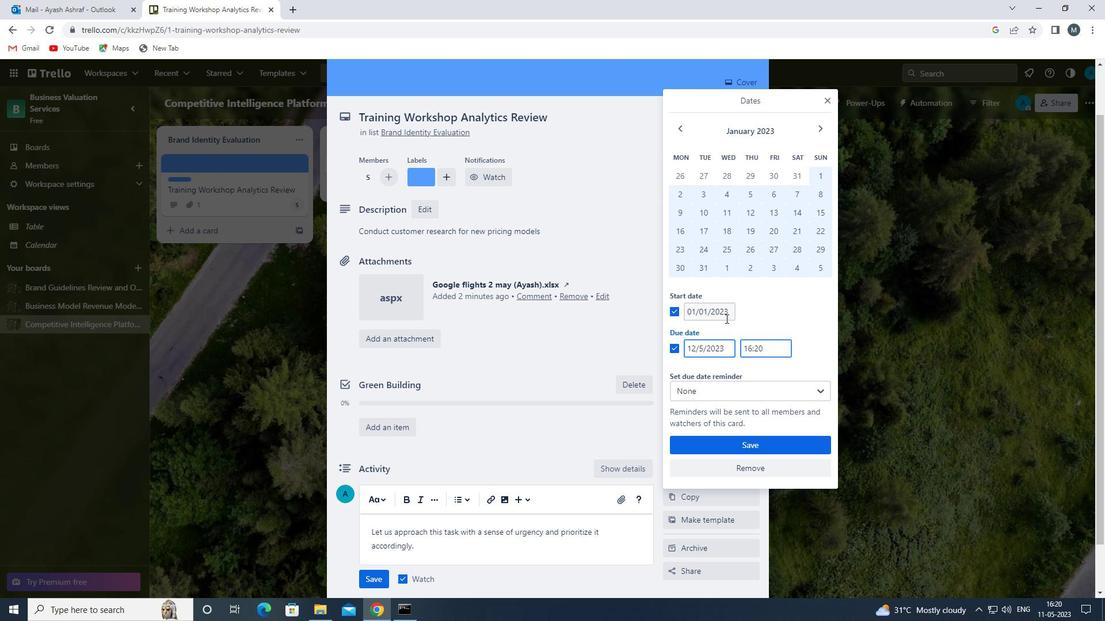 
Action: Mouse pressed left at (729, 314)
Screenshot: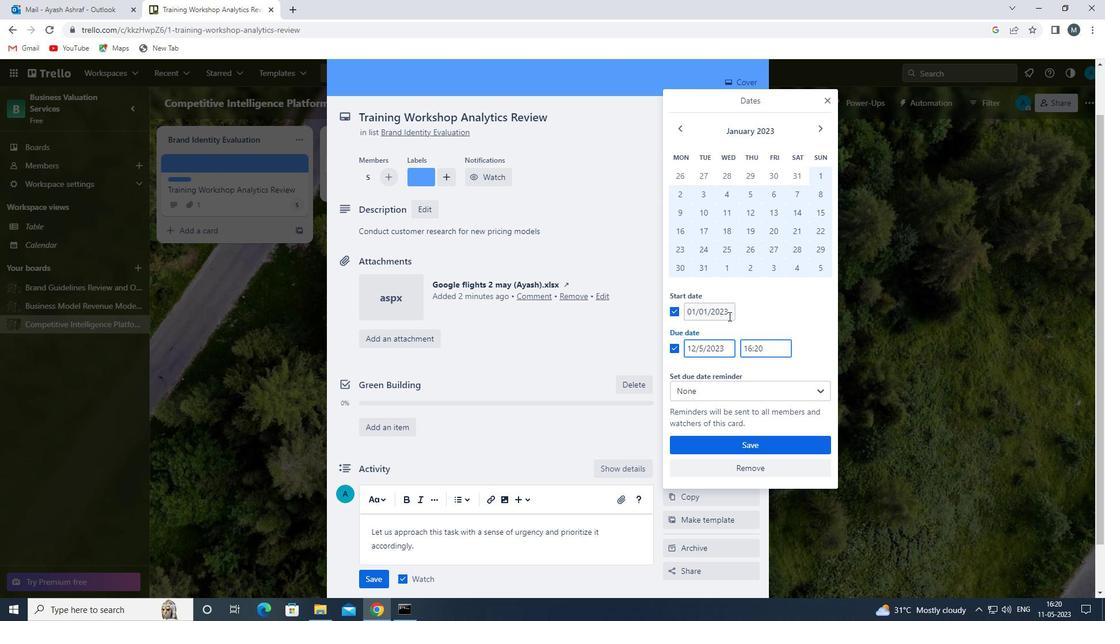 
Action: Key pressed <Key.backspace><Key.backspace>
Screenshot: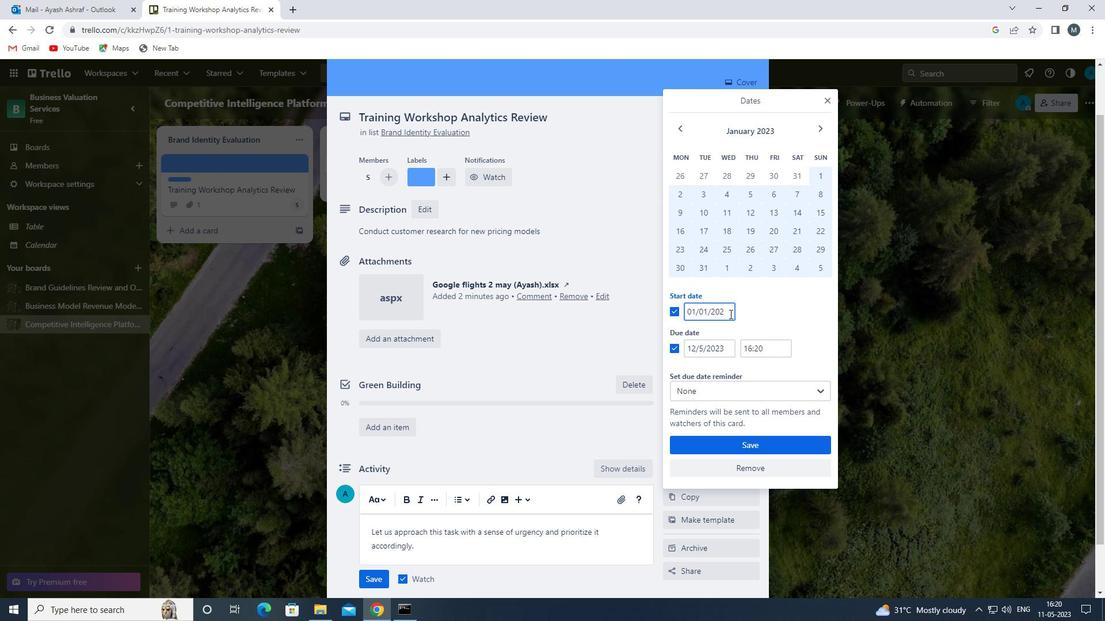 
Action: Mouse moved to (728, 314)
Screenshot: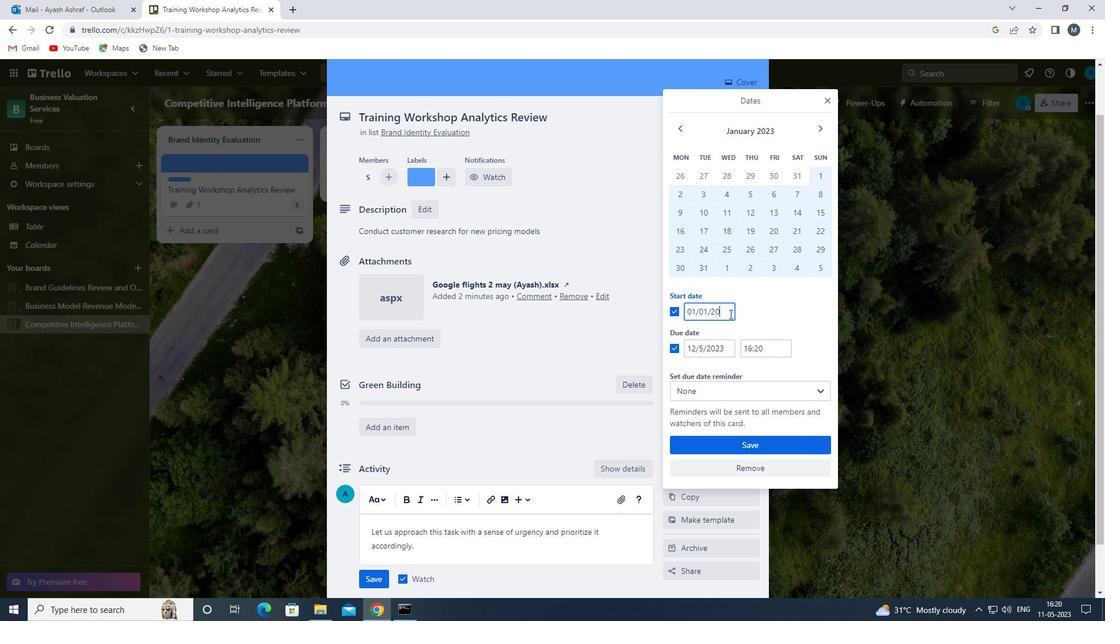
Action: Key pressed <Key.backspace><Key.backspace><<97>><<105>><<96>><<96>>
Screenshot: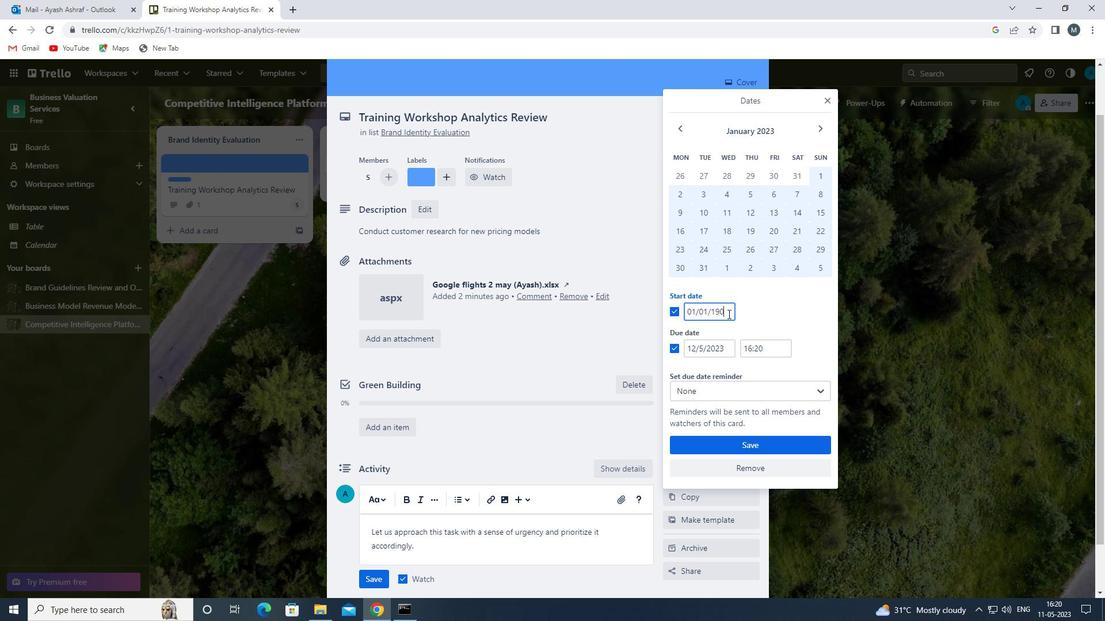 
Action: Mouse moved to (694, 348)
Screenshot: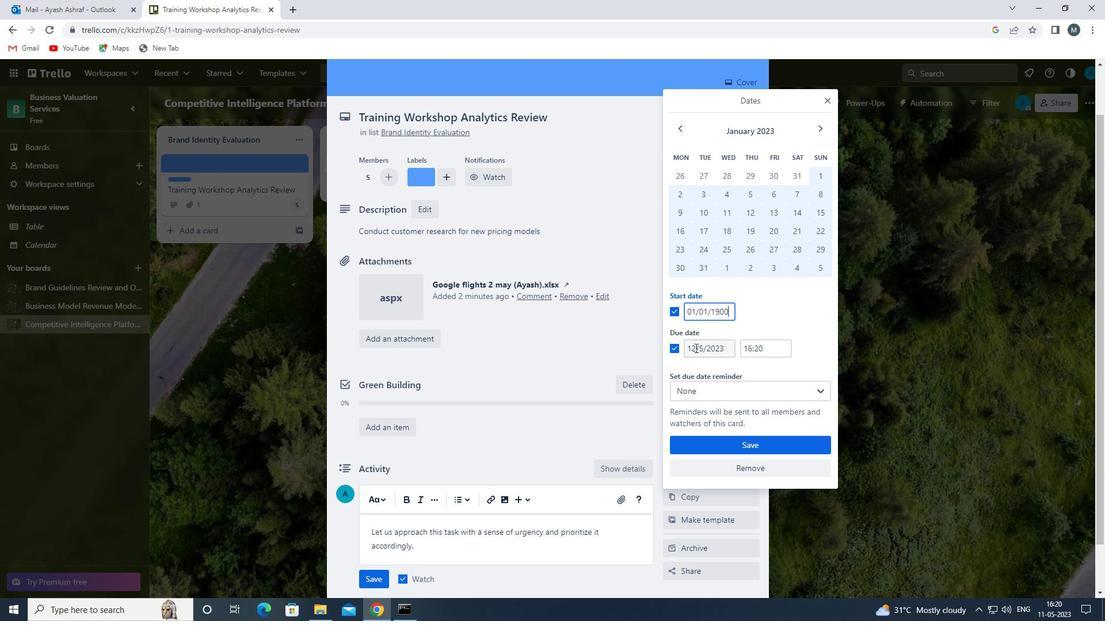 
Action: Mouse pressed left at (694, 348)
Screenshot: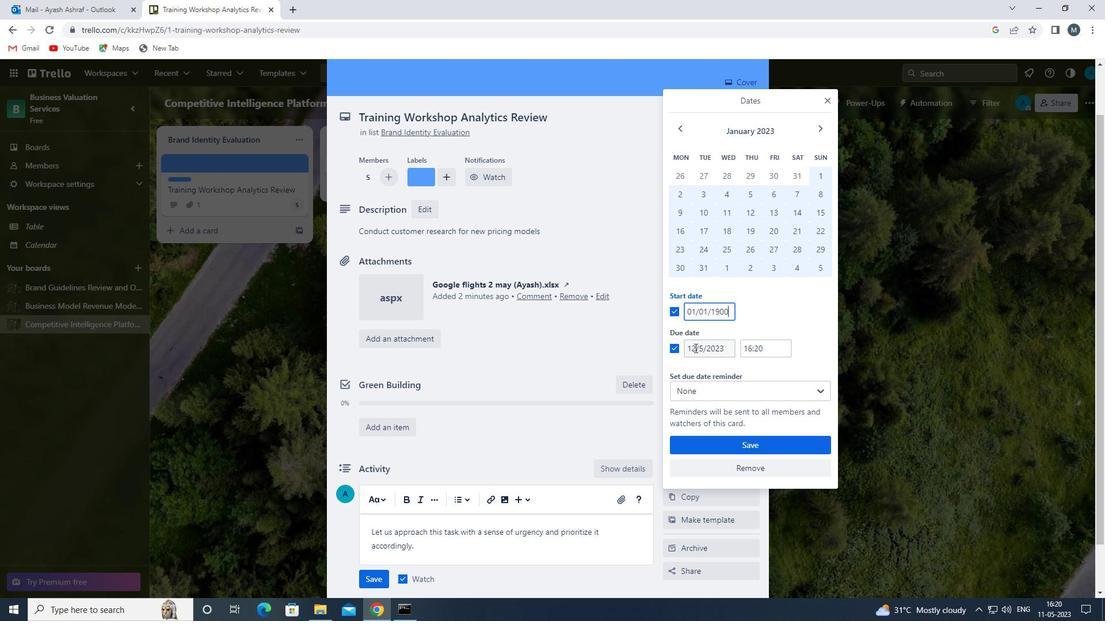 
Action: Mouse moved to (695, 348)
Screenshot: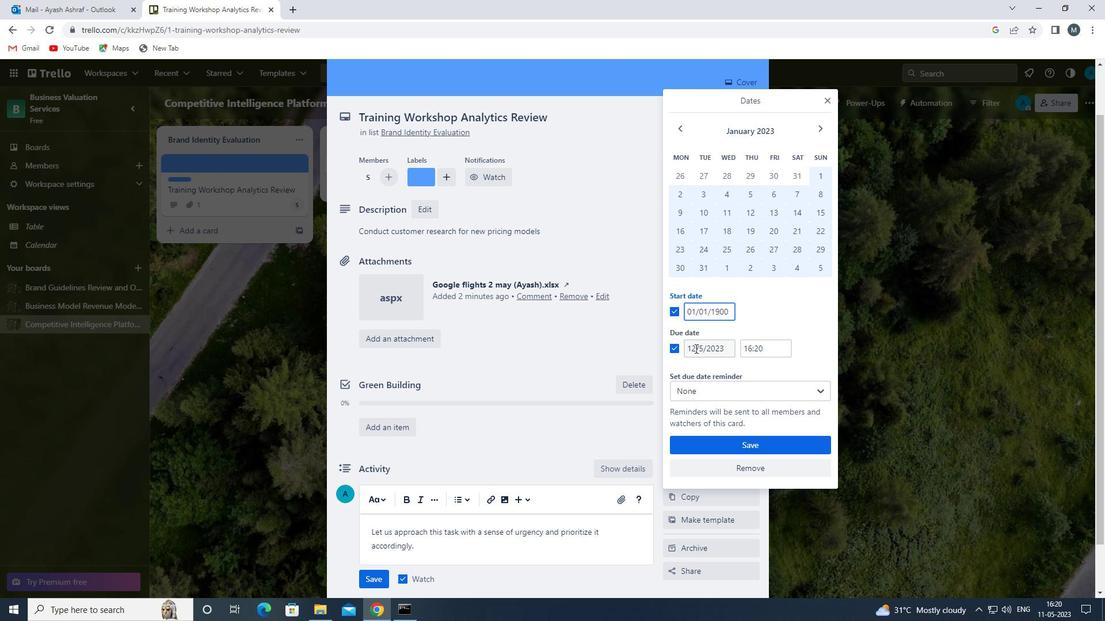 
Action: Key pressed <Key.backspace><Key.backspace><<96>><<104>>
Screenshot: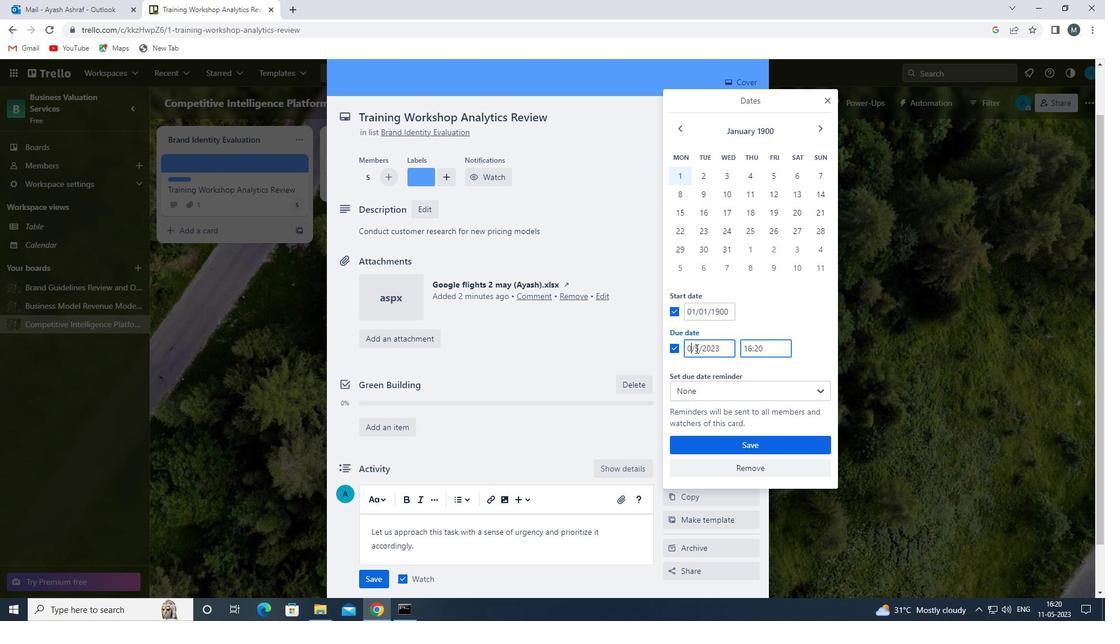 
Action: Mouse moved to (702, 351)
Screenshot: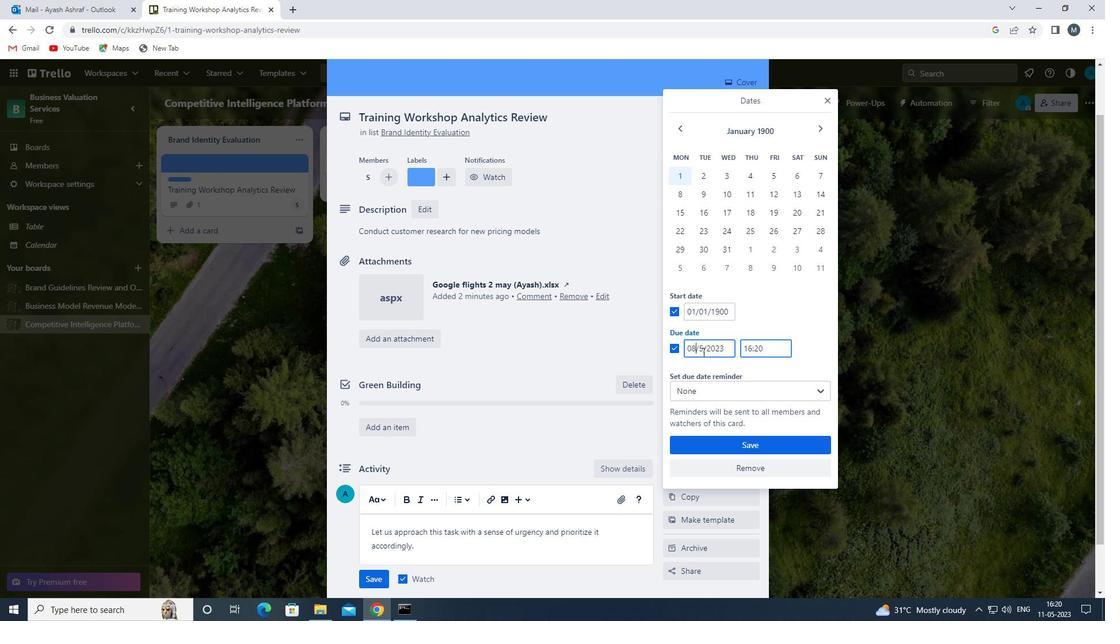 
Action: Mouse pressed left at (702, 351)
Screenshot: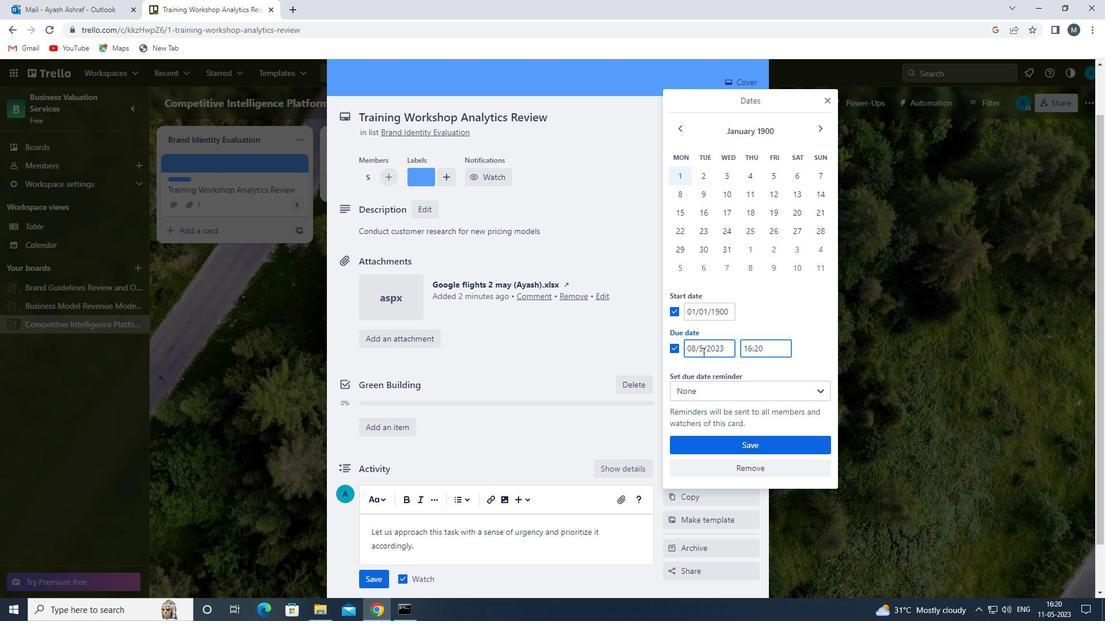 
Action: Mouse moved to (703, 352)
Screenshot: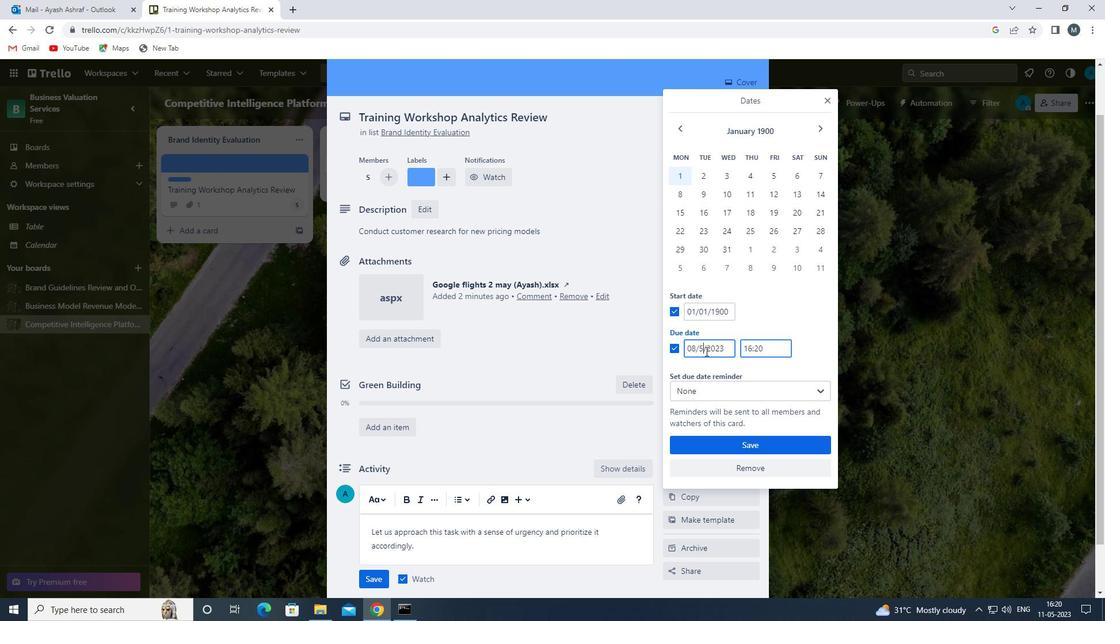 
Action: Key pressed <Key.backspace>
Screenshot: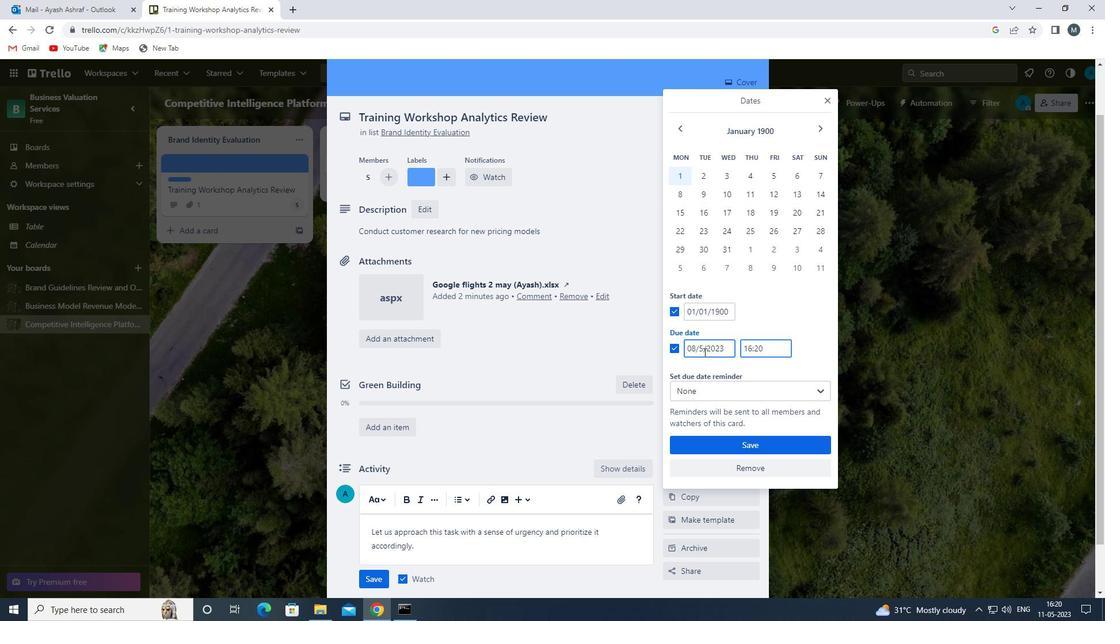 
Action: Mouse moved to (703, 353)
Screenshot: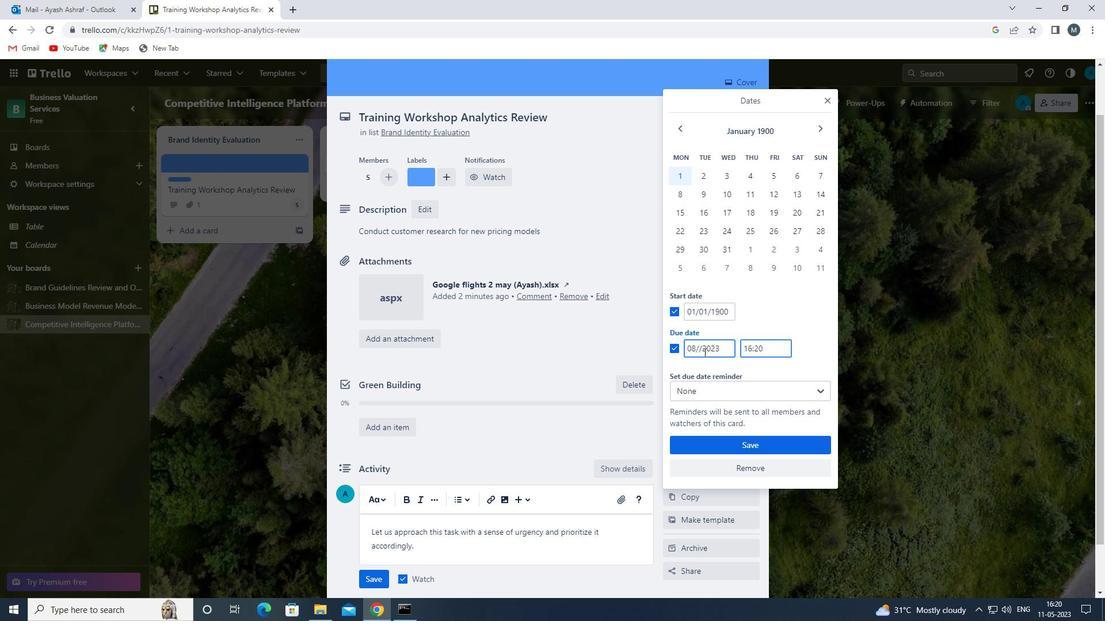 
Action: Key pressed <<96>><<97>>
Screenshot: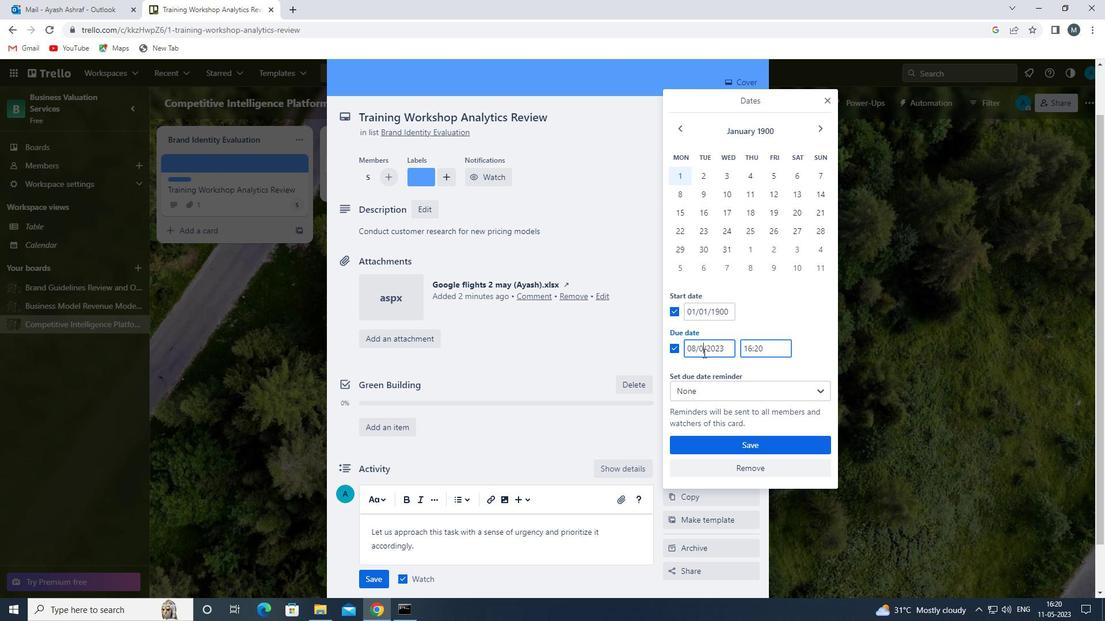 
Action: Mouse moved to (725, 349)
Screenshot: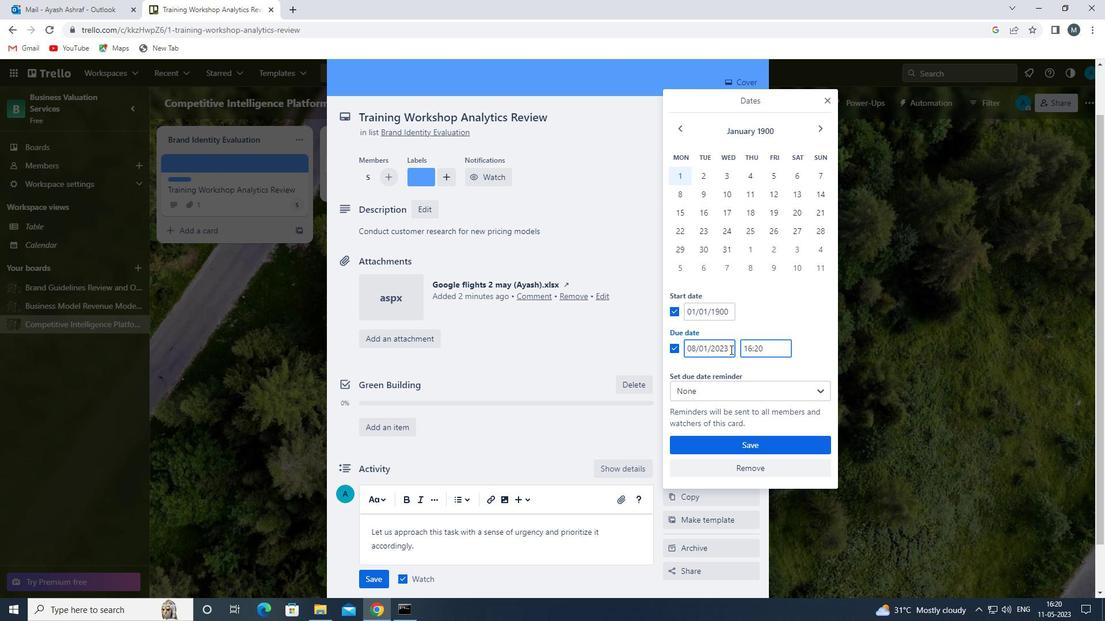 
Action: Mouse pressed left at (725, 349)
Screenshot: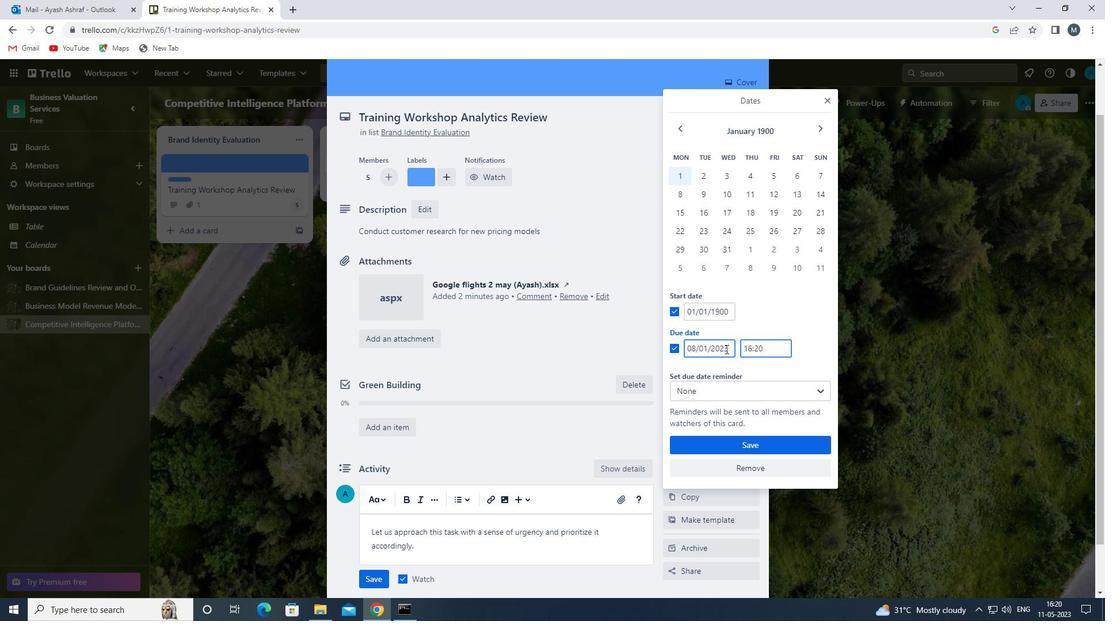 
Action: Mouse pressed left at (725, 349)
Screenshot: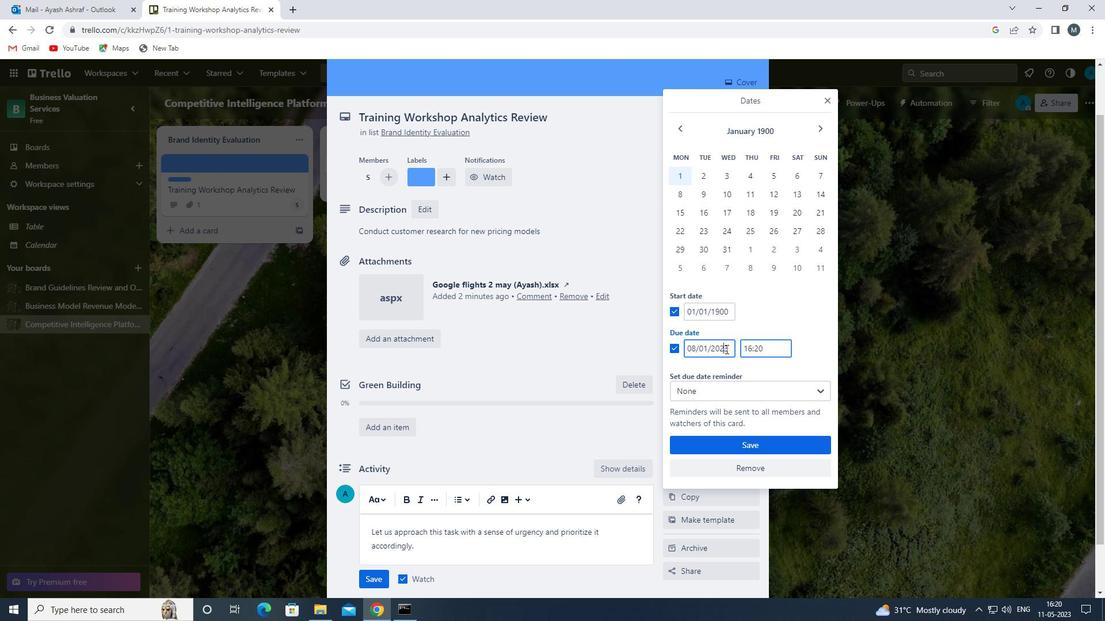 
Action: Mouse moved to (722, 350)
Screenshot: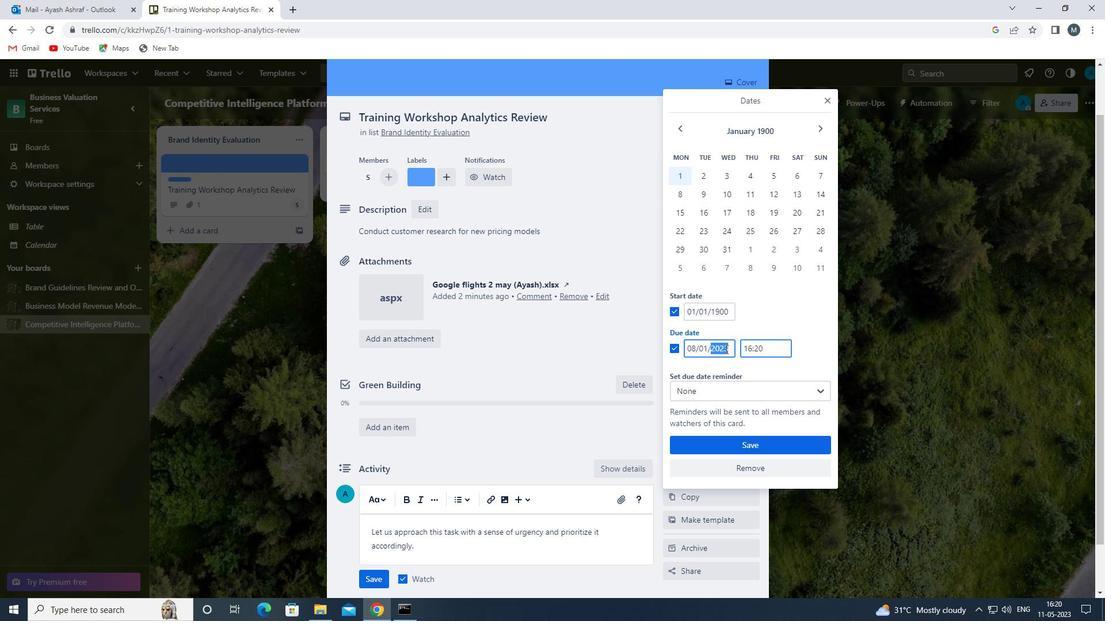 
Action: Key pressed <<97>>
Screenshot: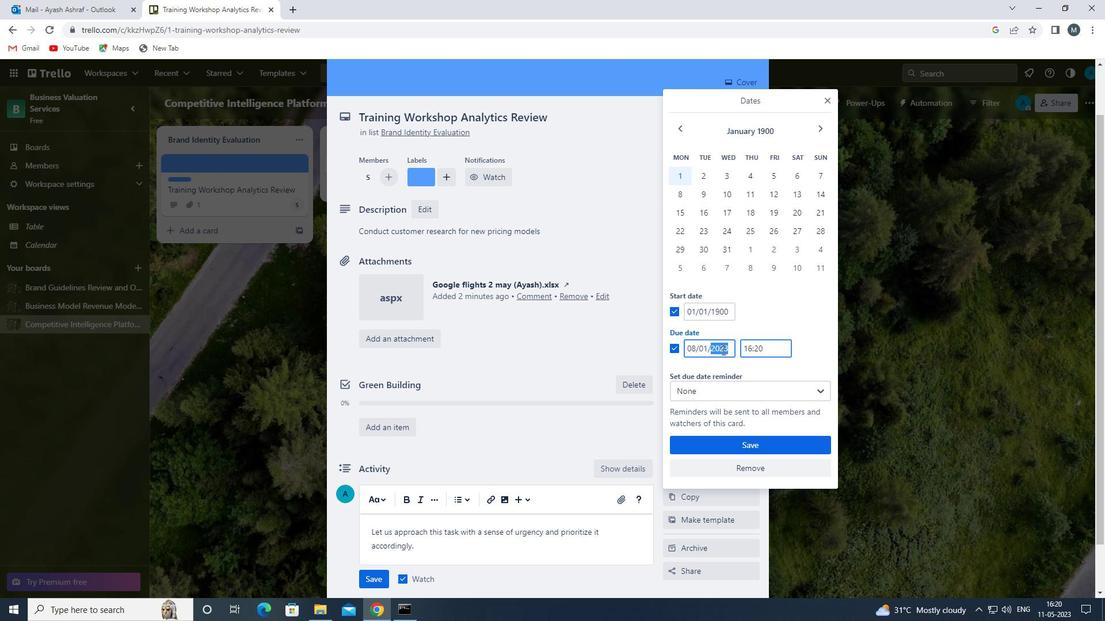 
Action: Mouse moved to (722, 349)
Screenshot: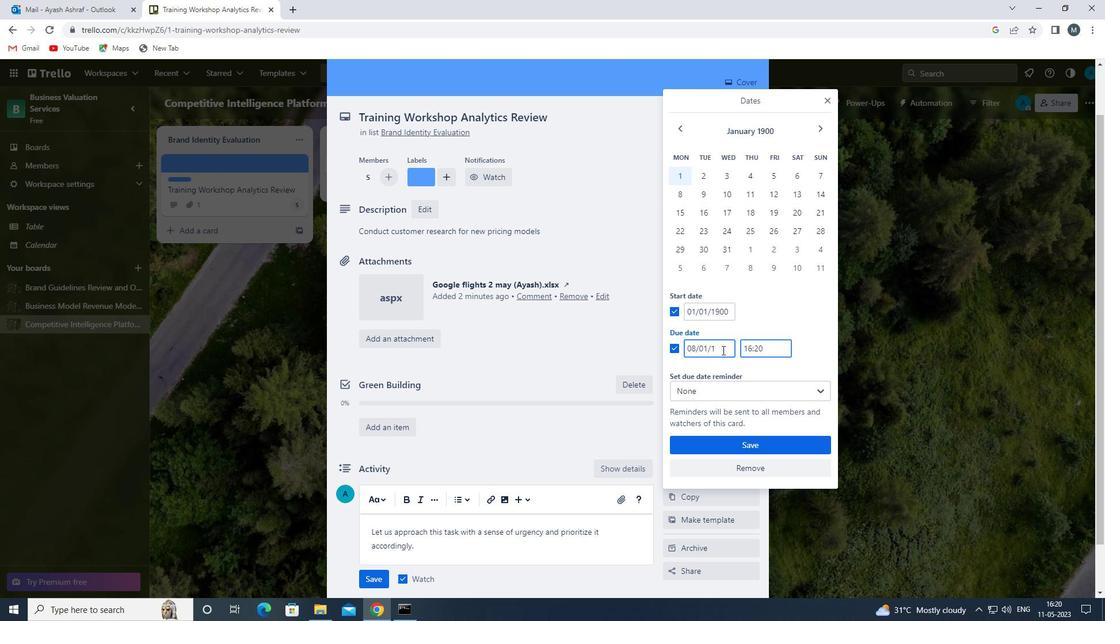 
Action: Key pressed <<105>>
Screenshot: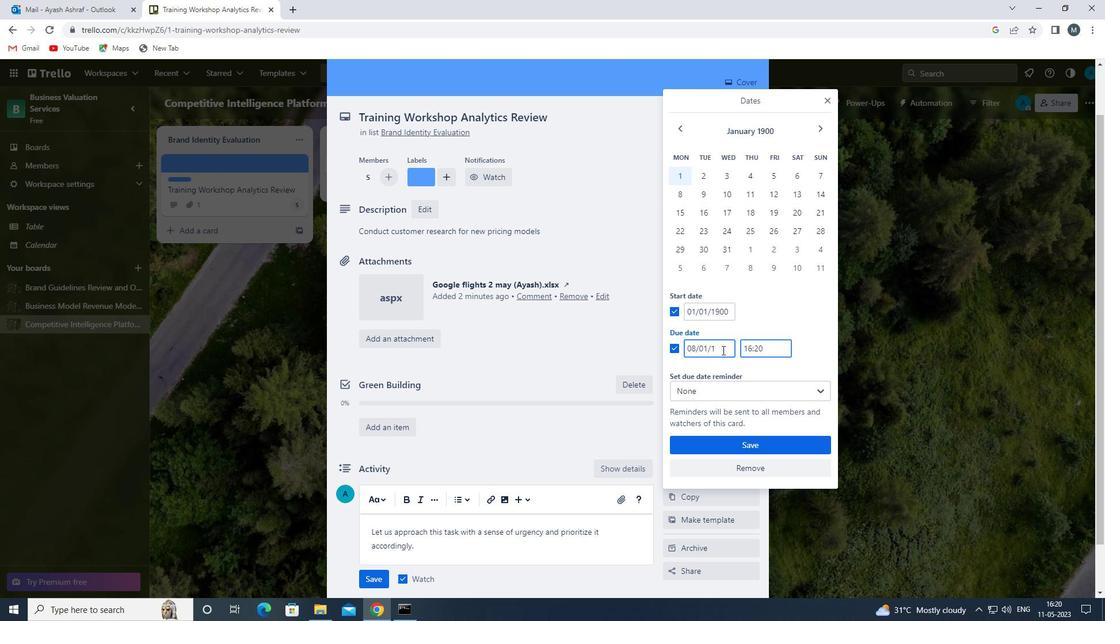 
Action: Mouse moved to (723, 348)
Screenshot: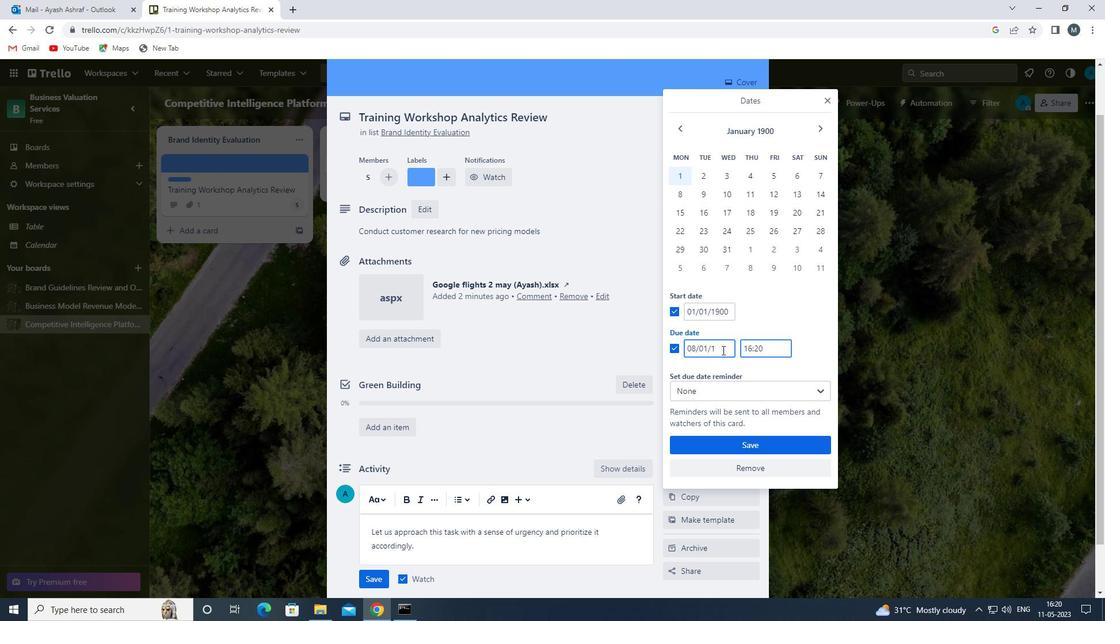 
Action: Key pressed <<96>><<96>>
Screenshot: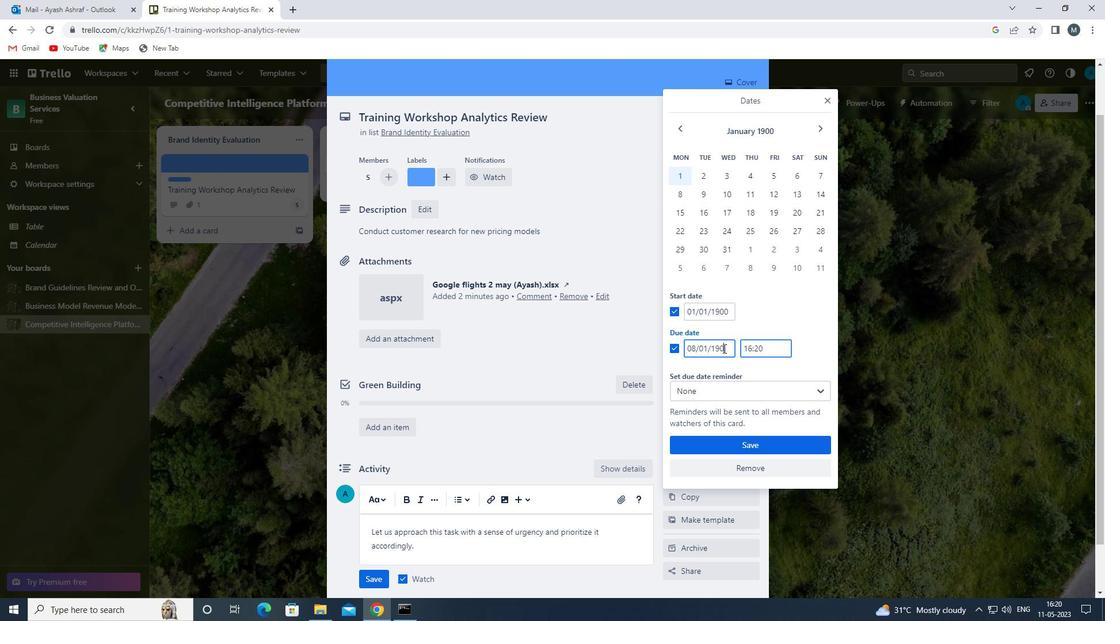 
Action: Mouse moved to (745, 444)
Screenshot: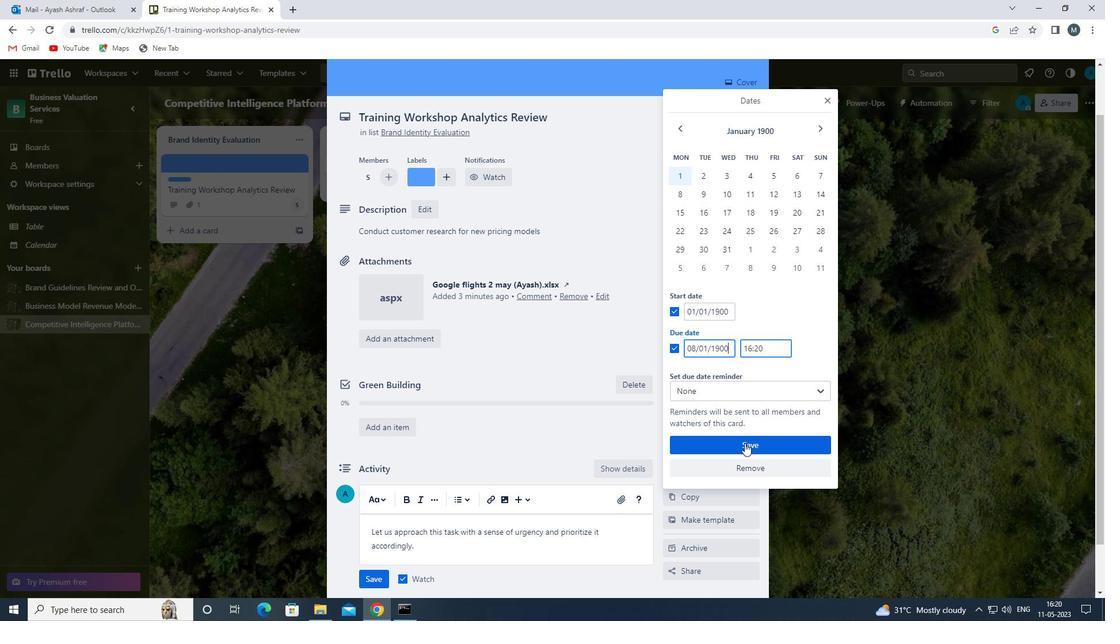 
Action: Mouse pressed left at (745, 444)
Screenshot: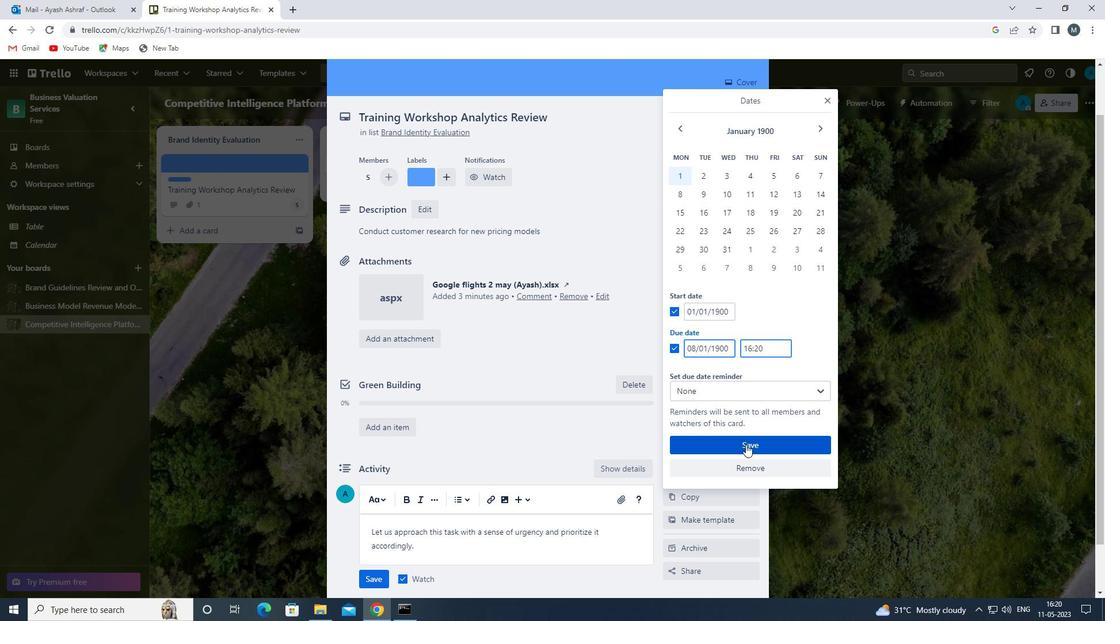 
Action: Mouse moved to (527, 432)
Screenshot: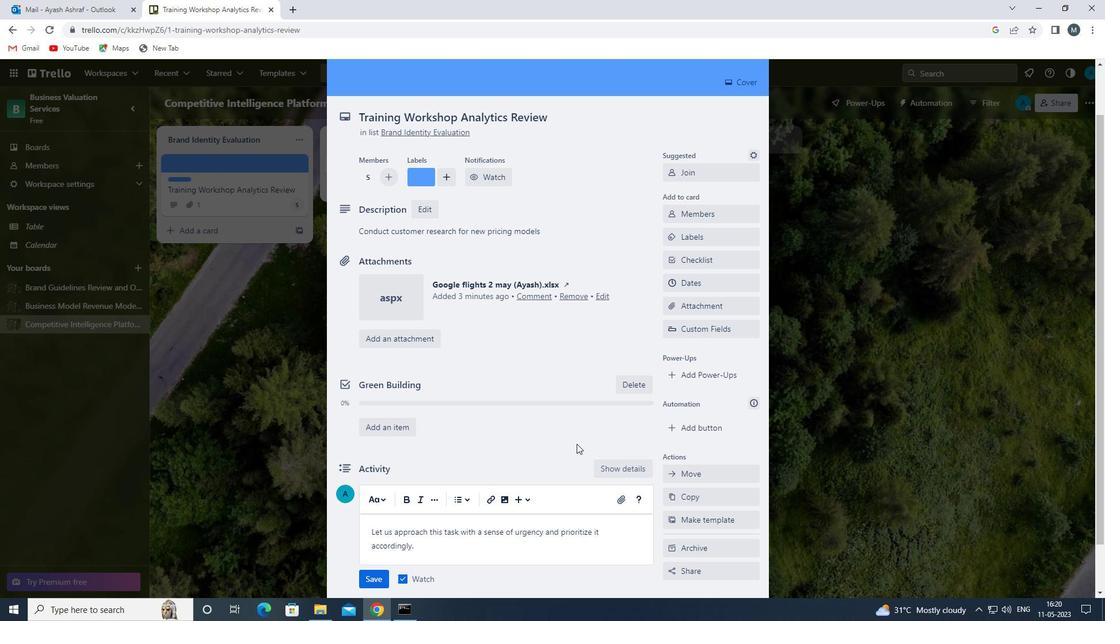 
Action: Mouse scrolled (527, 433) with delta (0, 0)
Screenshot: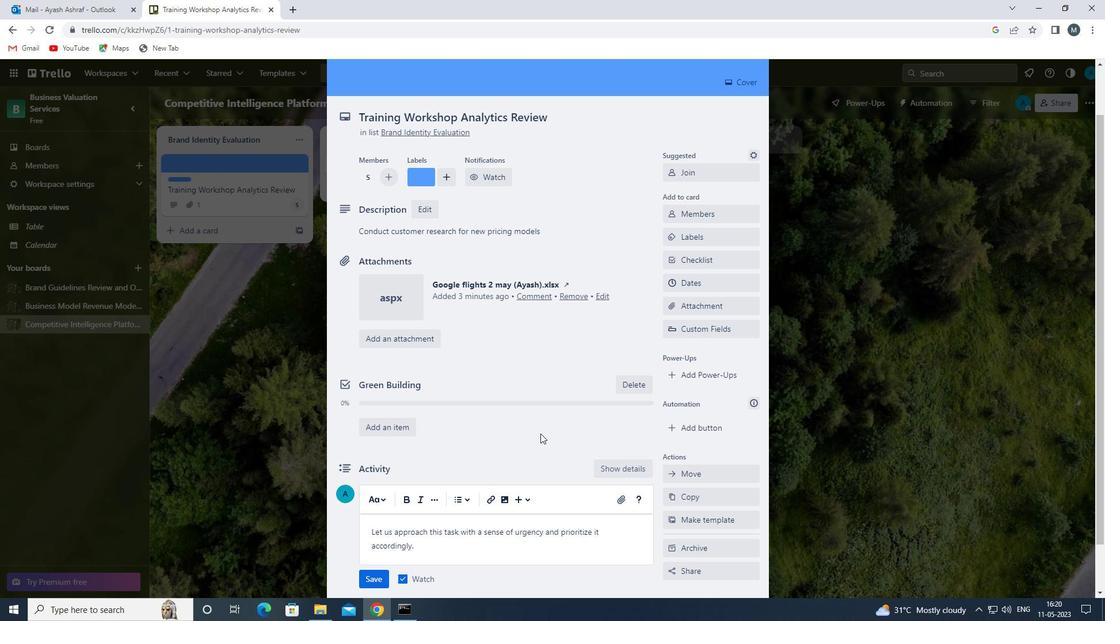 
Action: Mouse scrolled (527, 433) with delta (0, 0)
Screenshot: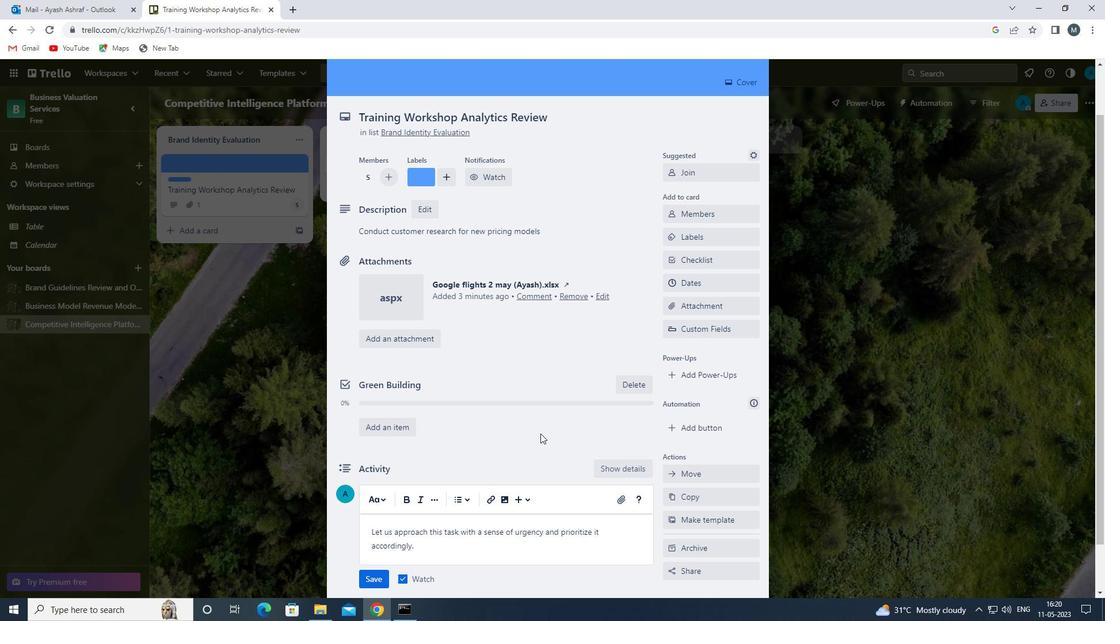 
Action: Mouse scrolled (527, 433) with delta (0, 0)
Screenshot: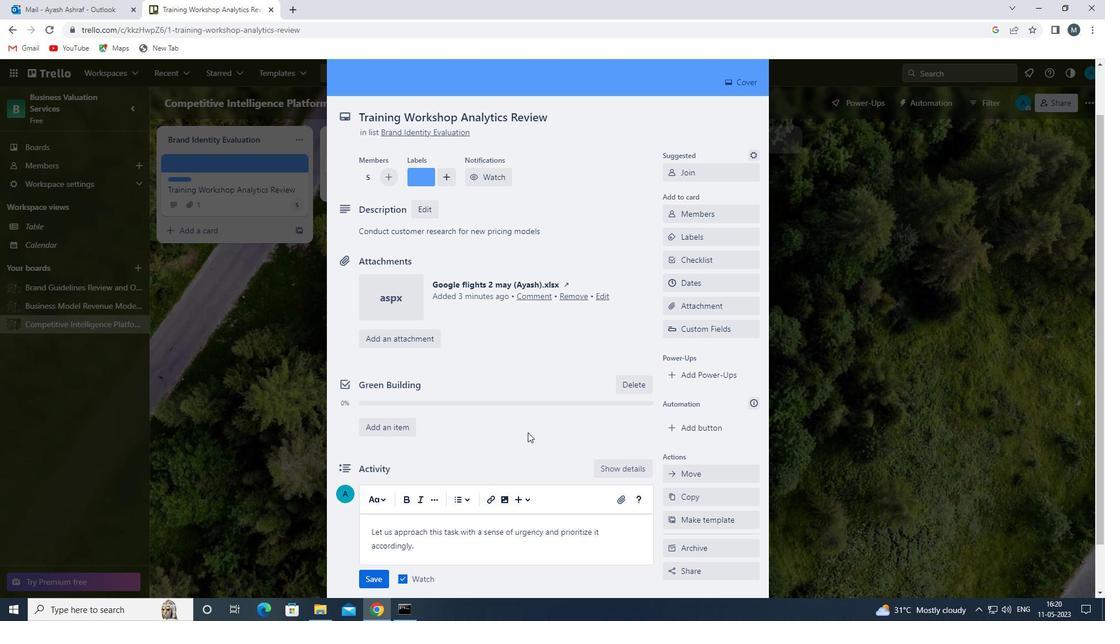 
Action: Mouse scrolled (527, 433) with delta (0, 0)
Screenshot: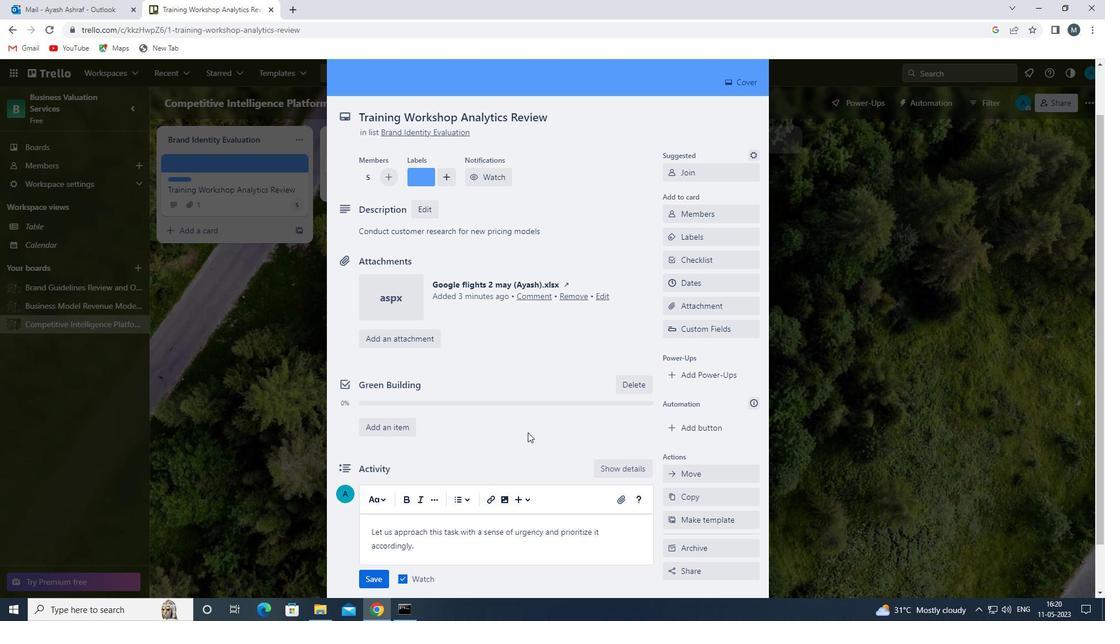 
Action: Mouse scrolled (527, 433) with delta (0, 0)
Screenshot: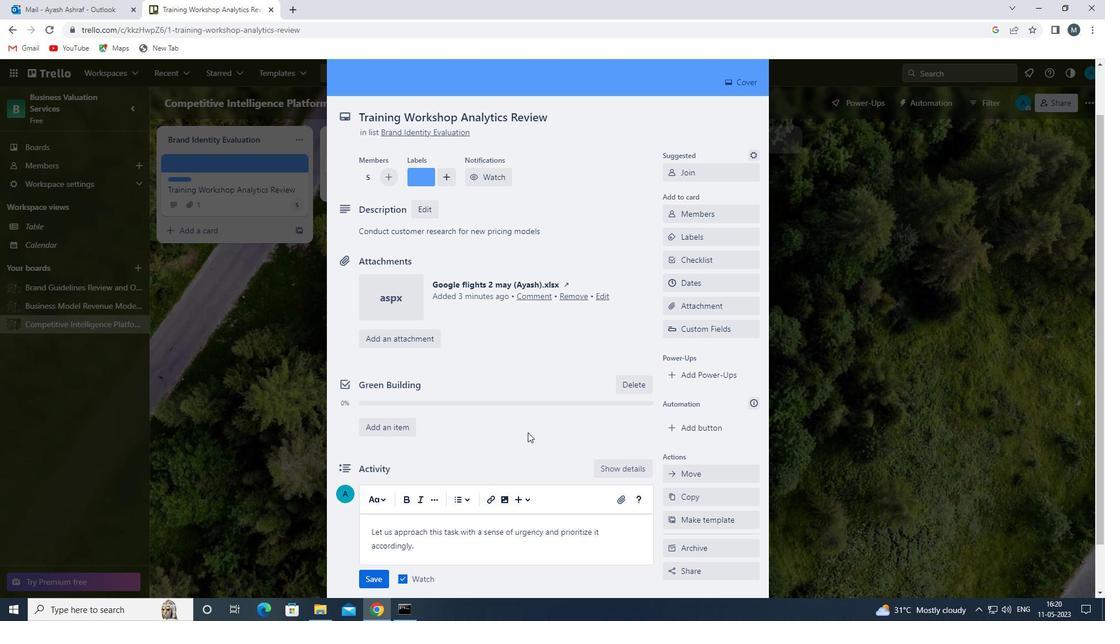 
